 Task: Look for space in Reichenbach/Vogtland, Germany from 6th September, 2023 to 10th September, 2023 for 1 adult in price range Rs.9000 to Rs.17000. Place can be private room with 1  bedroom having 1 bed and 1 bathroom. Property type can be house, flat, guest house, hotel. Booking option can be shelf check-in. Required host language is English.
Action: Mouse moved to (522, 104)
Screenshot: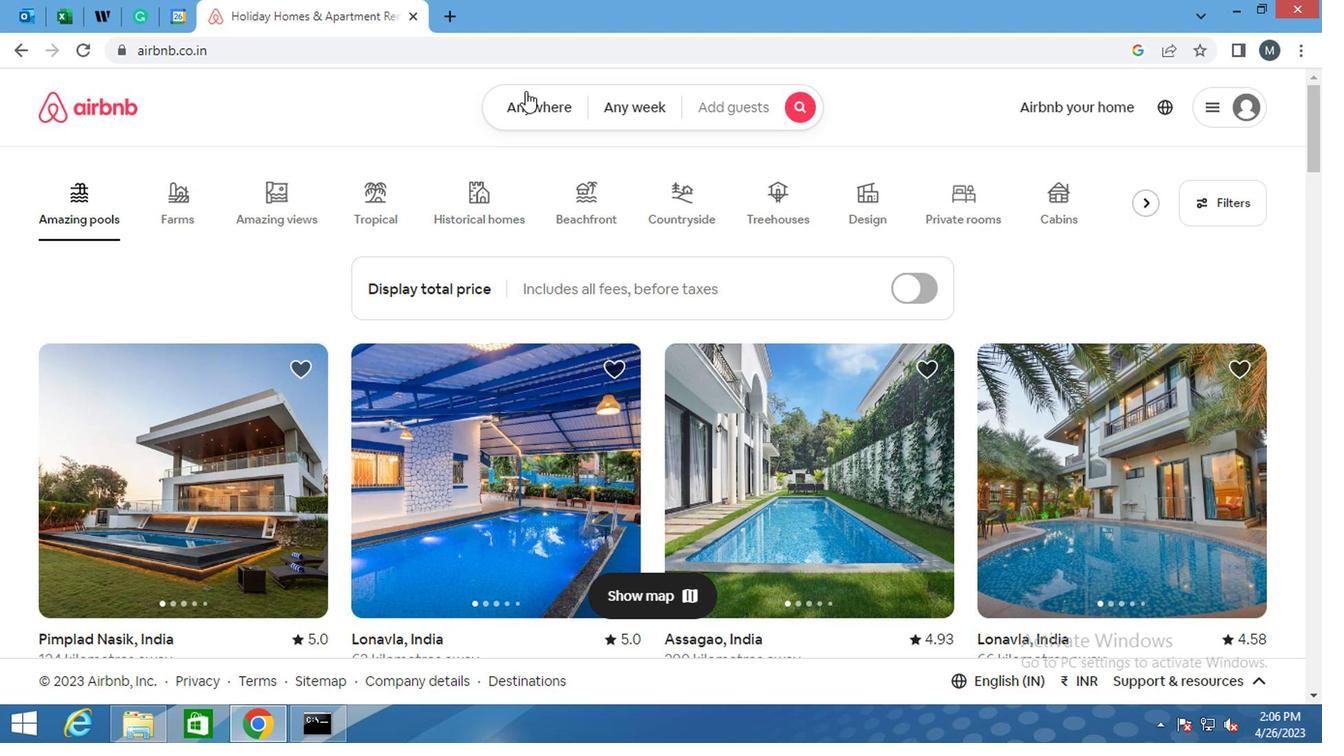 
Action: Mouse pressed left at (522, 104)
Screenshot: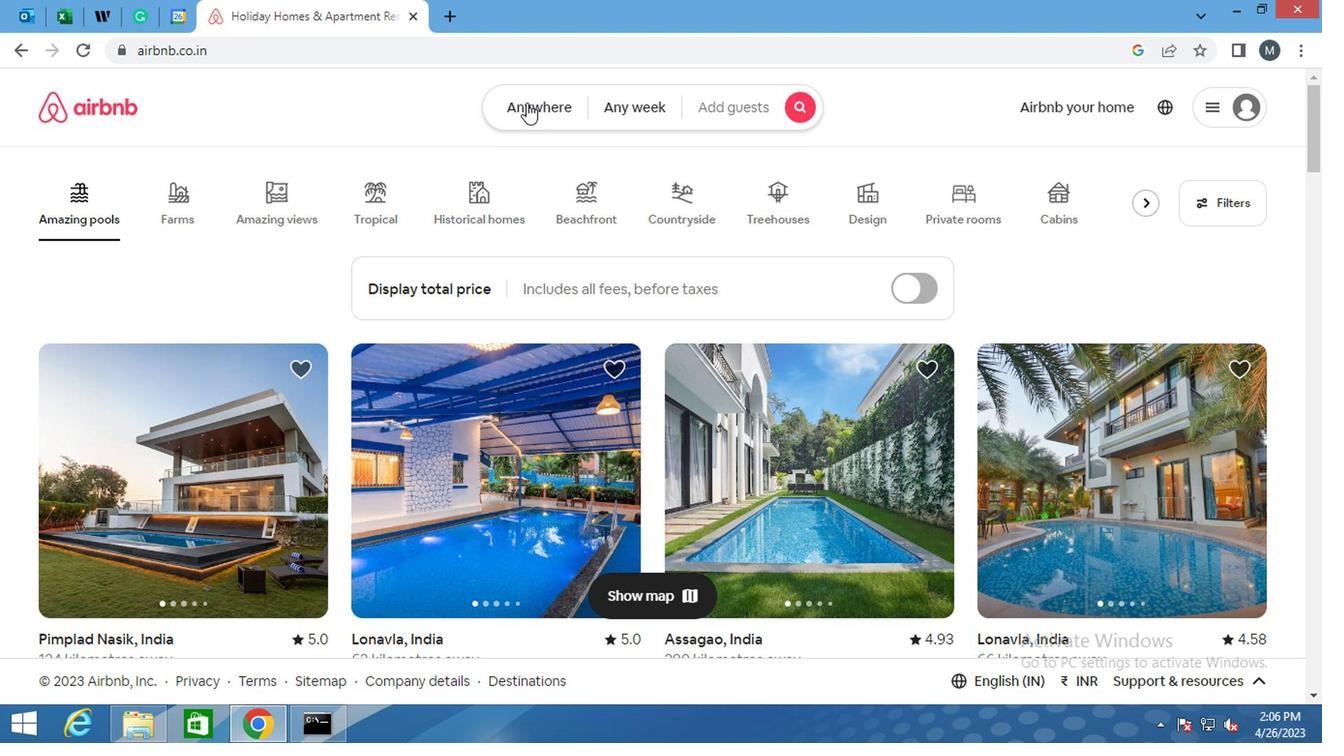 
Action: Mouse moved to (440, 159)
Screenshot: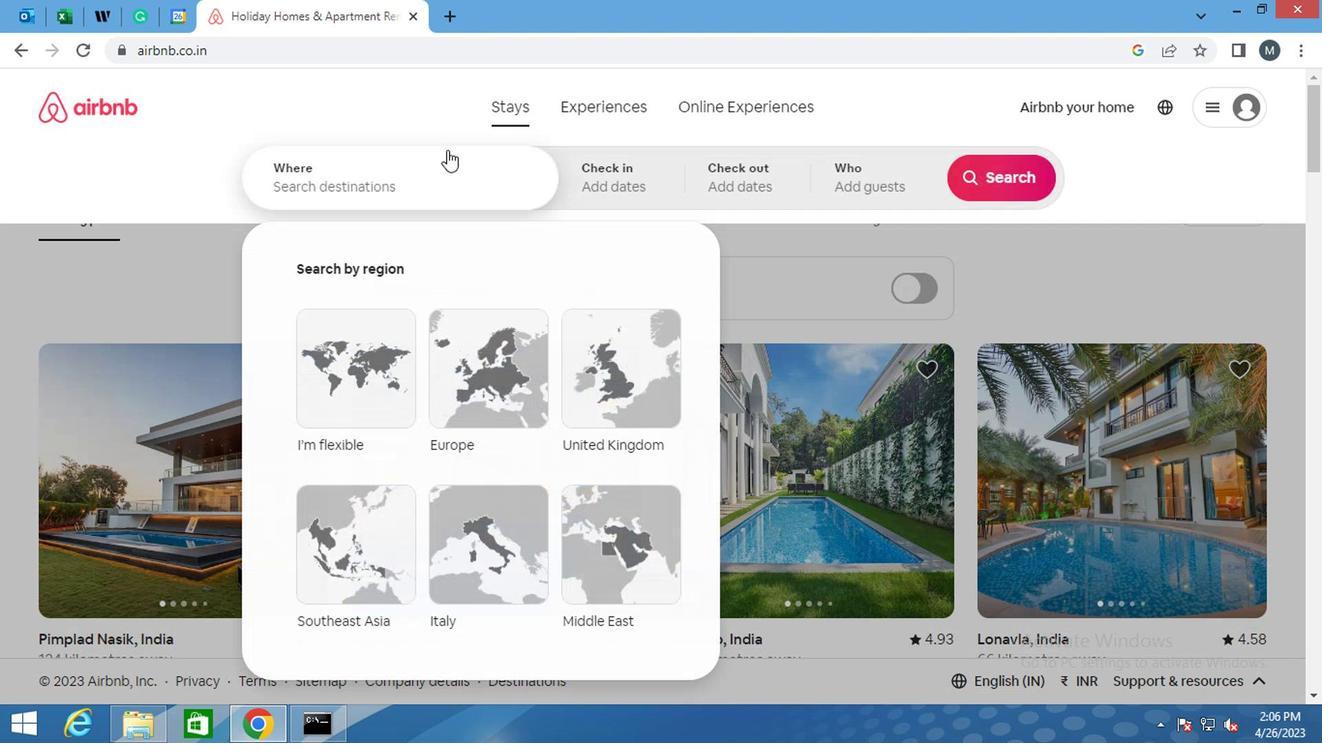 
Action: Mouse pressed left at (440, 159)
Screenshot: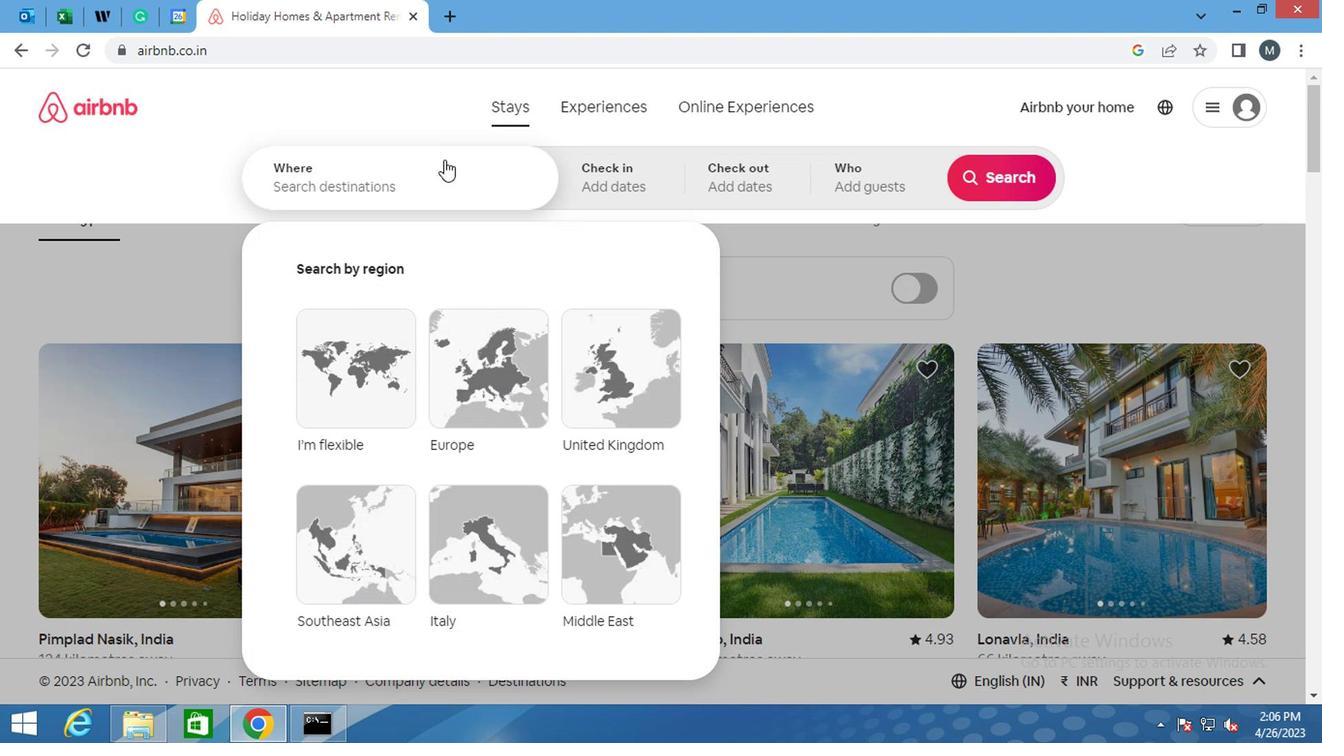 
Action: Mouse moved to (440, 165)
Screenshot: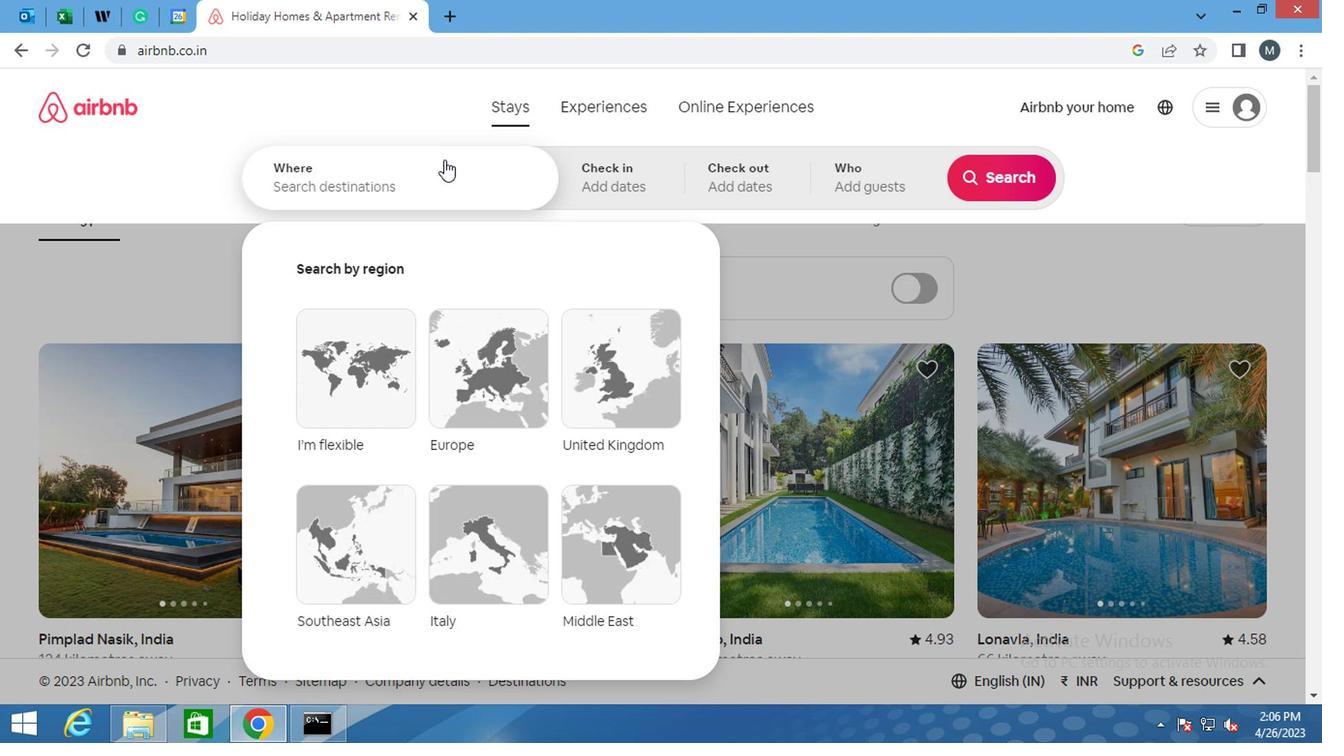 
Action: Key pressed <Key.shift>REICHENBACH/VOGTLAND,<Key.space><Key.shift>GERMANY
Screenshot: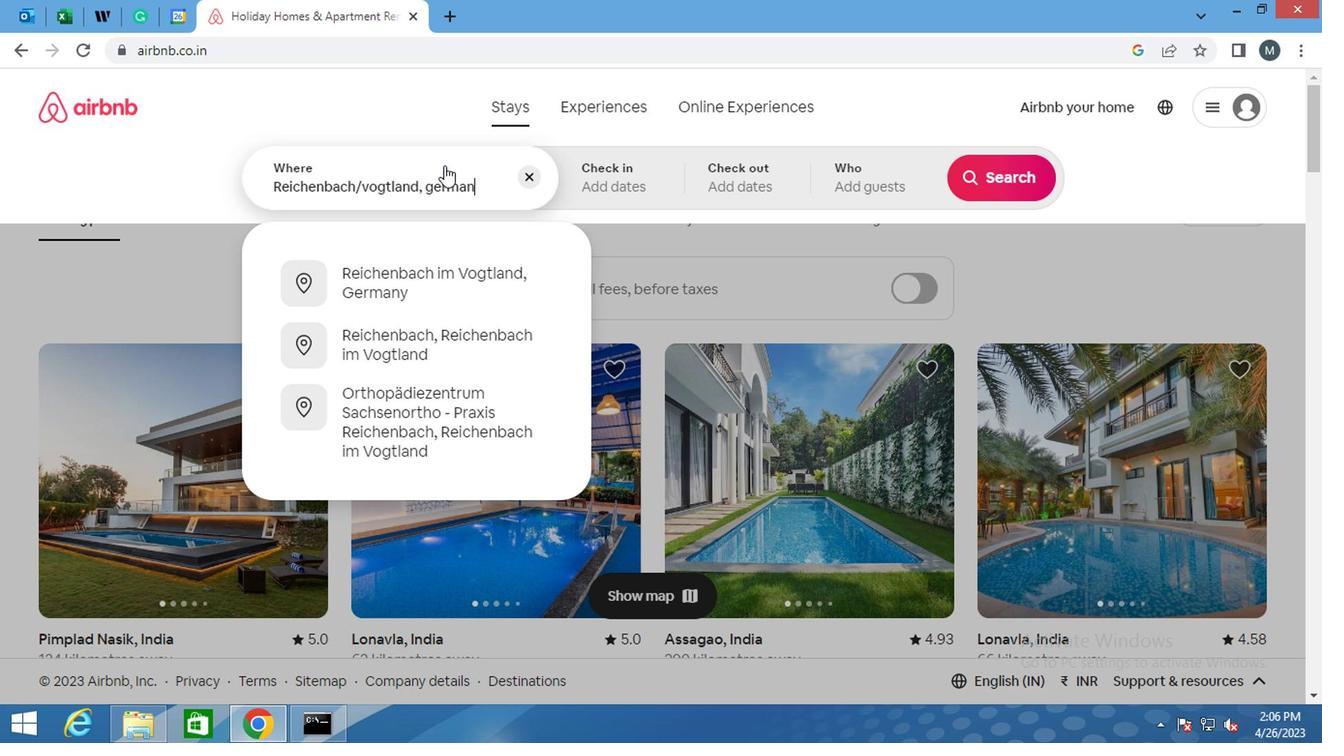 
Action: Mouse moved to (442, 287)
Screenshot: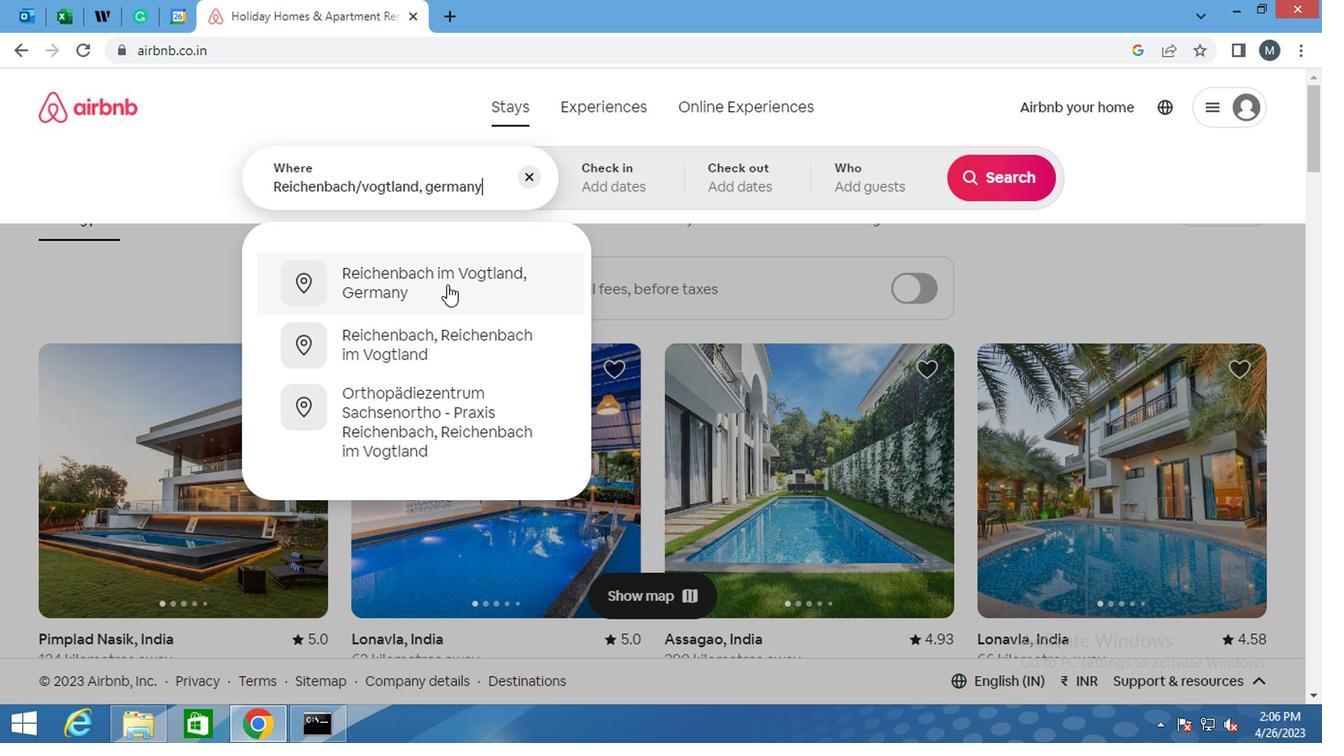 
Action: Mouse pressed left at (442, 287)
Screenshot: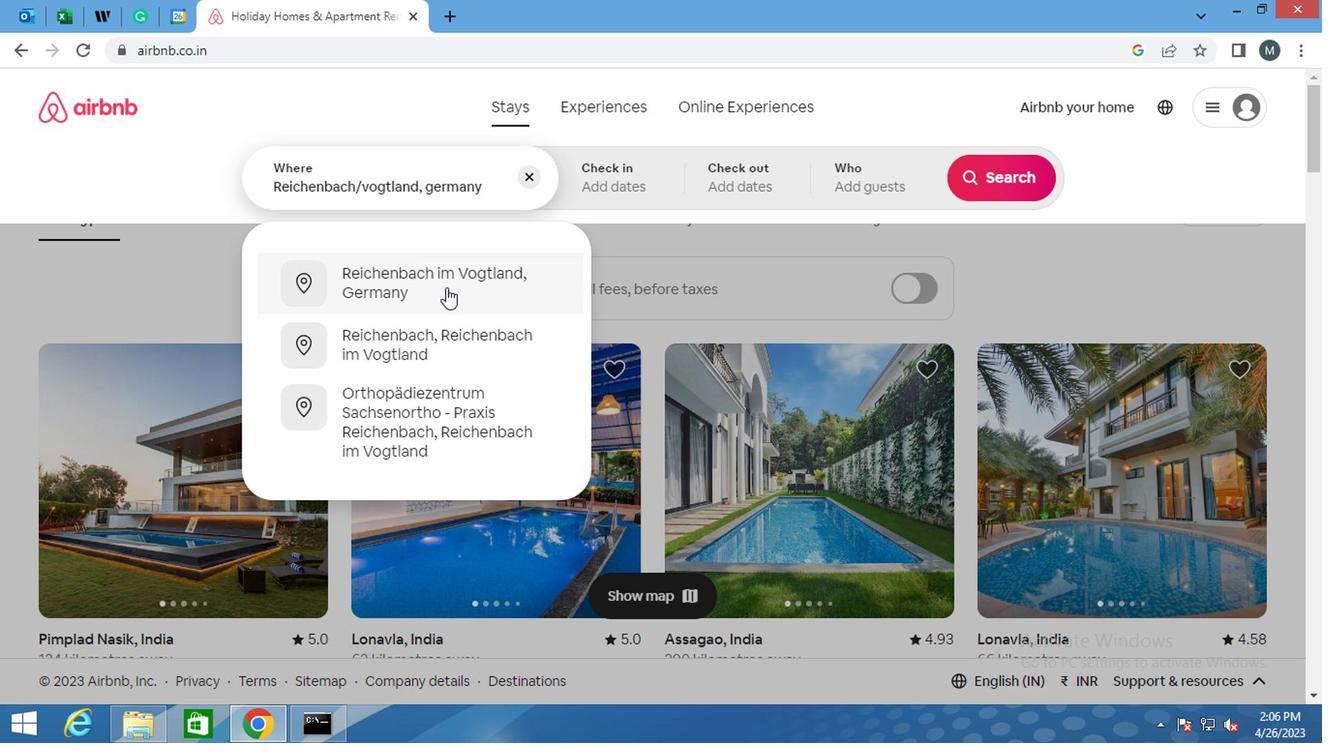 
Action: Mouse moved to (986, 334)
Screenshot: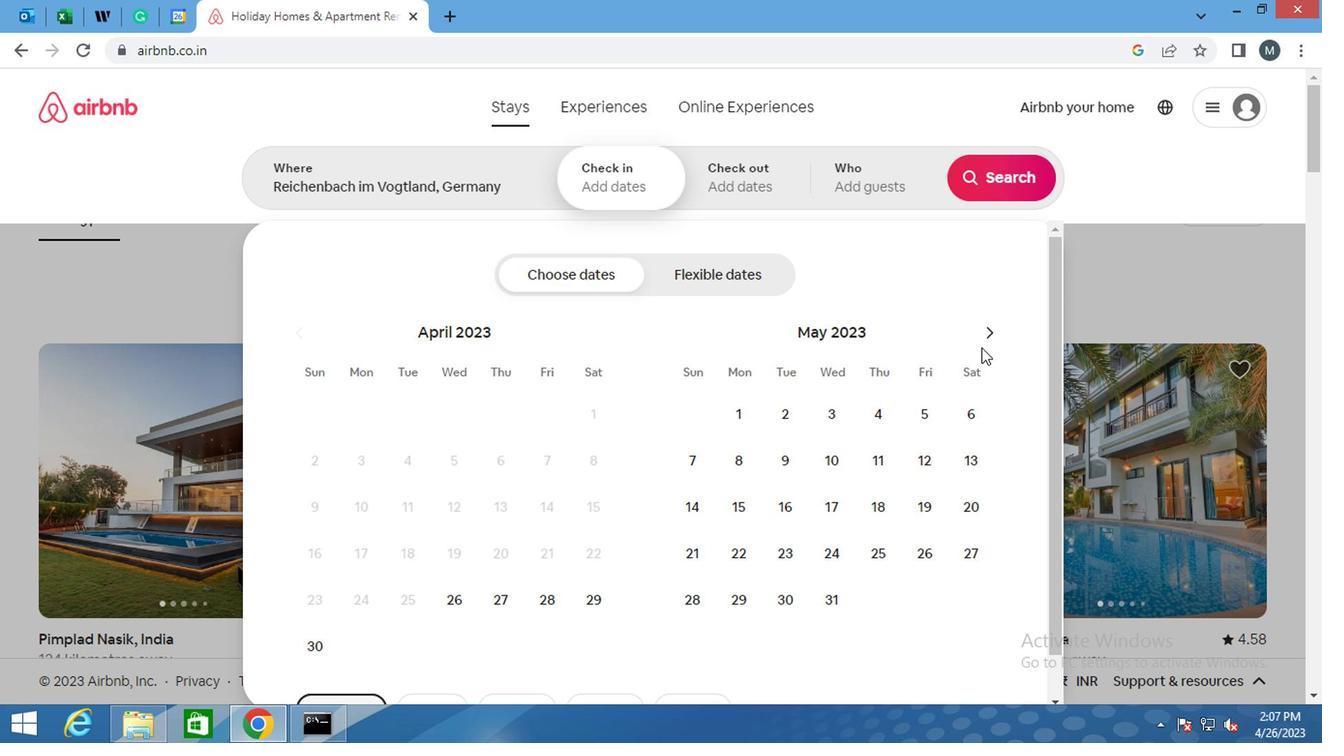 
Action: Mouse pressed left at (986, 334)
Screenshot: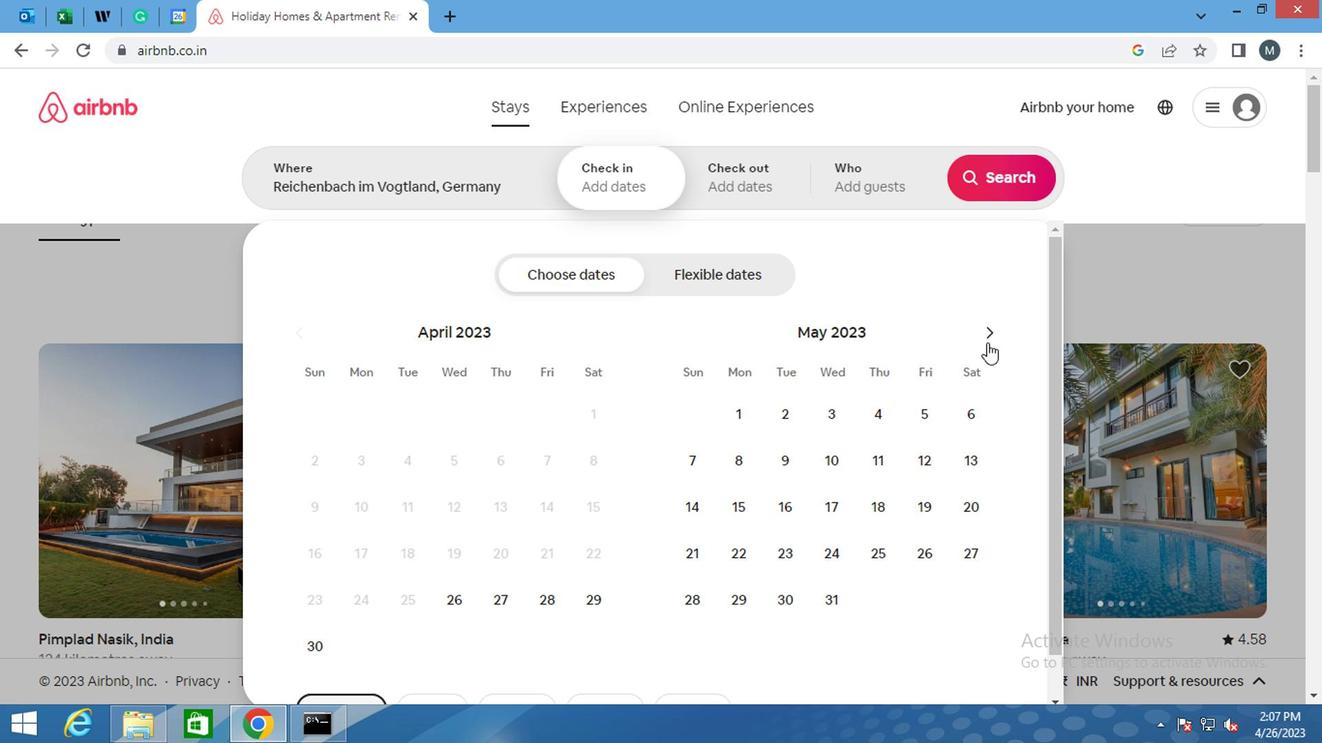 
Action: Mouse pressed left at (986, 334)
Screenshot: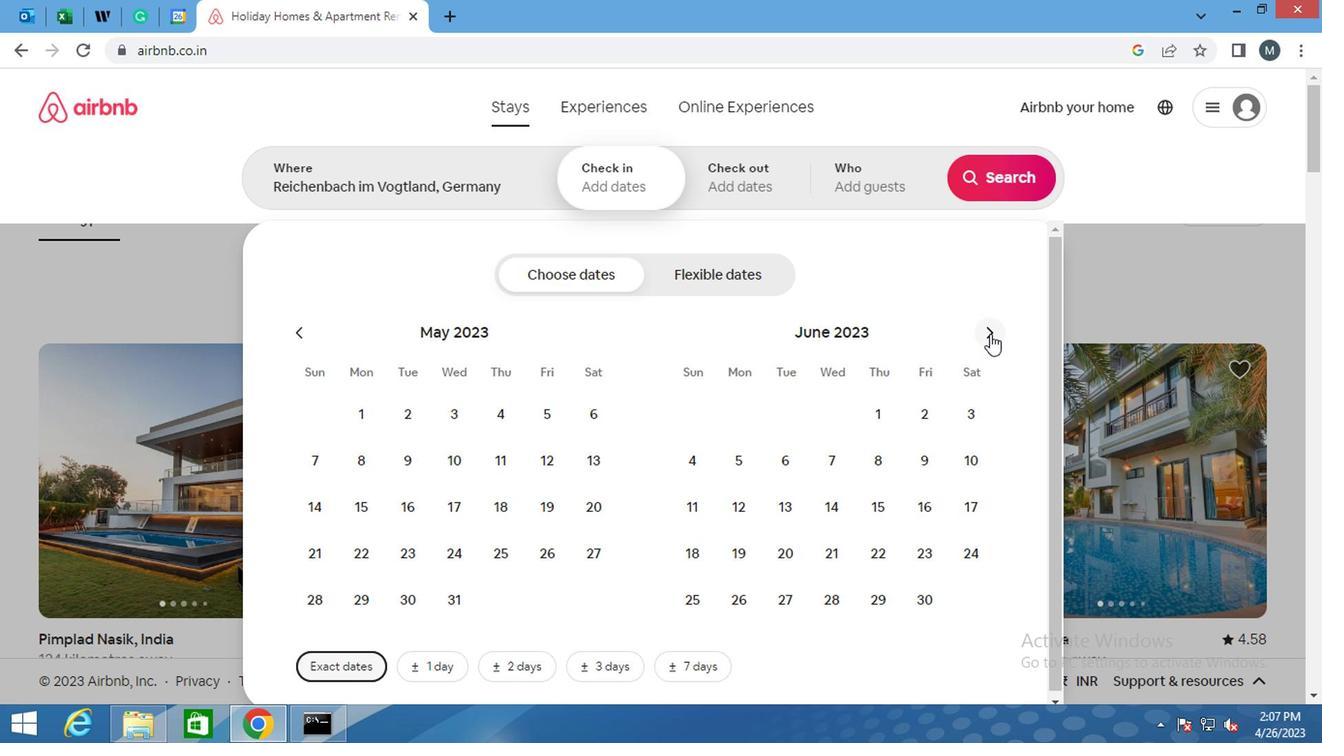 
Action: Mouse pressed left at (986, 334)
Screenshot: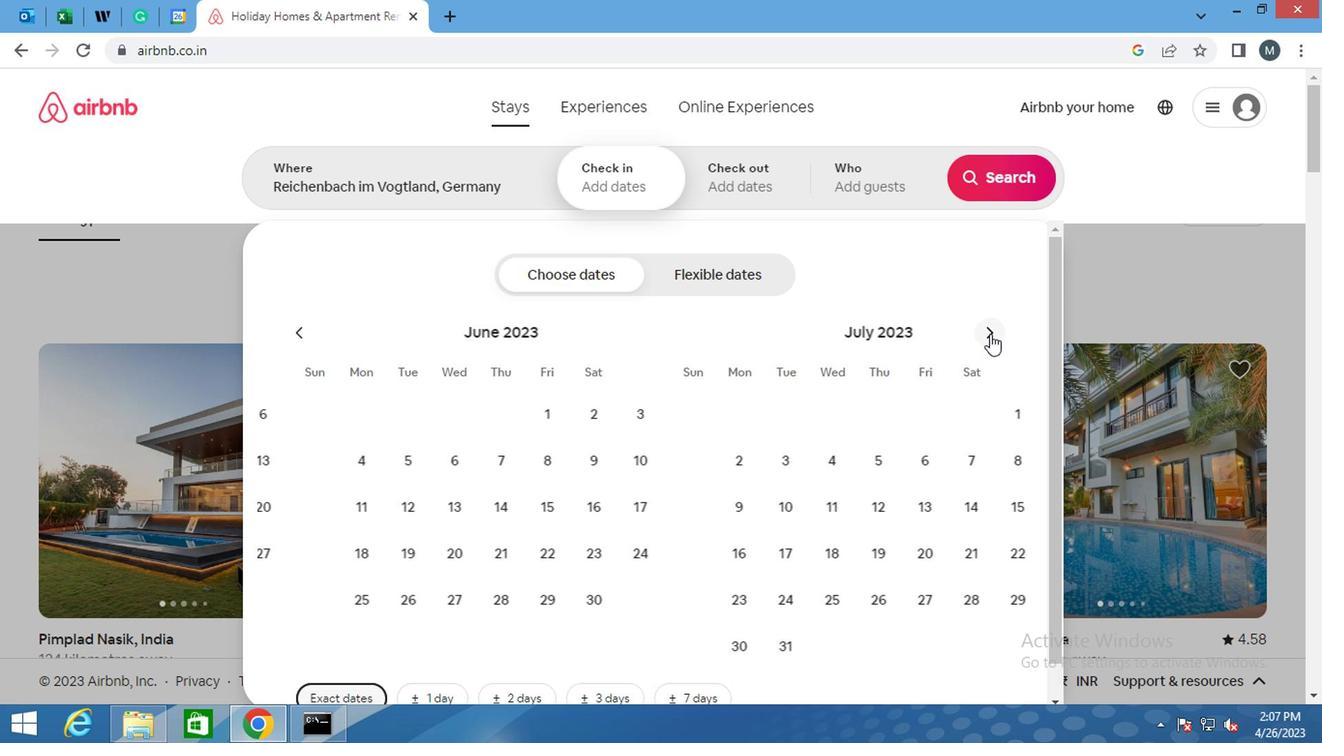 
Action: Mouse pressed left at (986, 334)
Screenshot: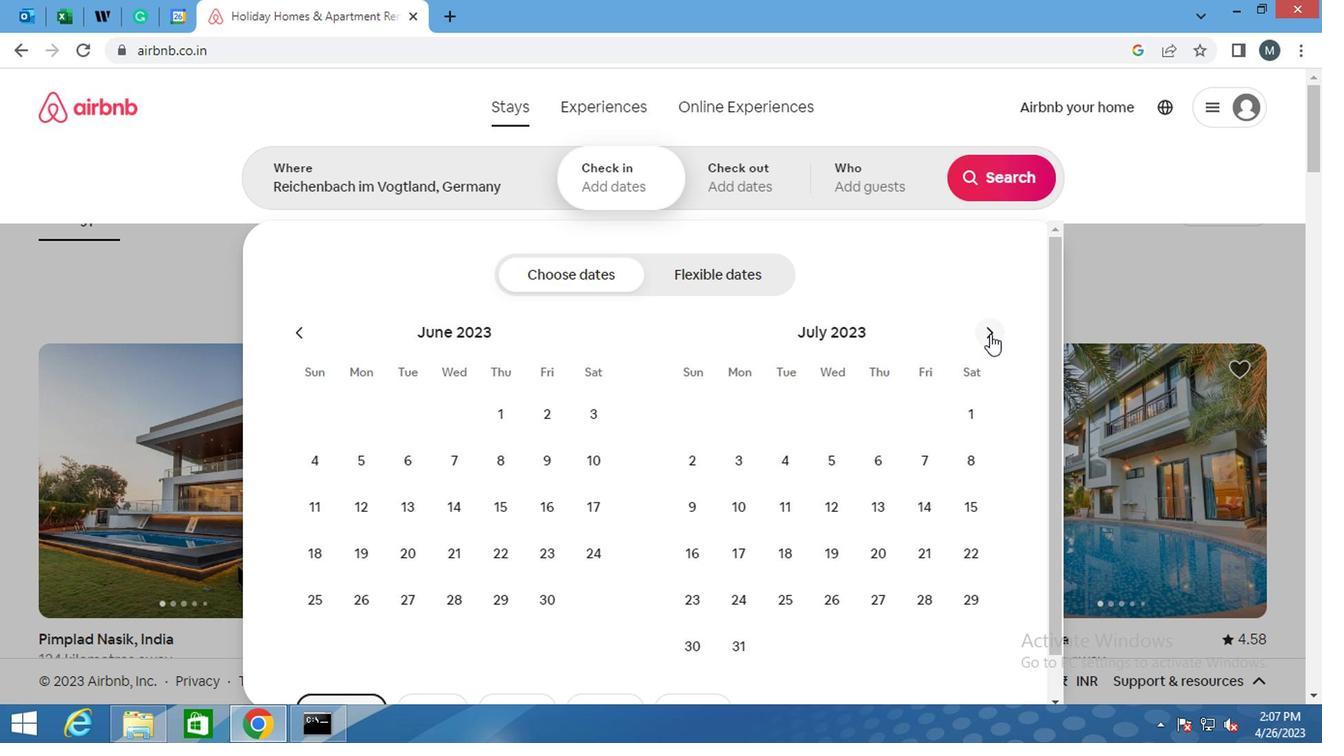 
Action: Mouse moved to (835, 462)
Screenshot: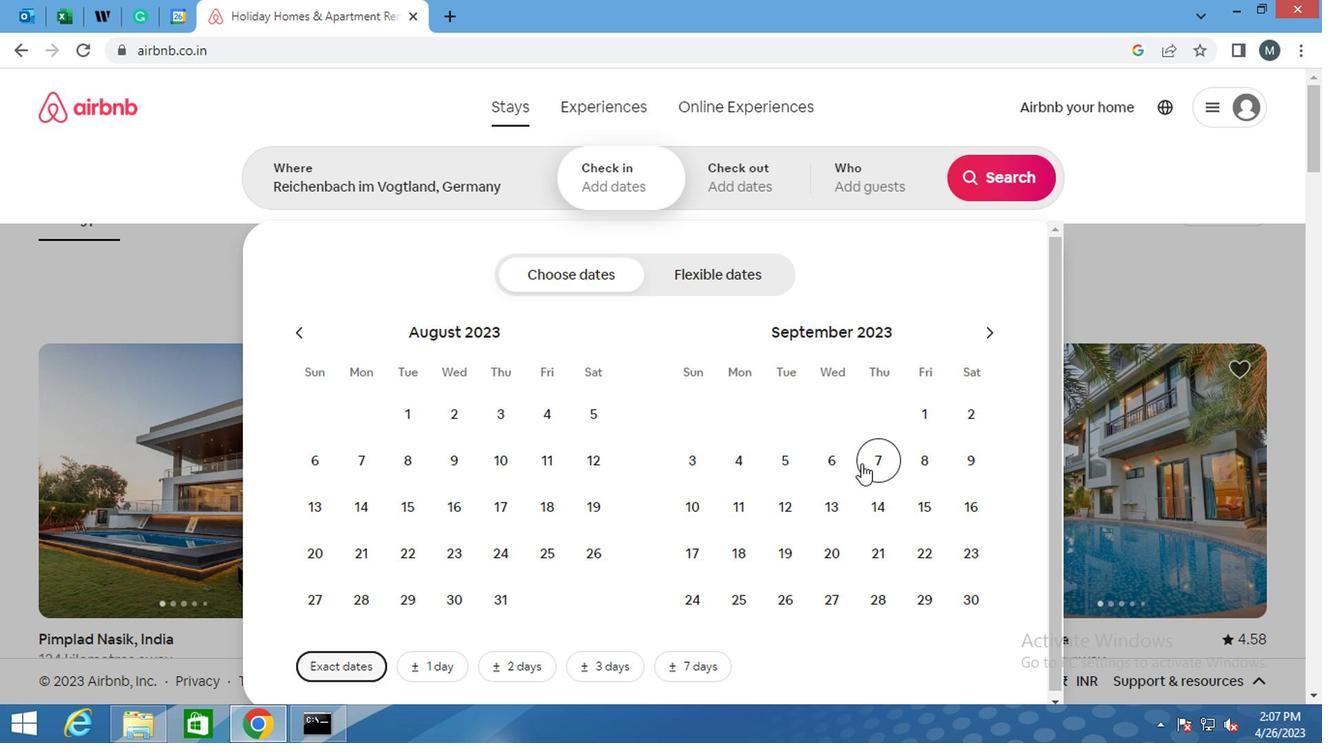 
Action: Mouse pressed left at (835, 462)
Screenshot: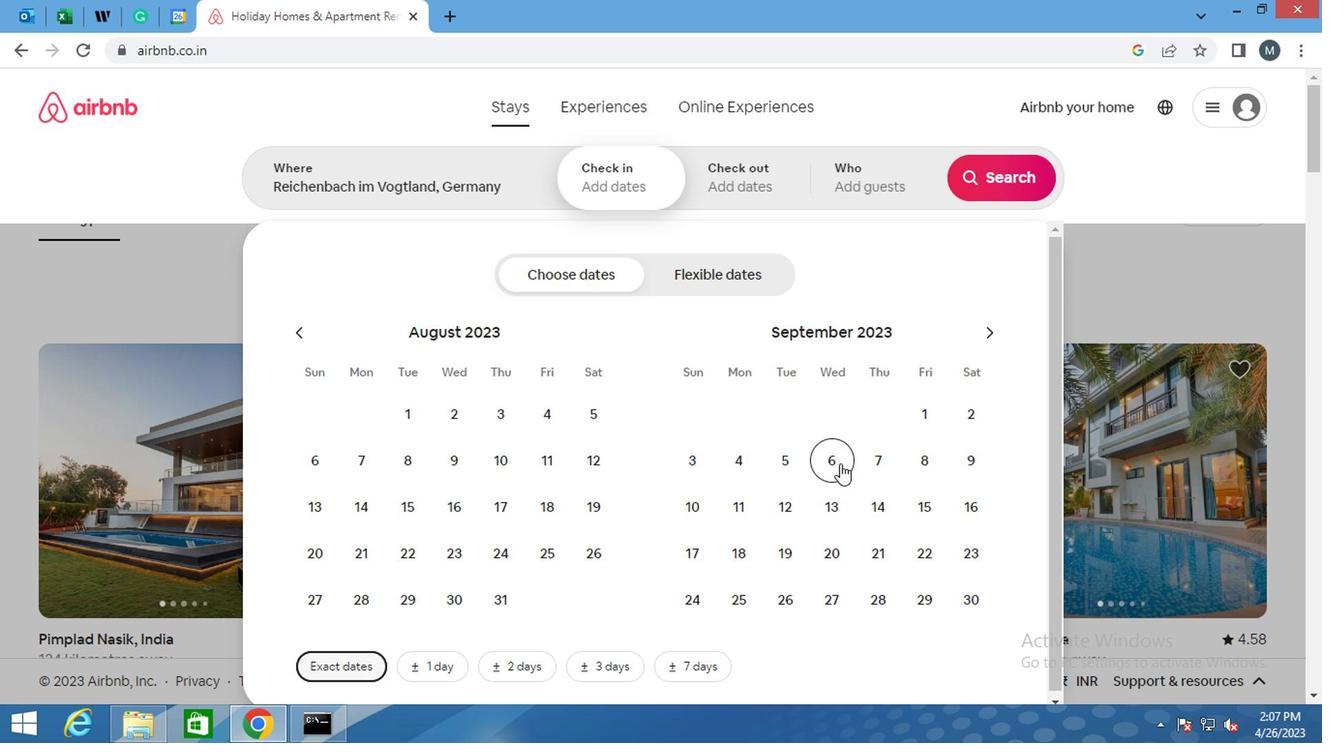 
Action: Mouse moved to (685, 525)
Screenshot: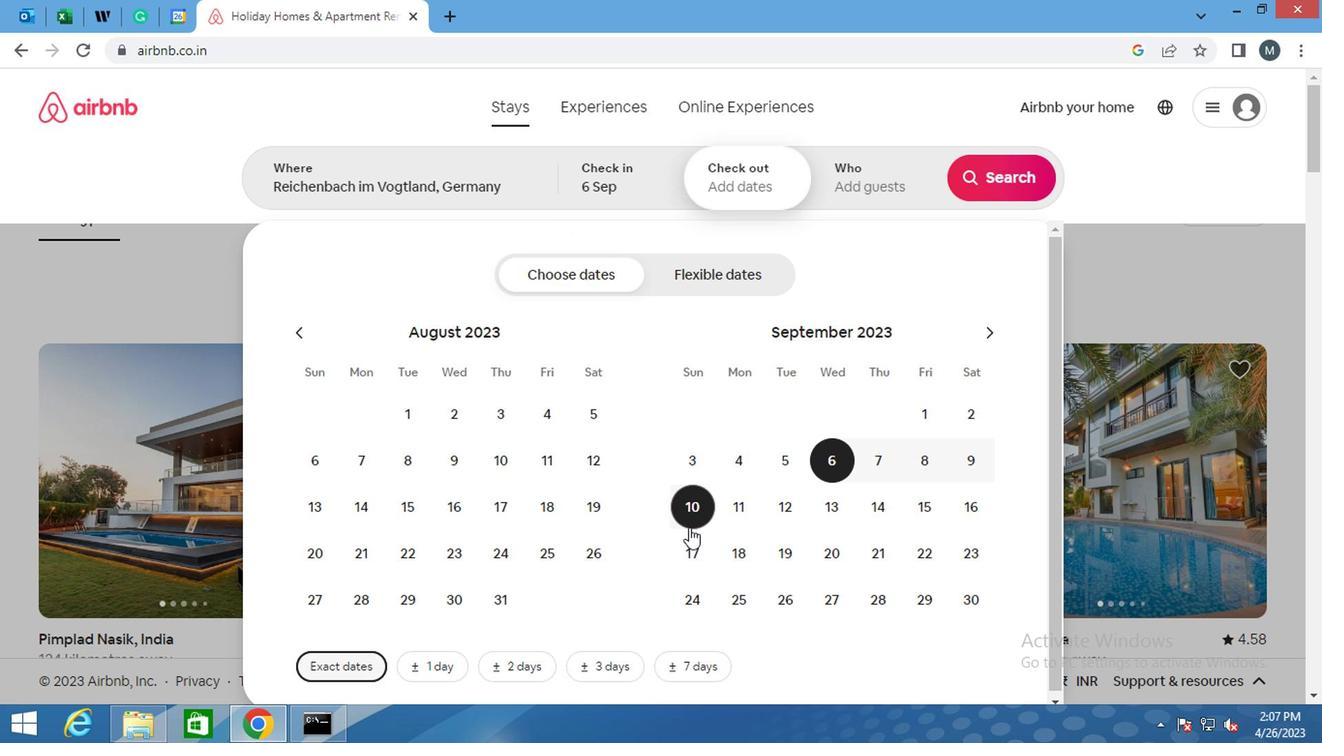
Action: Mouse pressed left at (685, 525)
Screenshot: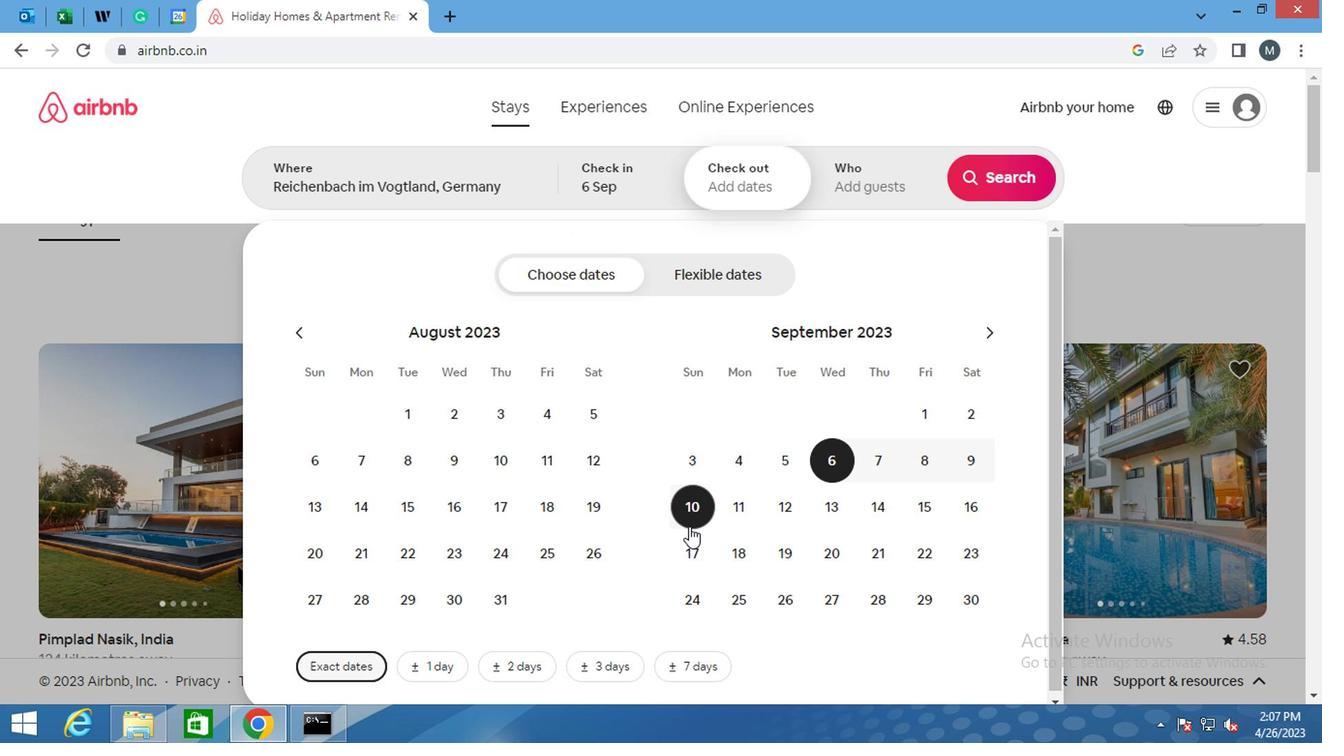 
Action: Mouse moved to (887, 180)
Screenshot: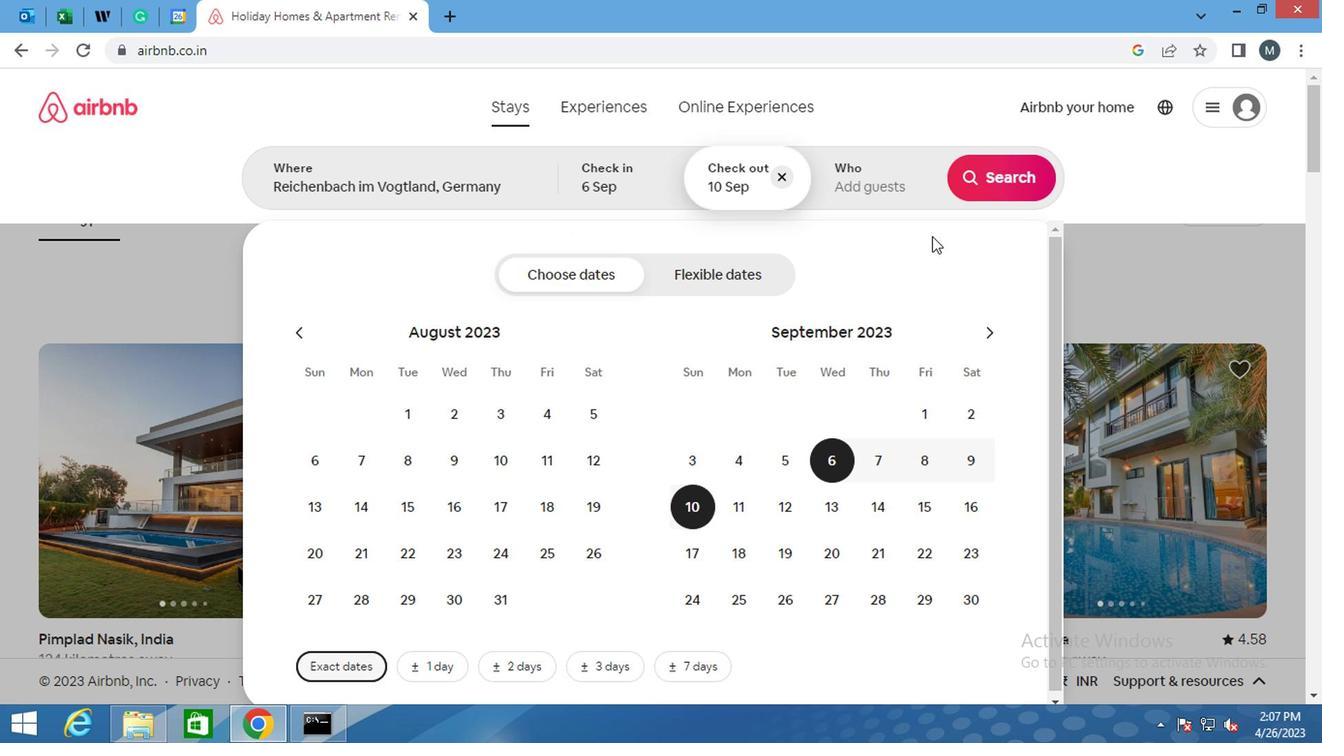 
Action: Mouse pressed left at (887, 180)
Screenshot: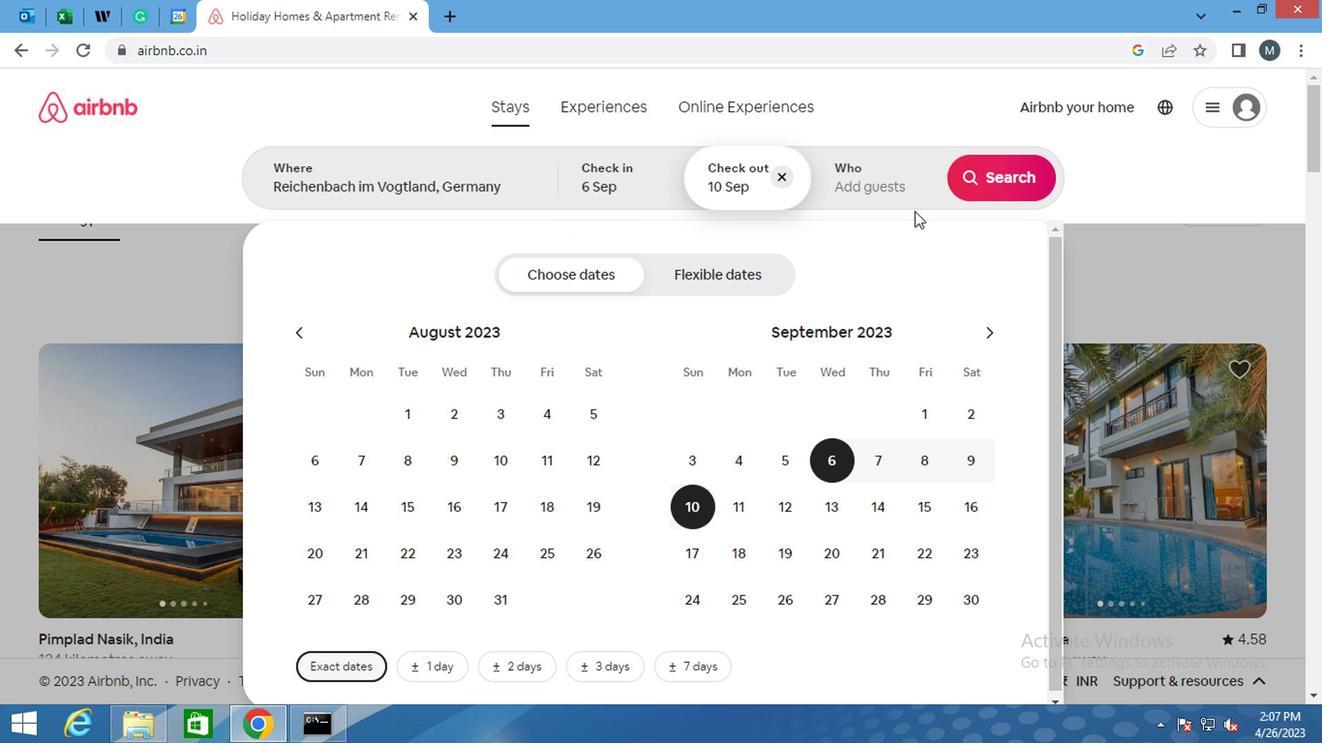 
Action: Mouse moved to (995, 278)
Screenshot: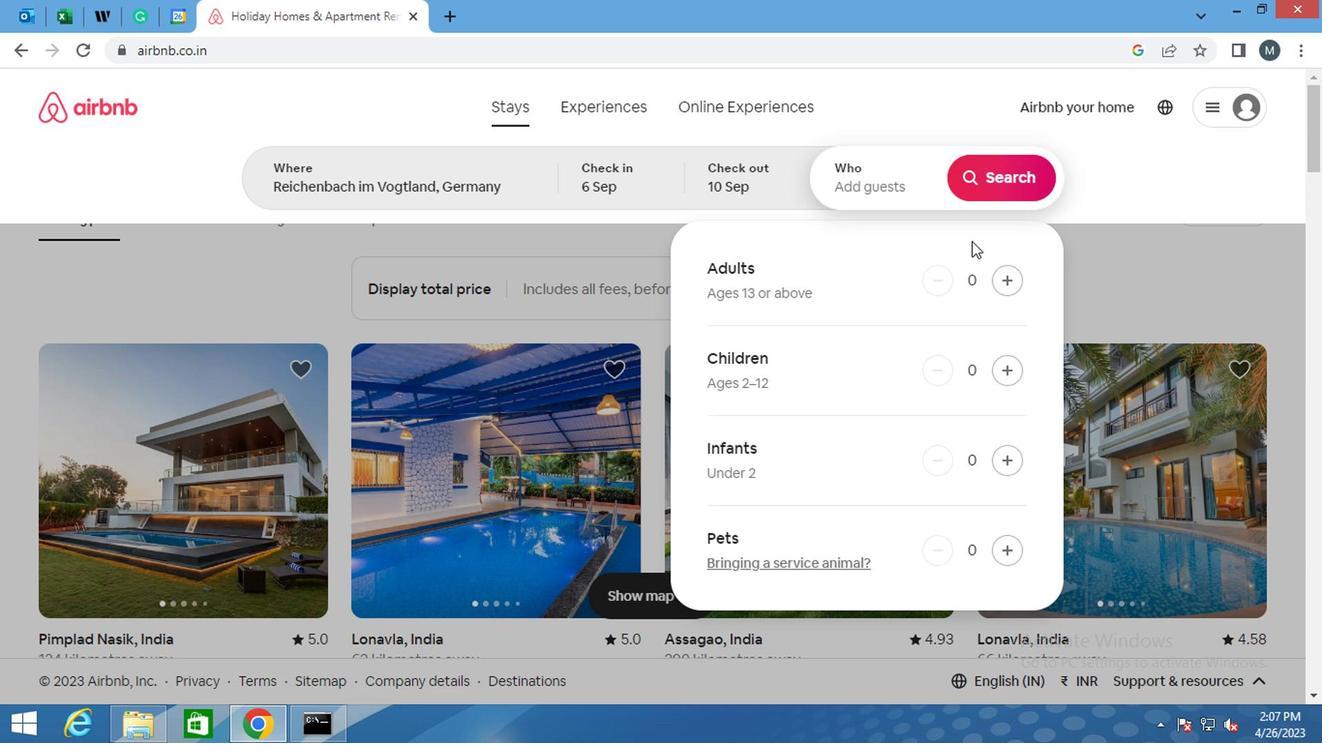 
Action: Mouse pressed left at (995, 278)
Screenshot: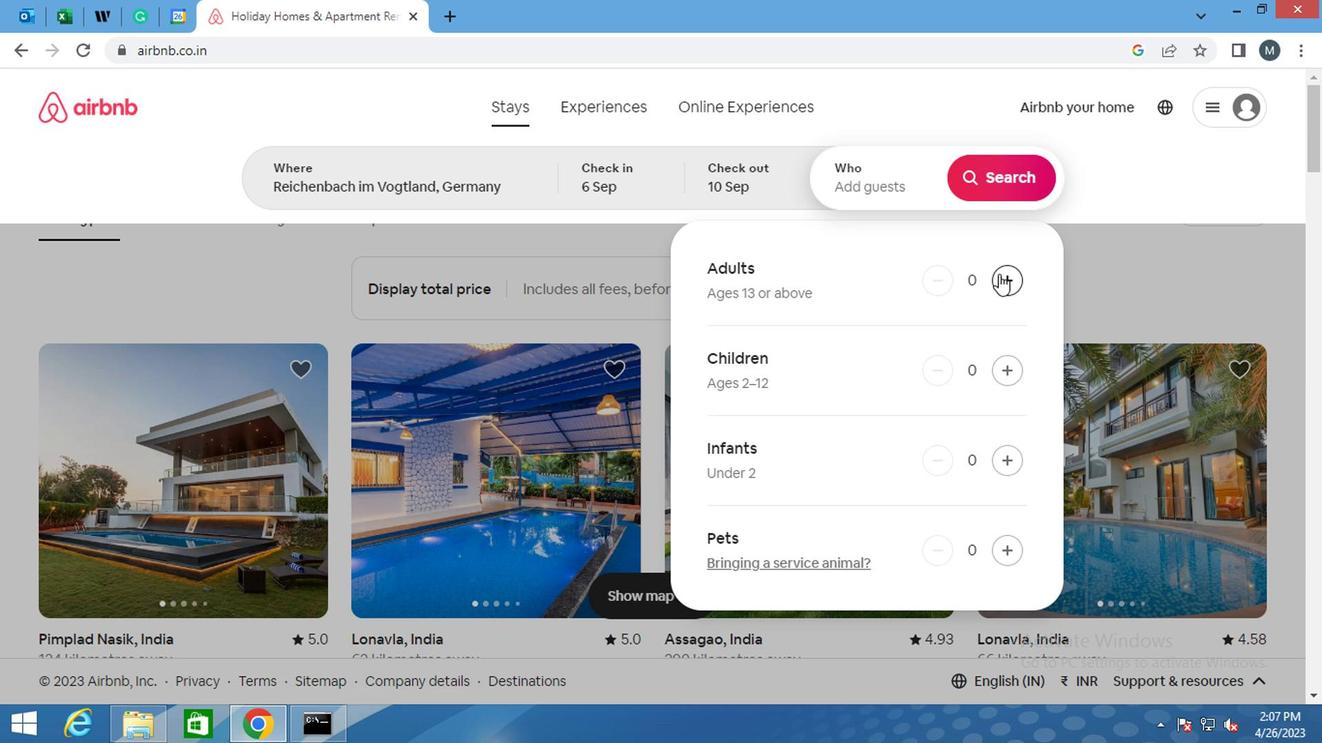 
Action: Mouse moved to (997, 185)
Screenshot: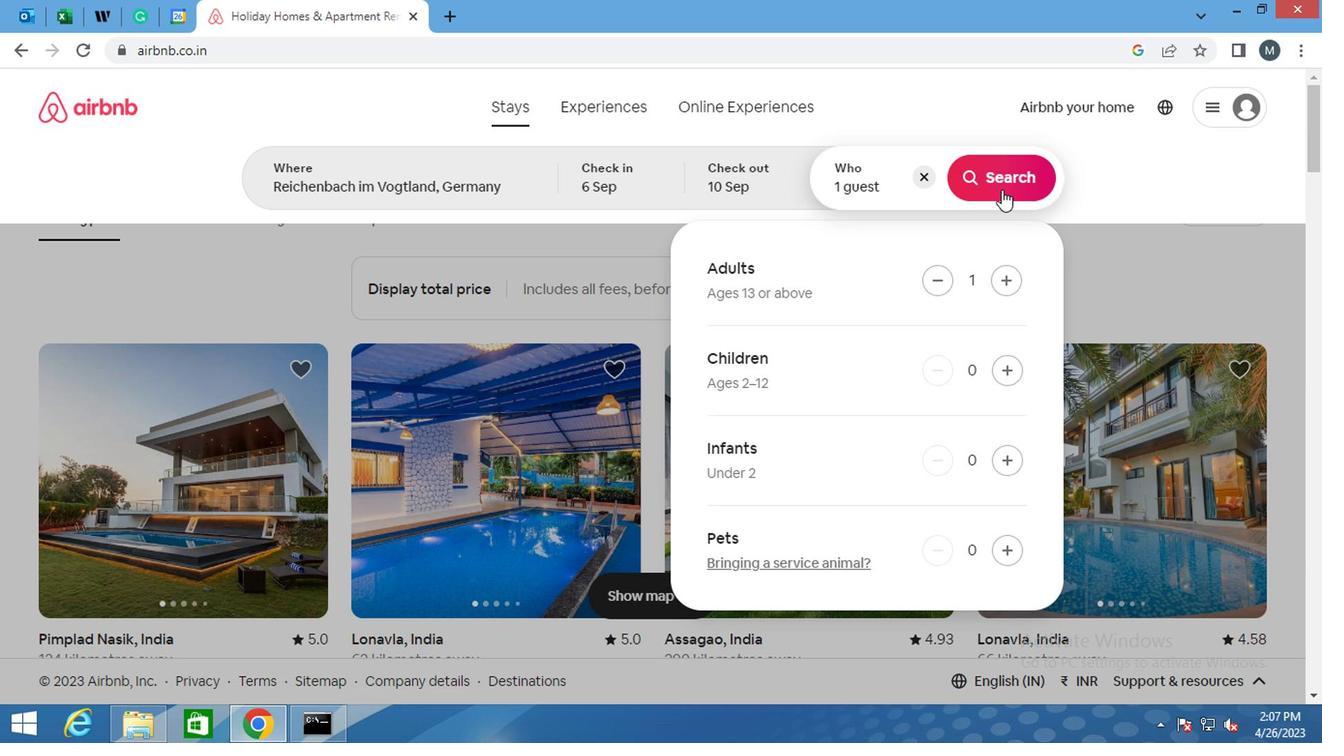 
Action: Mouse pressed left at (997, 185)
Screenshot: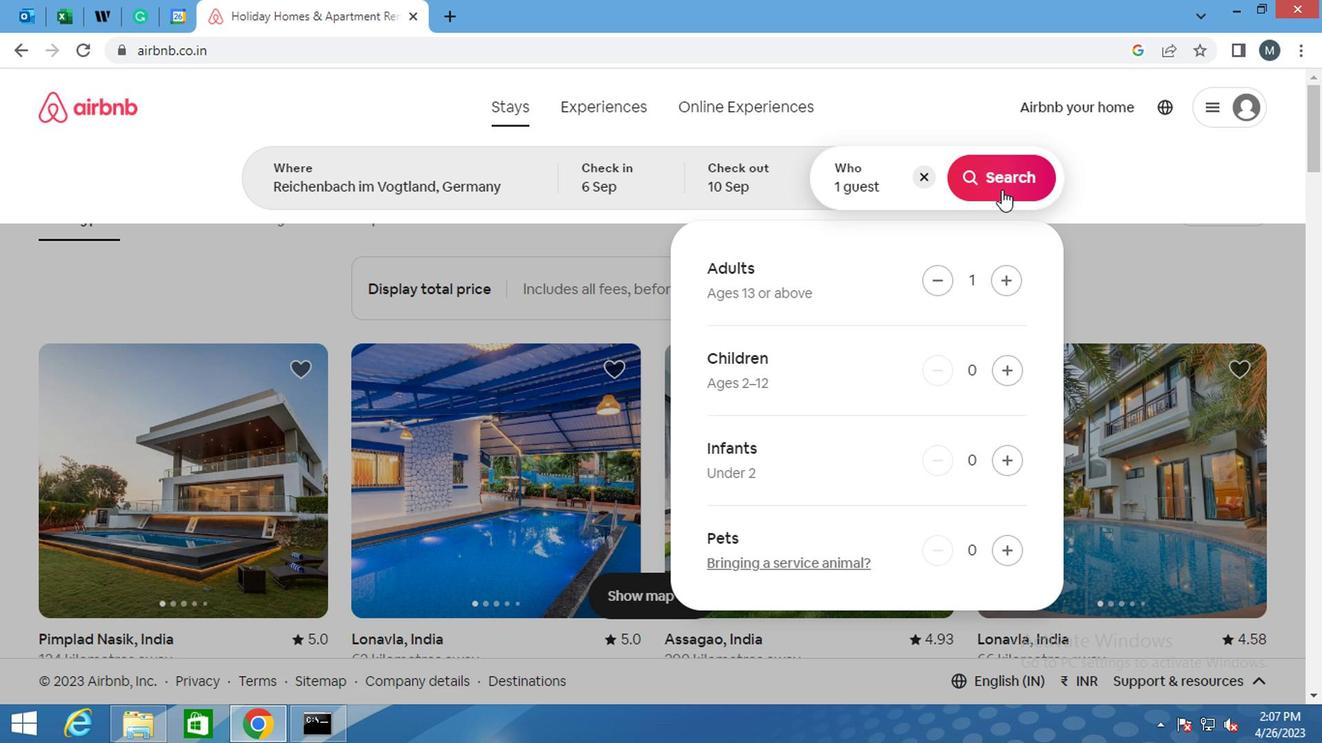 
Action: Mouse moved to (1197, 197)
Screenshot: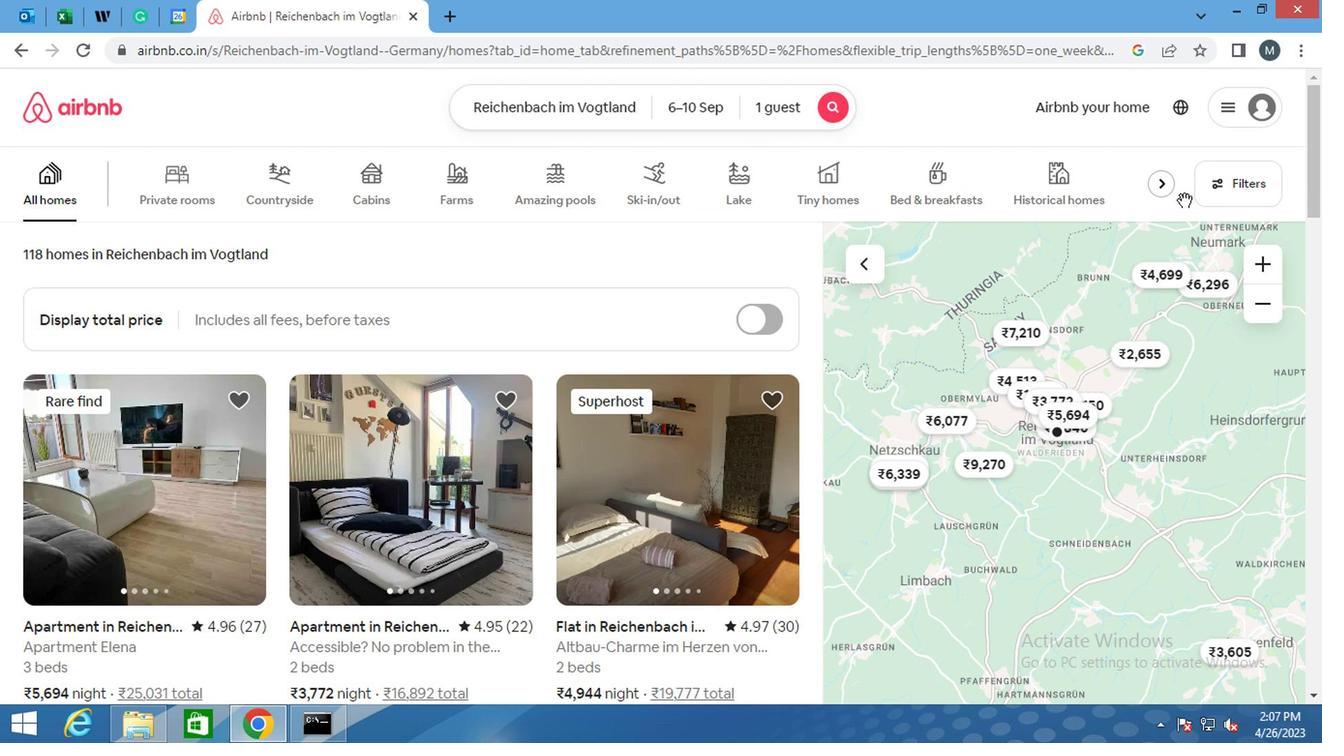 
Action: Mouse pressed left at (1197, 197)
Screenshot: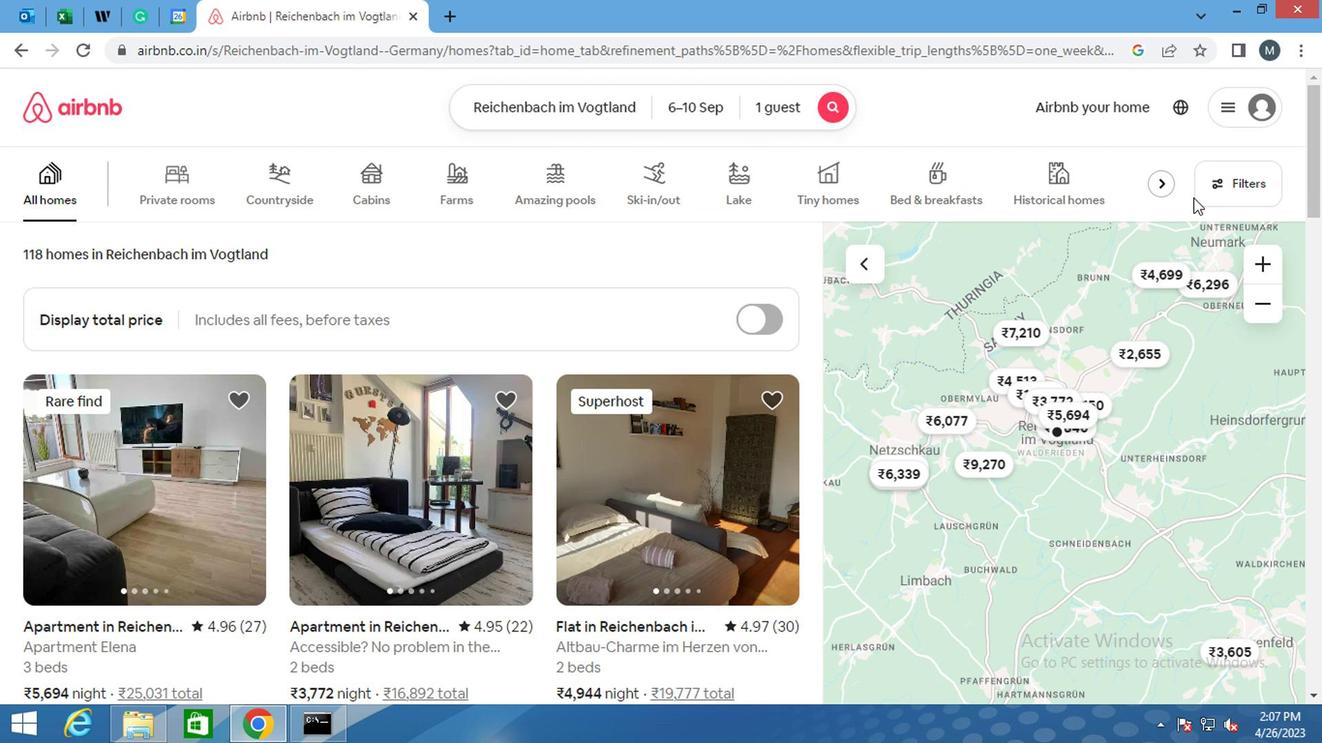 
Action: Mouse moved to (504, 422)
Screenshot: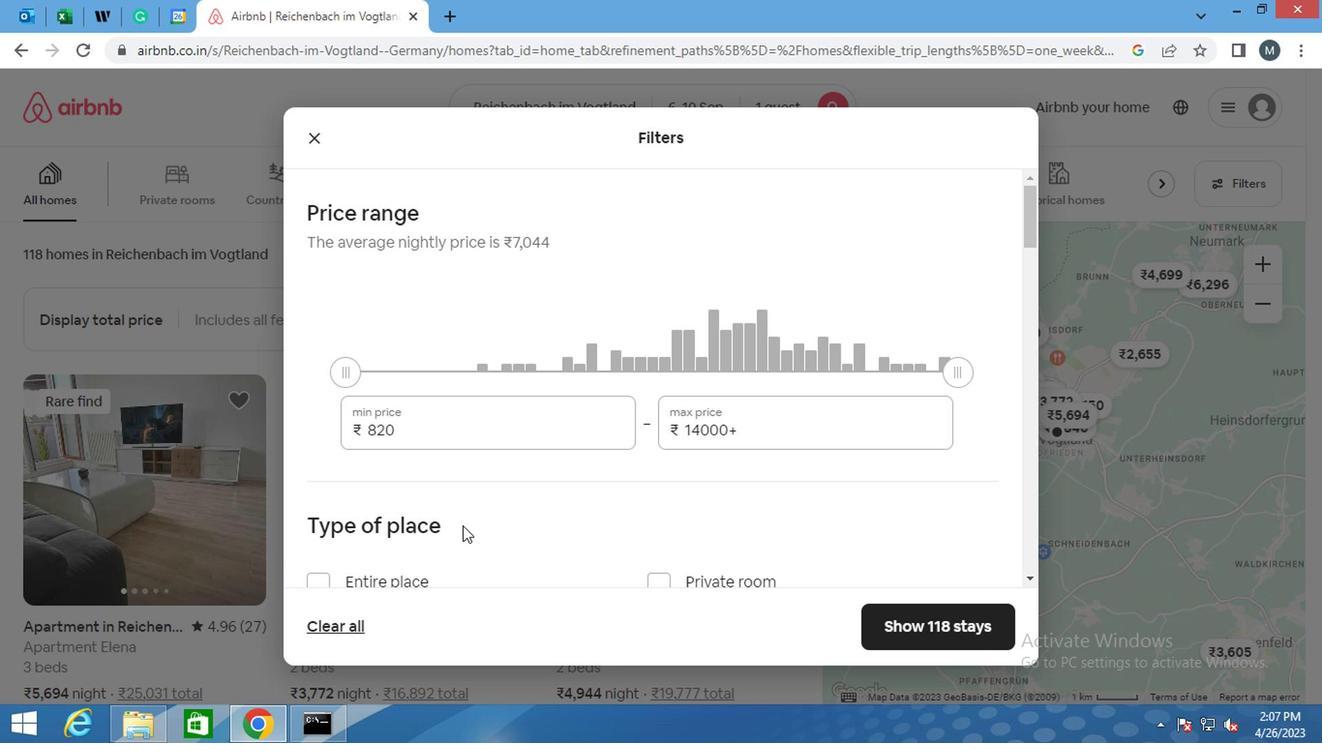 
Action: Mouse pressed left at (504, 422)
Screenshot: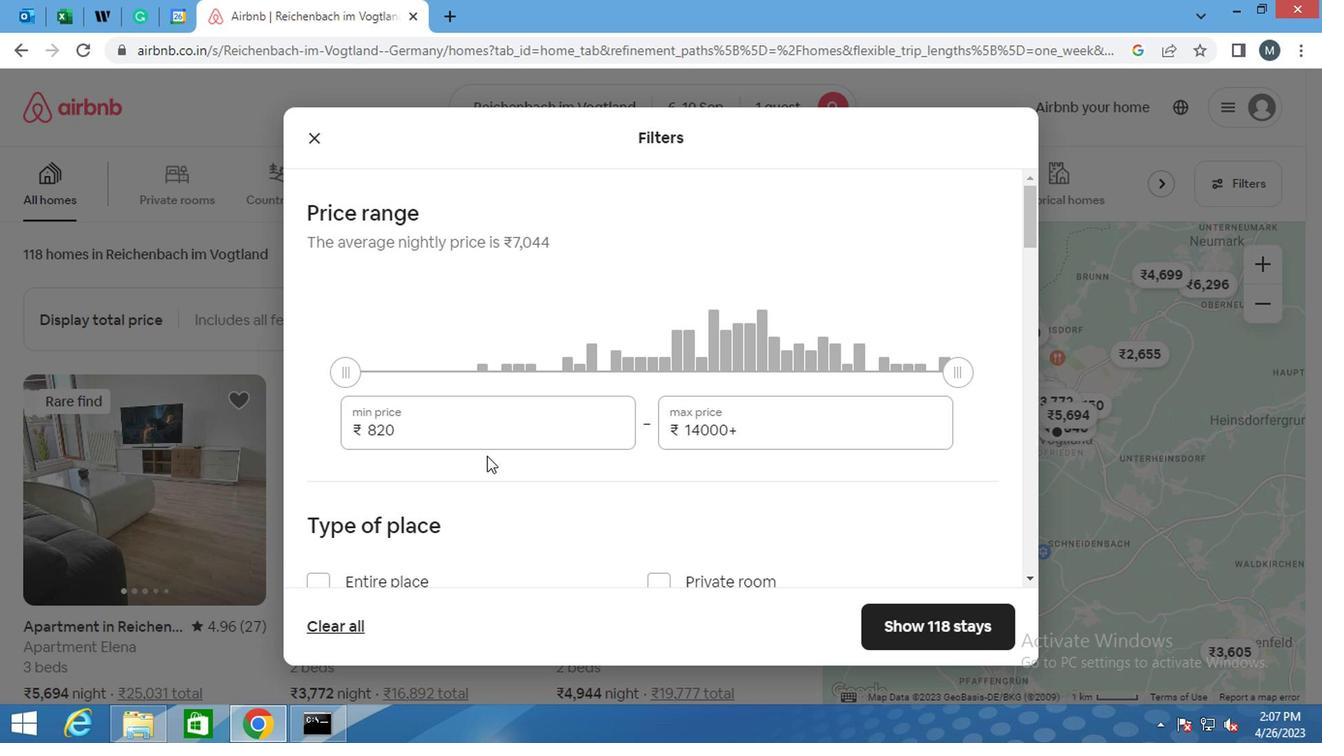 
Action: Mouse moved to (506, 421)
Screenshot: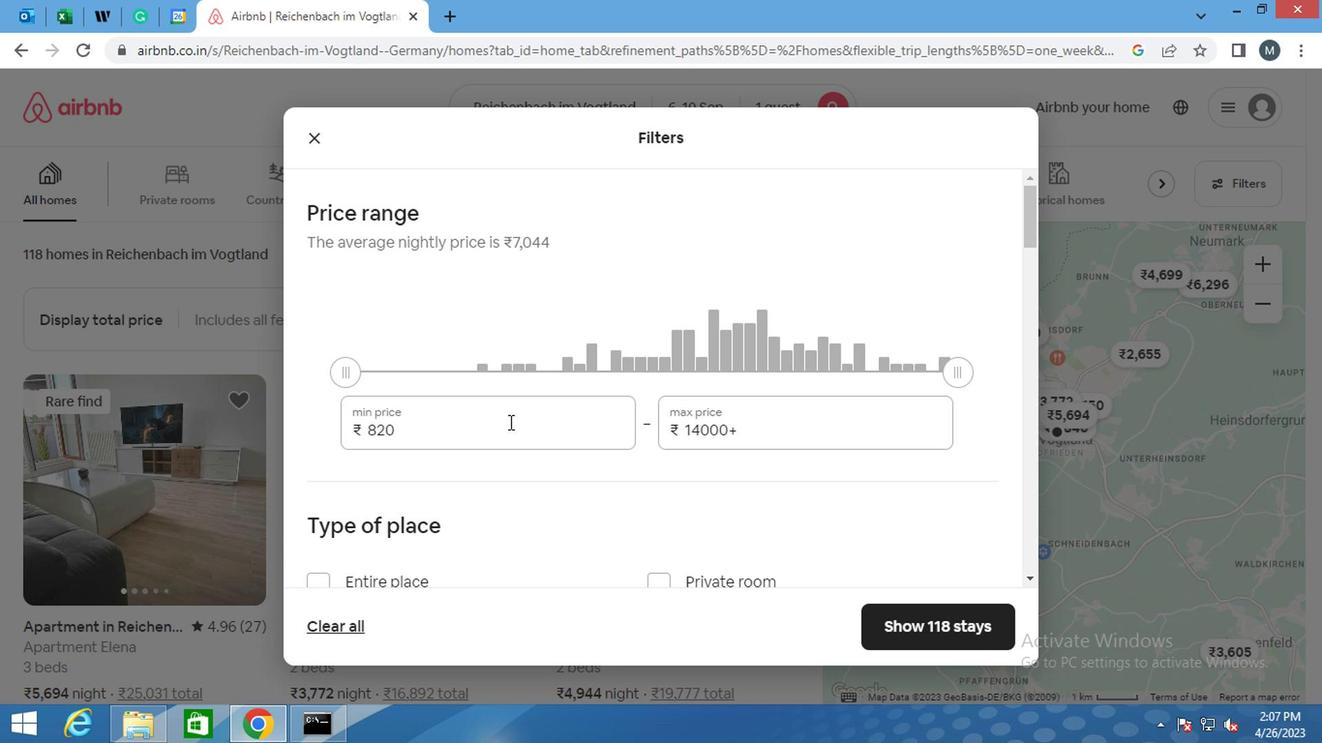 
Action: Key pressed <Key.backspace><Key.backspace><Key.backspace>9000
Screenshot: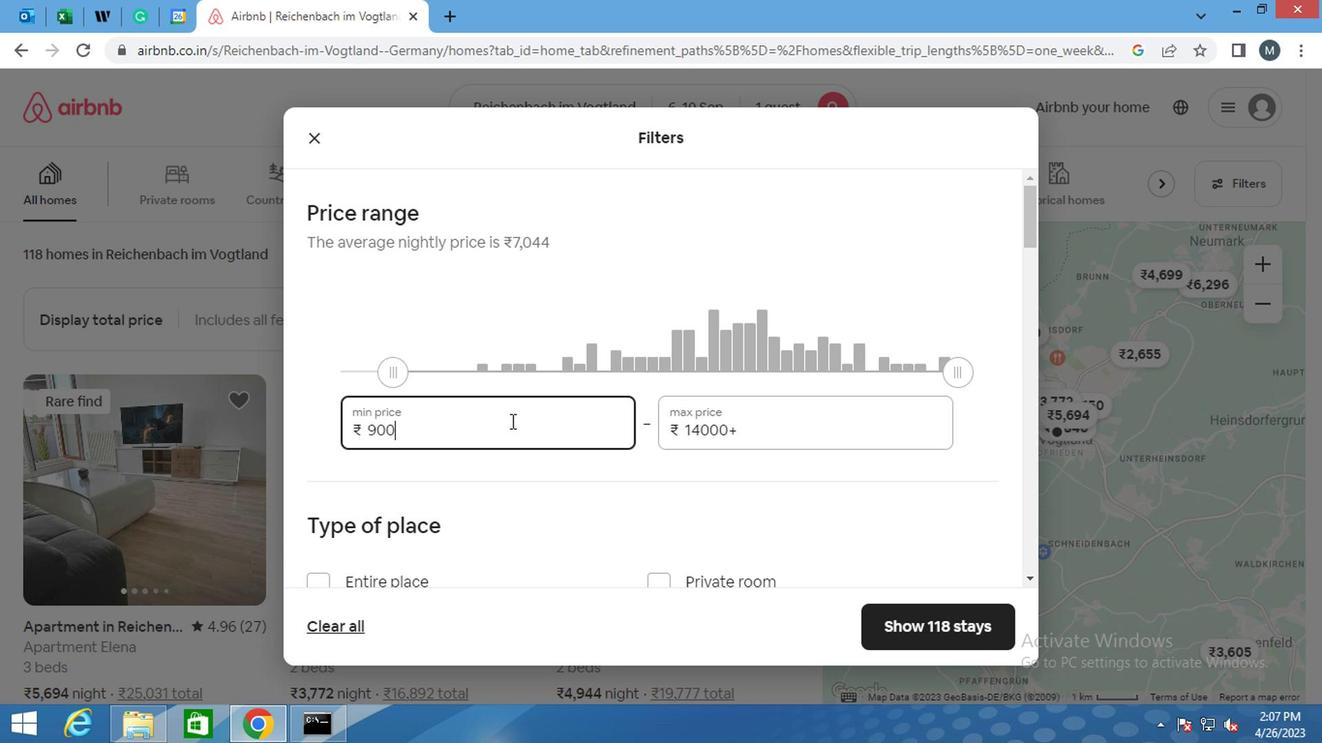 
Action: Mouse moved to (775, 426)
Screenshot: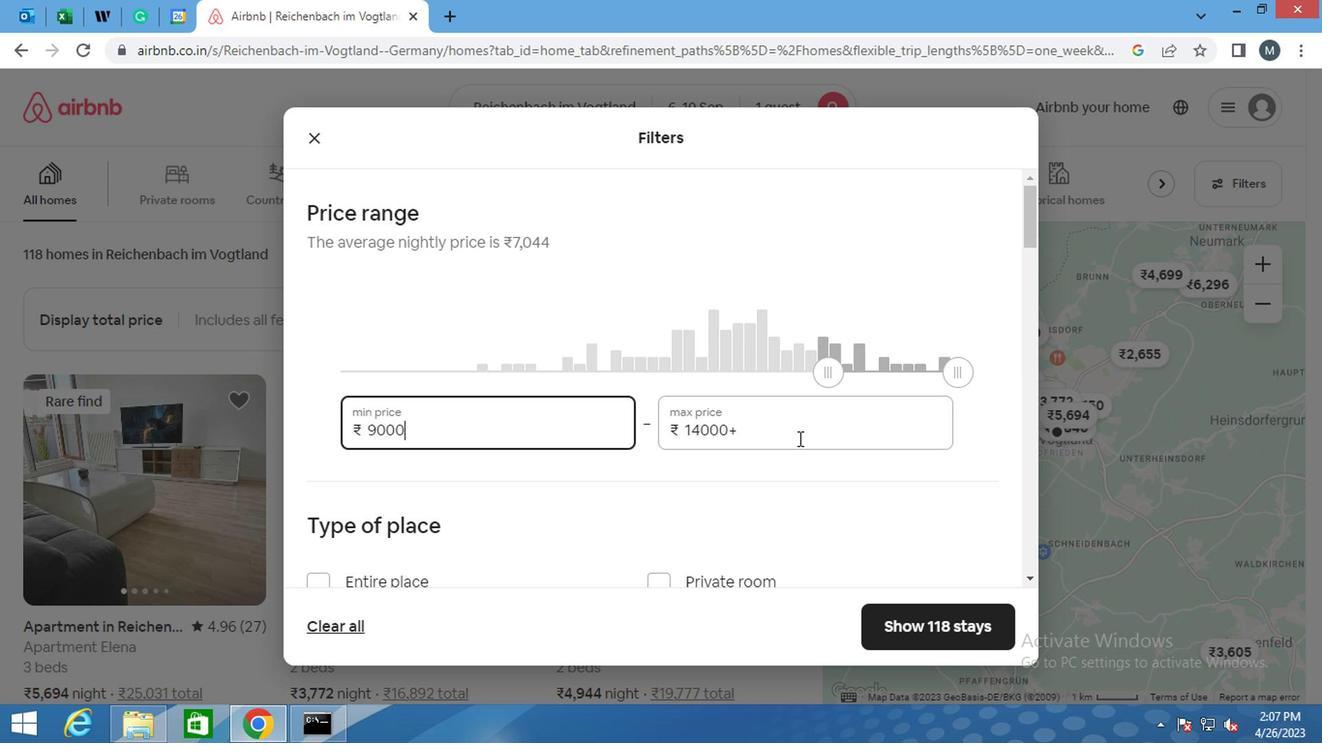 
Action: Mouse pressed left at (775, 426)
Screenshot: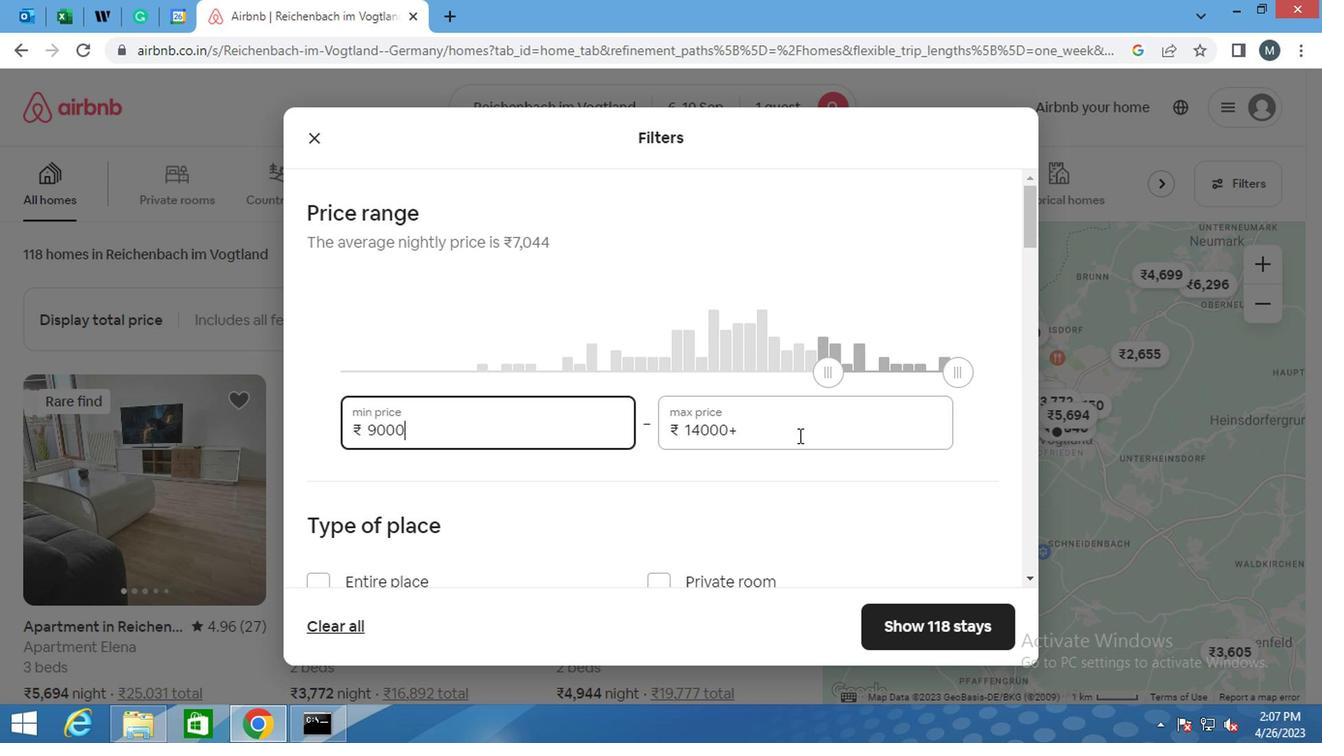 
Action: Mouse moved to (774, 426)
Screenshot: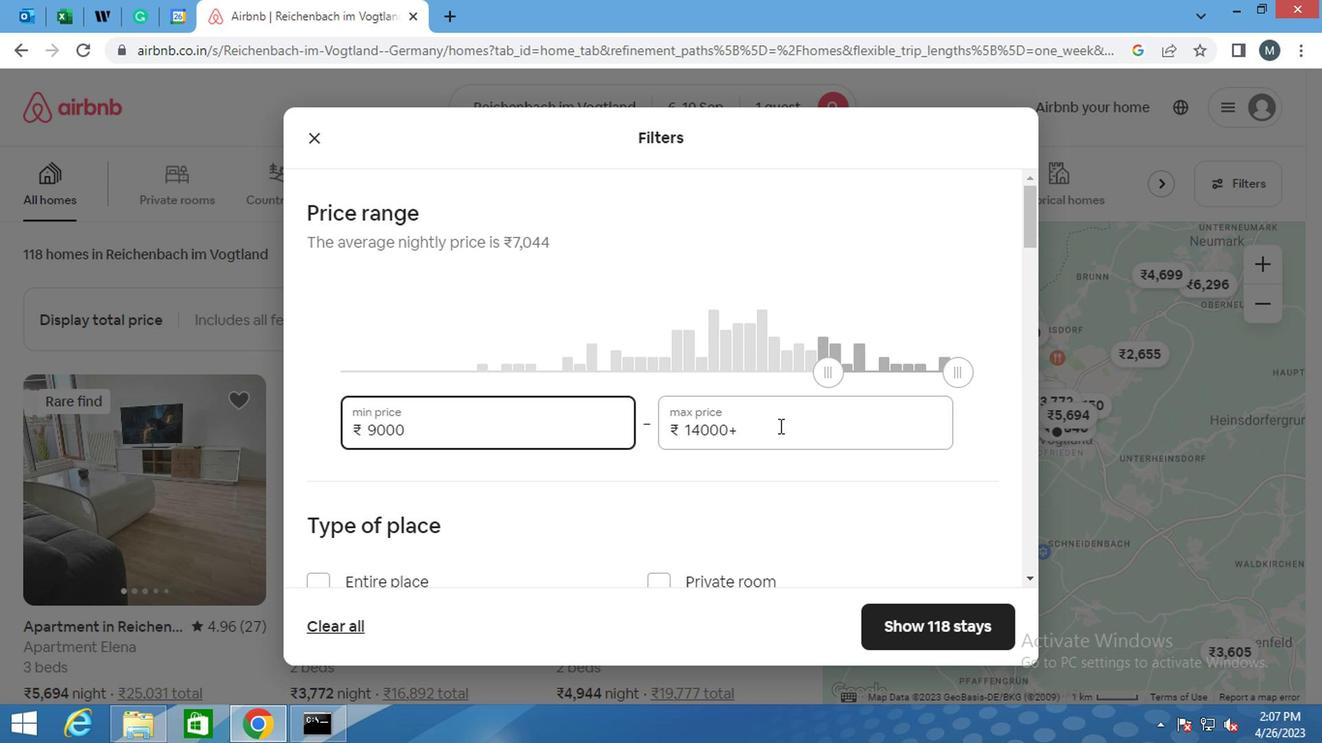 
Action: Key pressed <Key.backspace><Key.backspace><Key.backspace><Key.backspace><Key.backspace><Key.backspace><Key.backspace><Key.backspace><Key.backspace><Key.backspace>
Screenshot: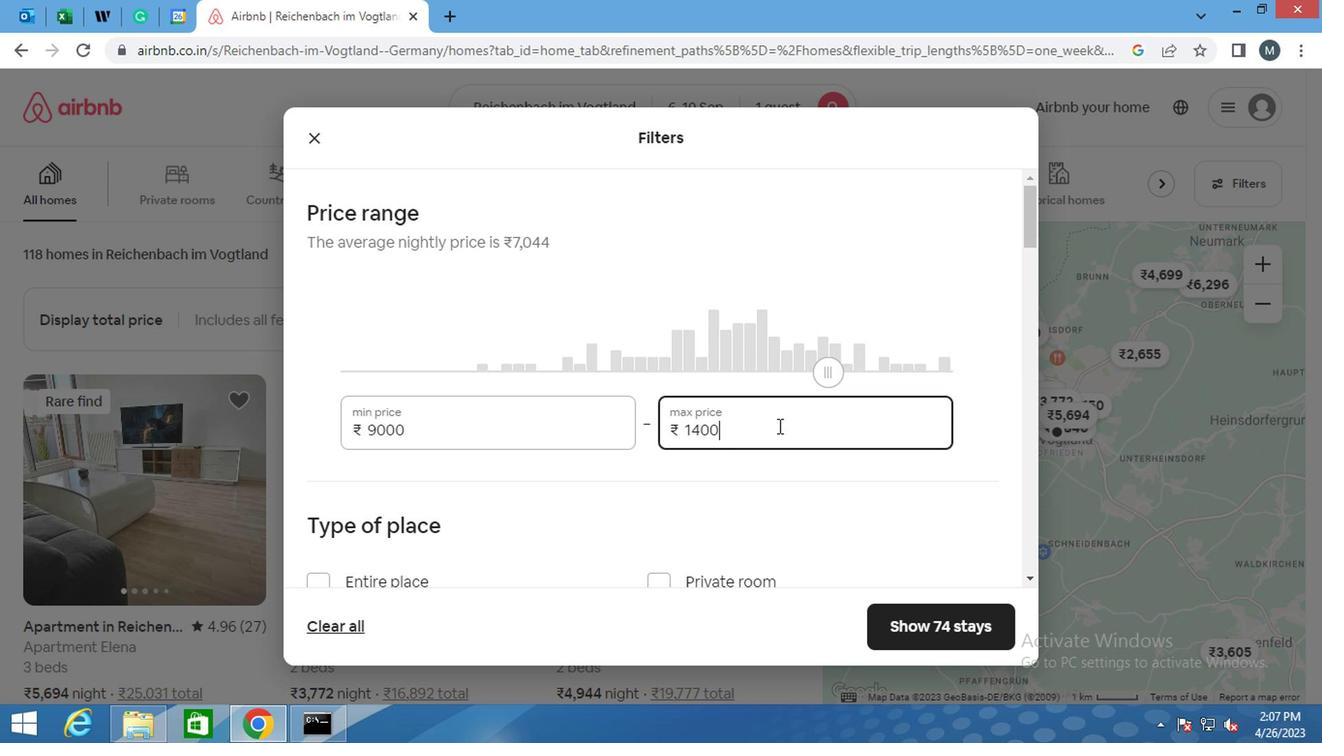 
Action: Mouse moved to (770, 427)
Screenshot: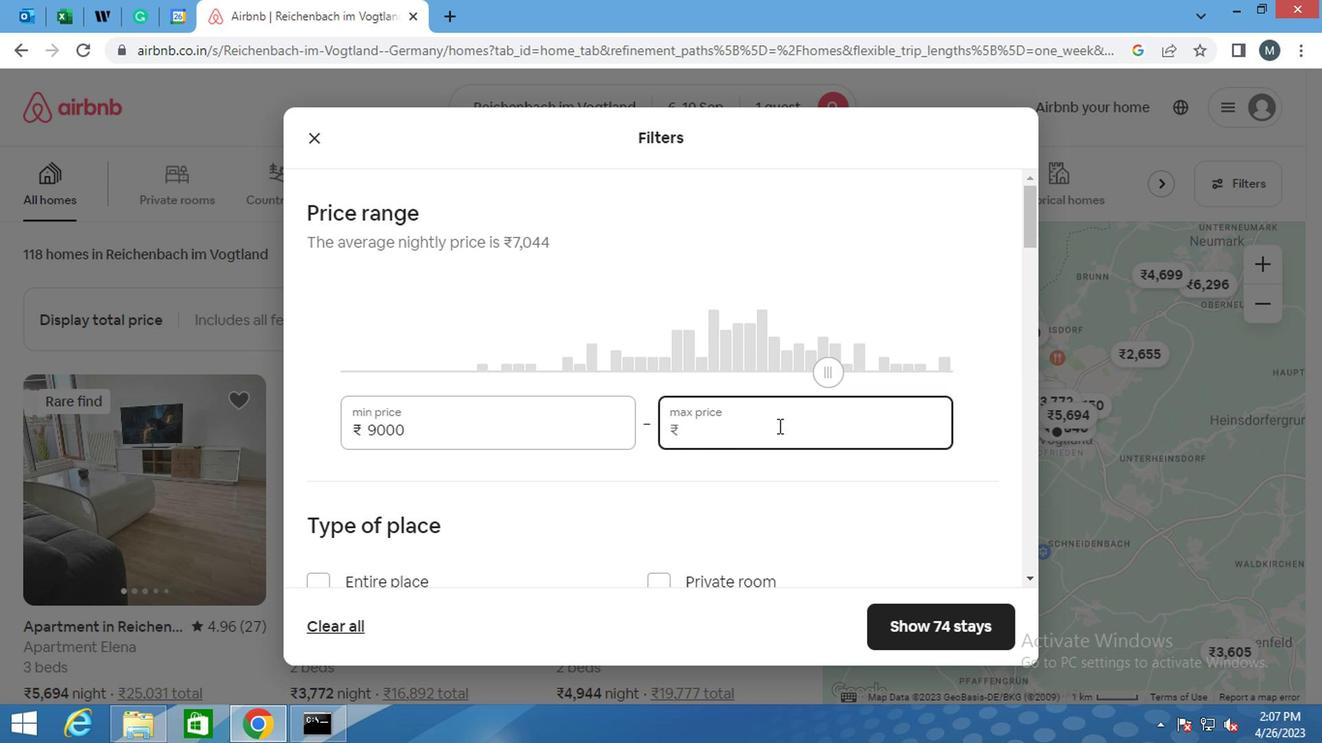 
Action: Key pressed 1
Screenshot: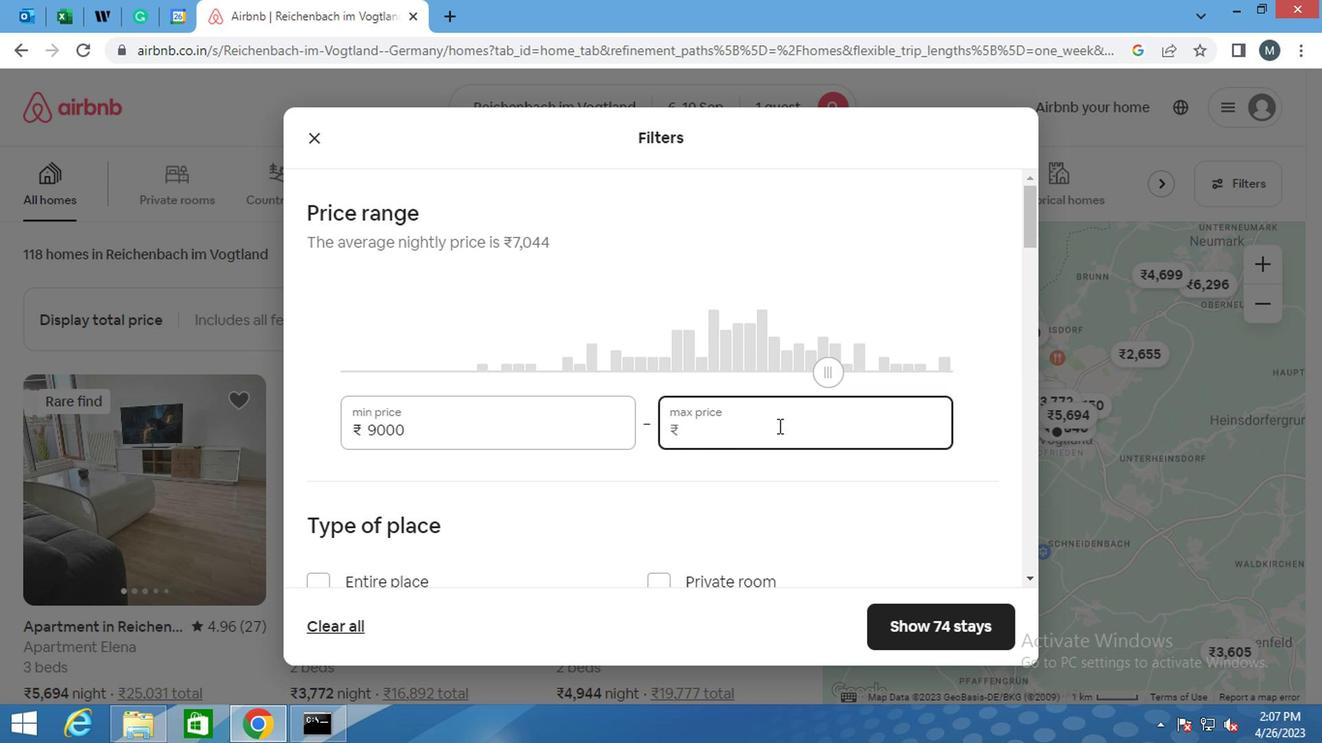 
Action: Mouse moved to (765, 429)
Screenshot: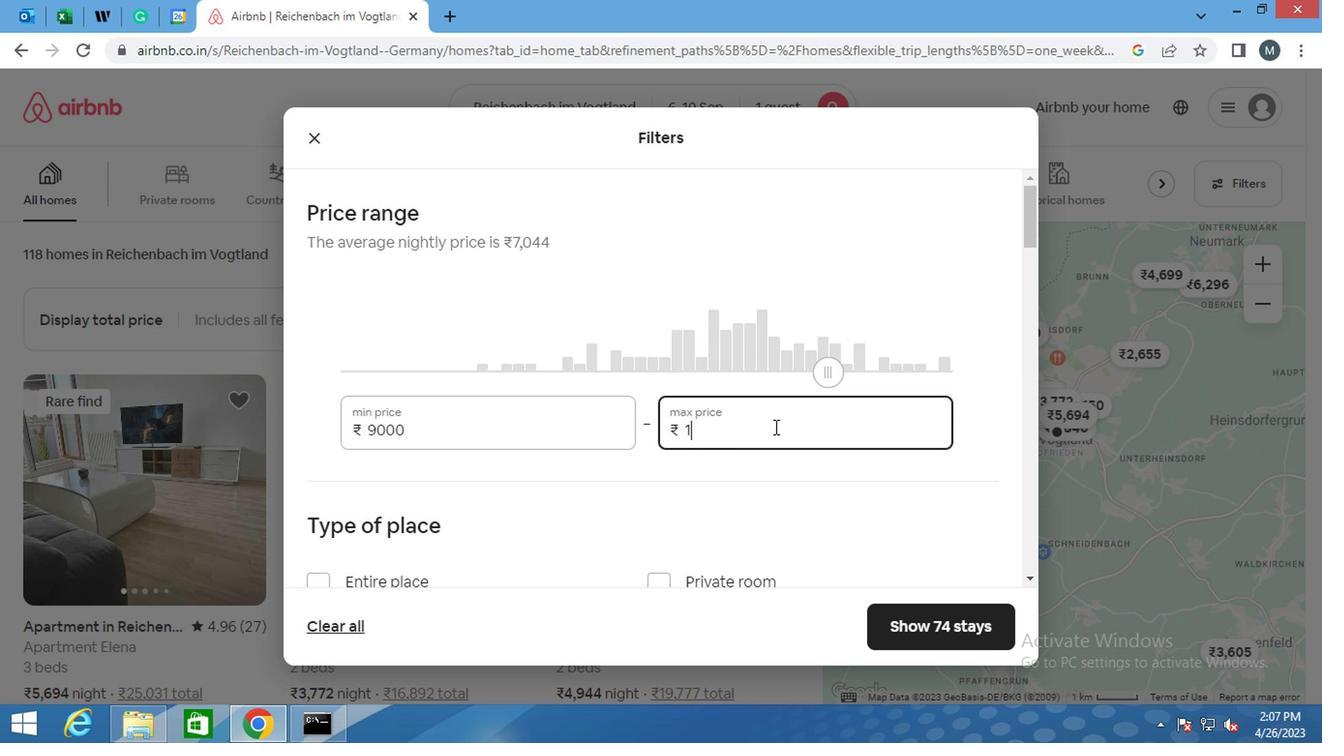 
Action: Key pressed 7000
Screenshot: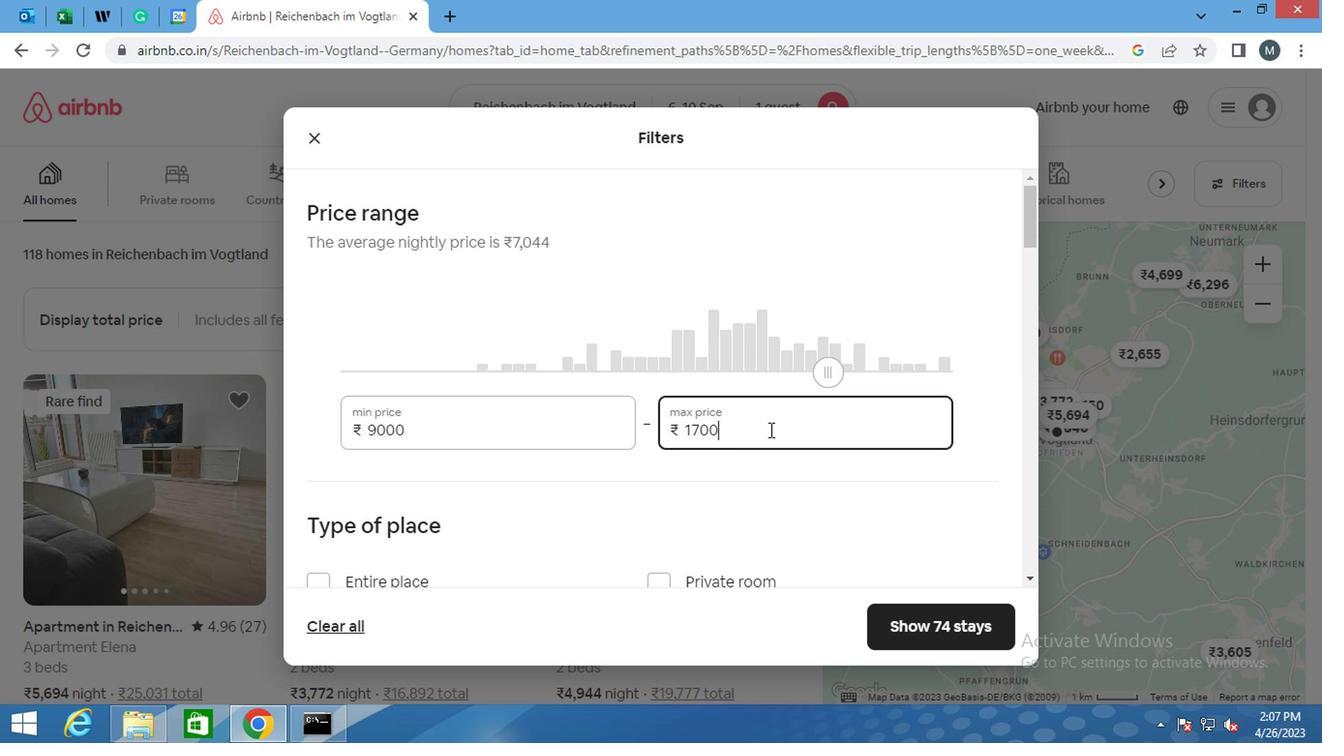 
Action: Mouse moved to (467, 386)
Screenshot: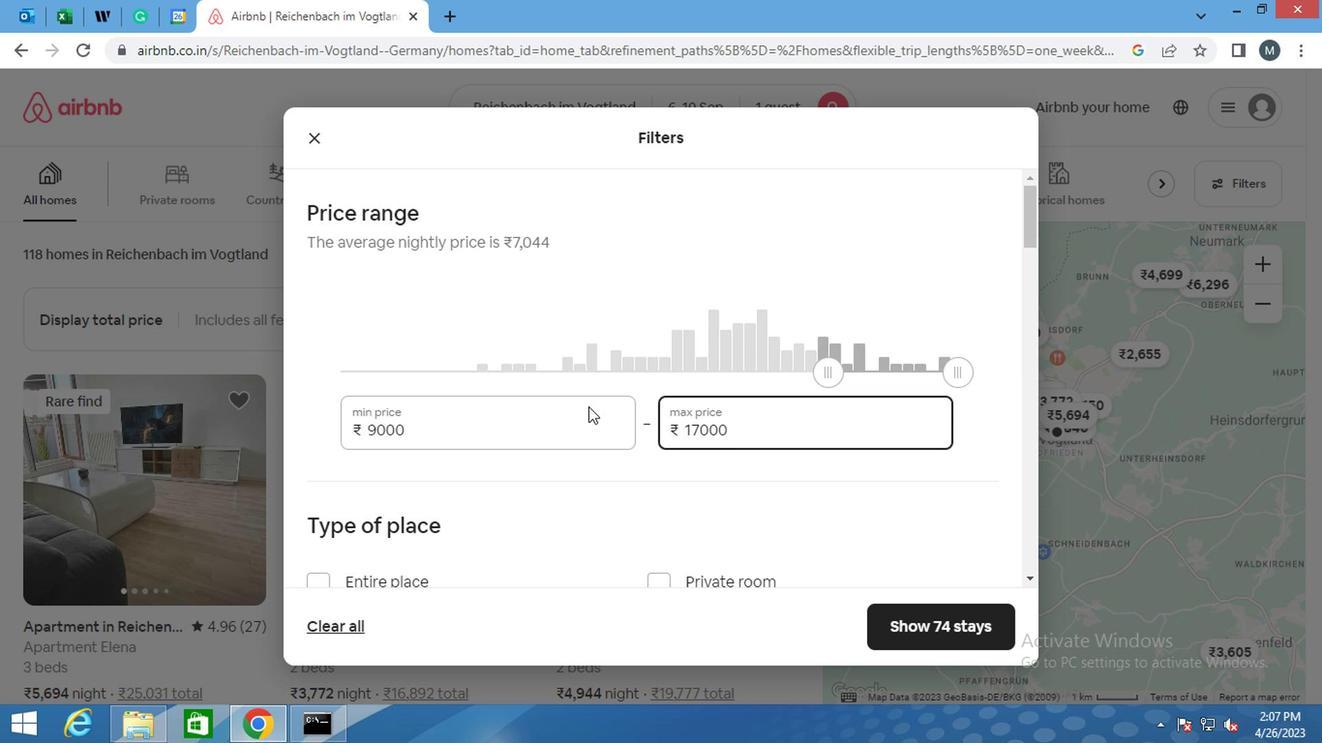 
Action: Mouse scrolled (467, 385) with delta (0, 0)
Screenshot: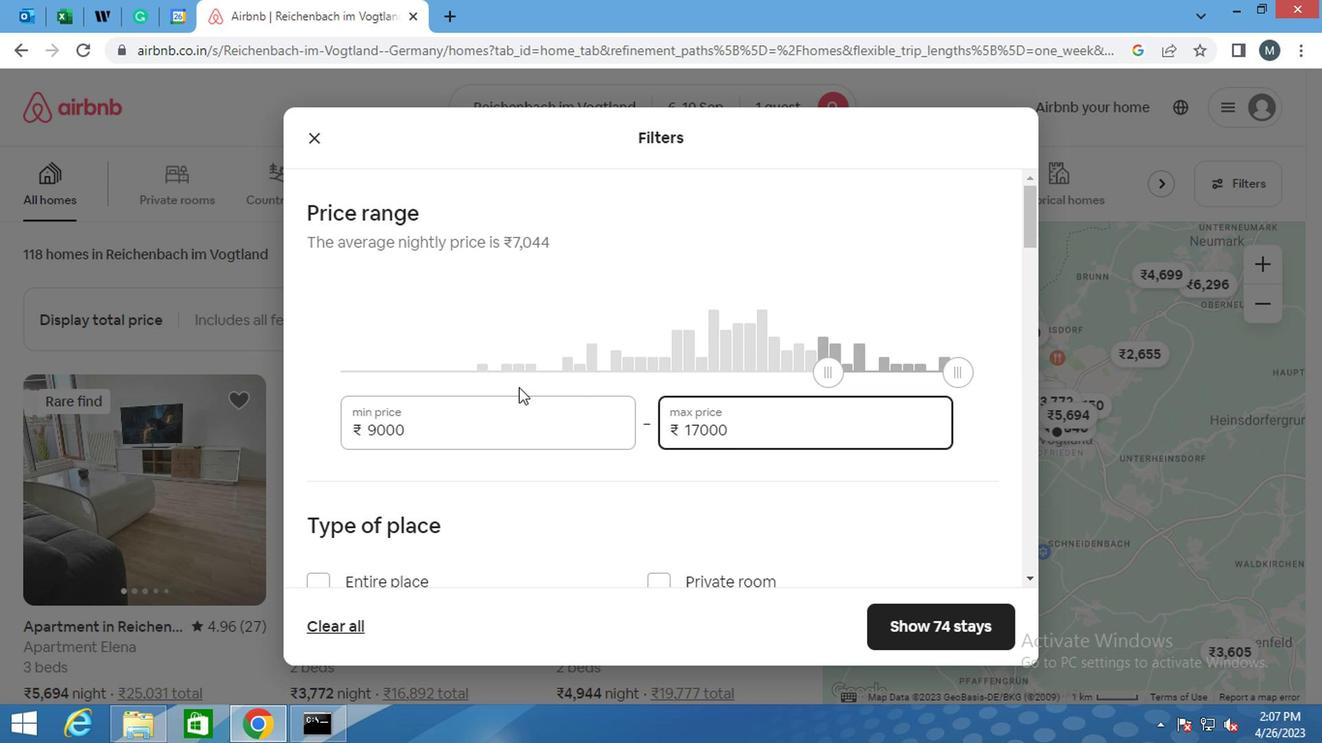 
Action: Mouse scrolled (467, 385) with delta (0, 0)
Screenshot: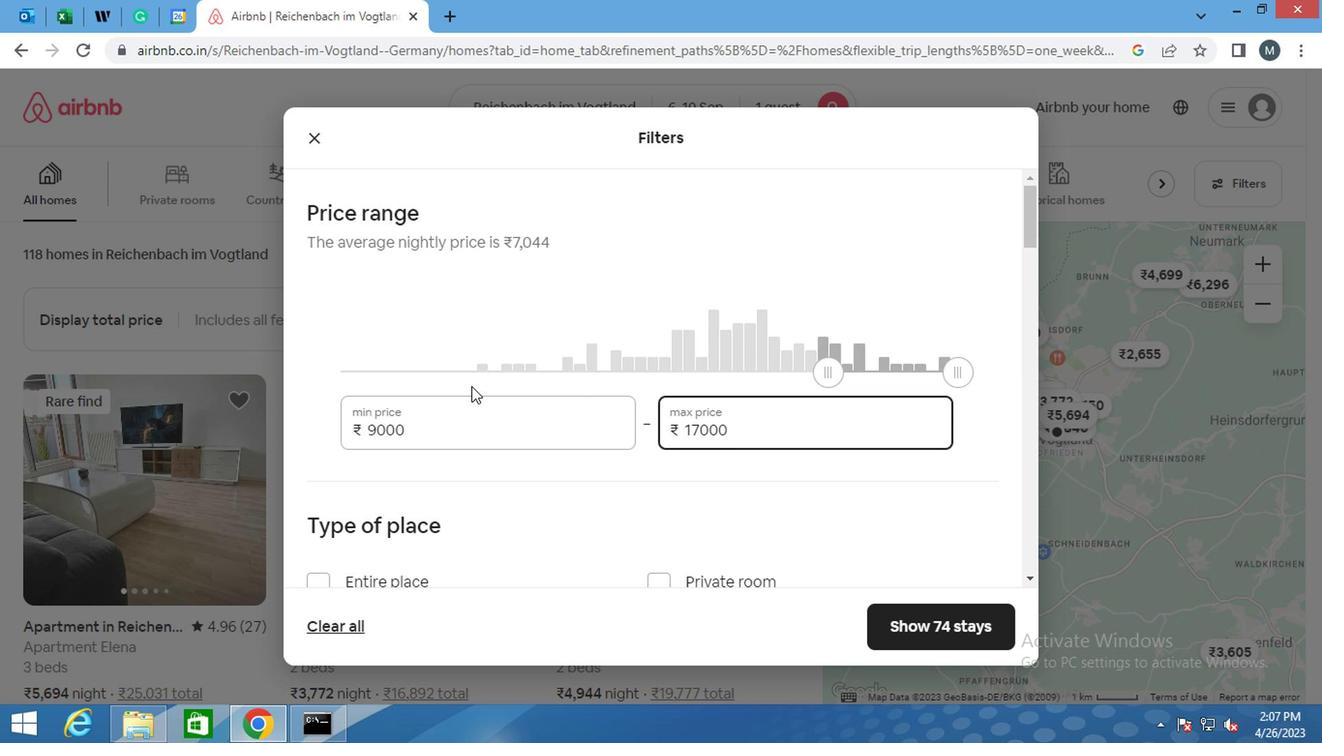 
Action: Mouse moved to (581, 393)
Screenshot: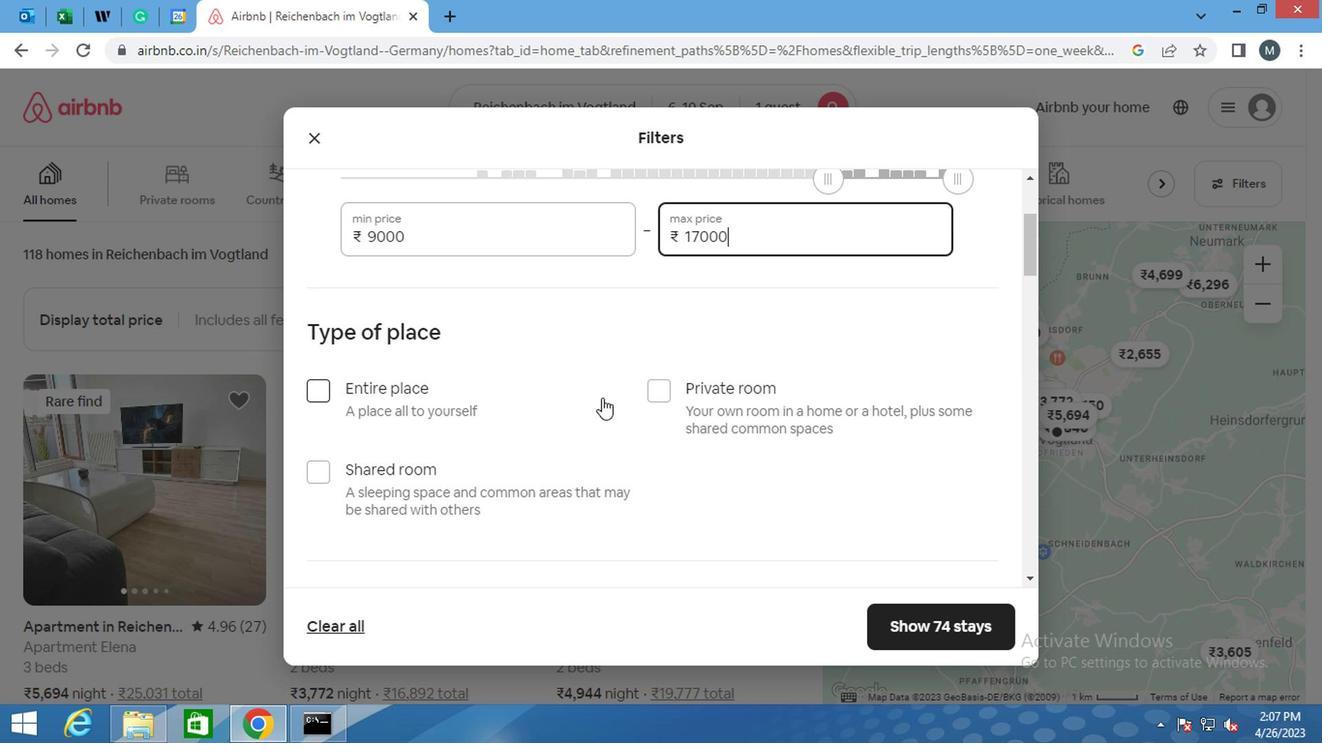 
Action: Mouse scrolled (581, 393) with delta (0, 0)
Screenshot: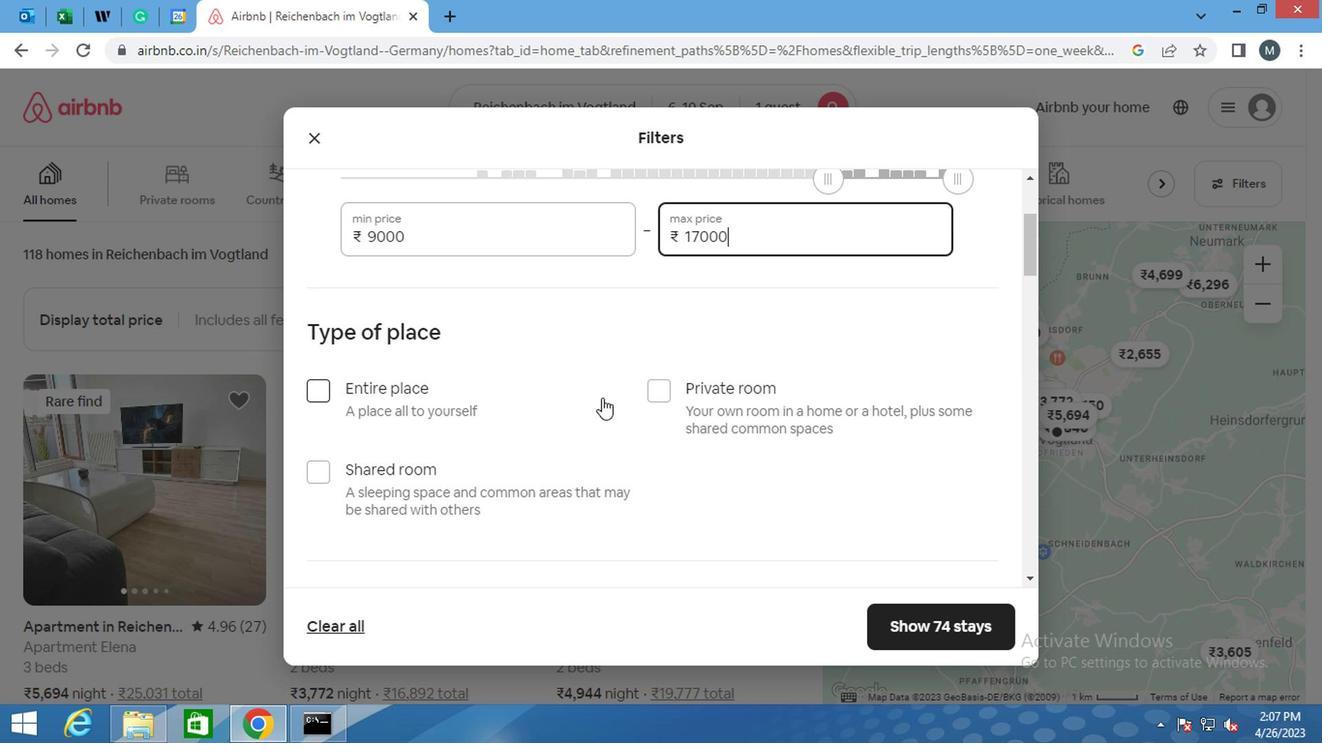 
Action: Mouse moved to (654, 288)
Screenshot: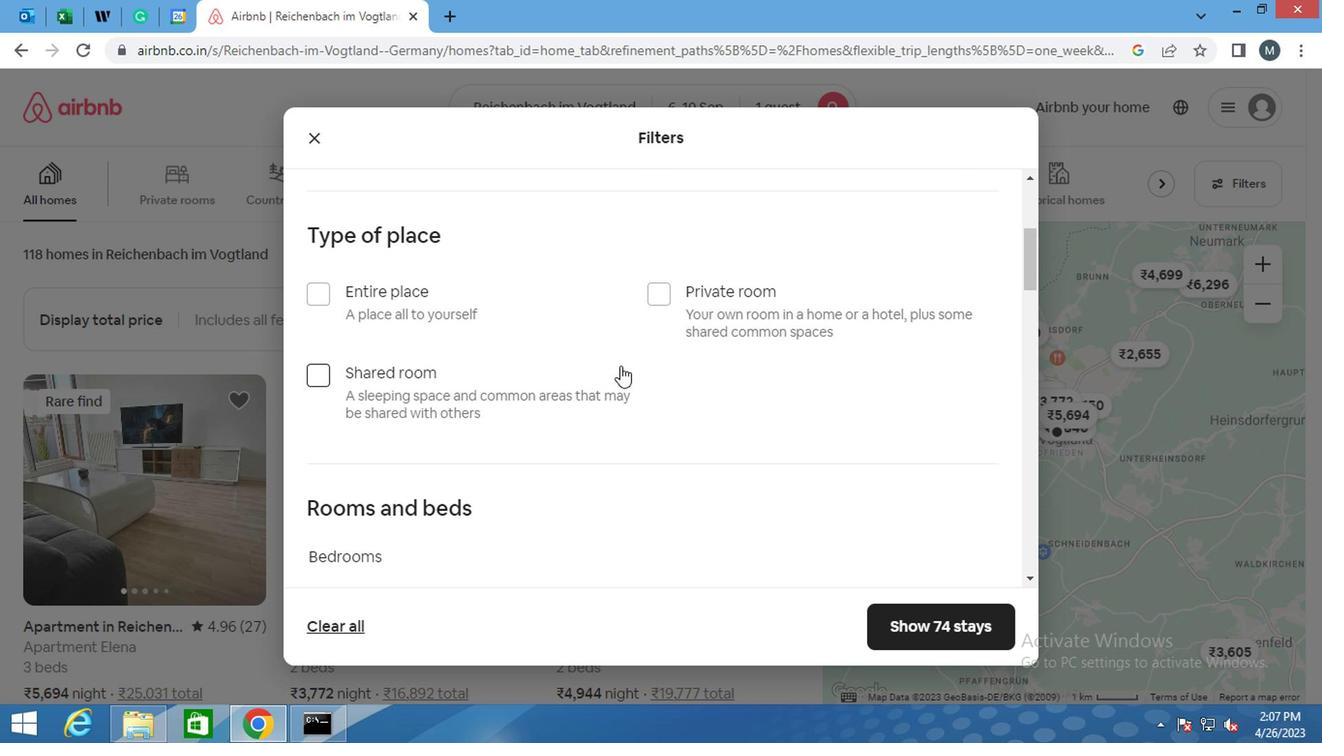 
Action: Mouse pressed left at (654, 288)
Screenshot: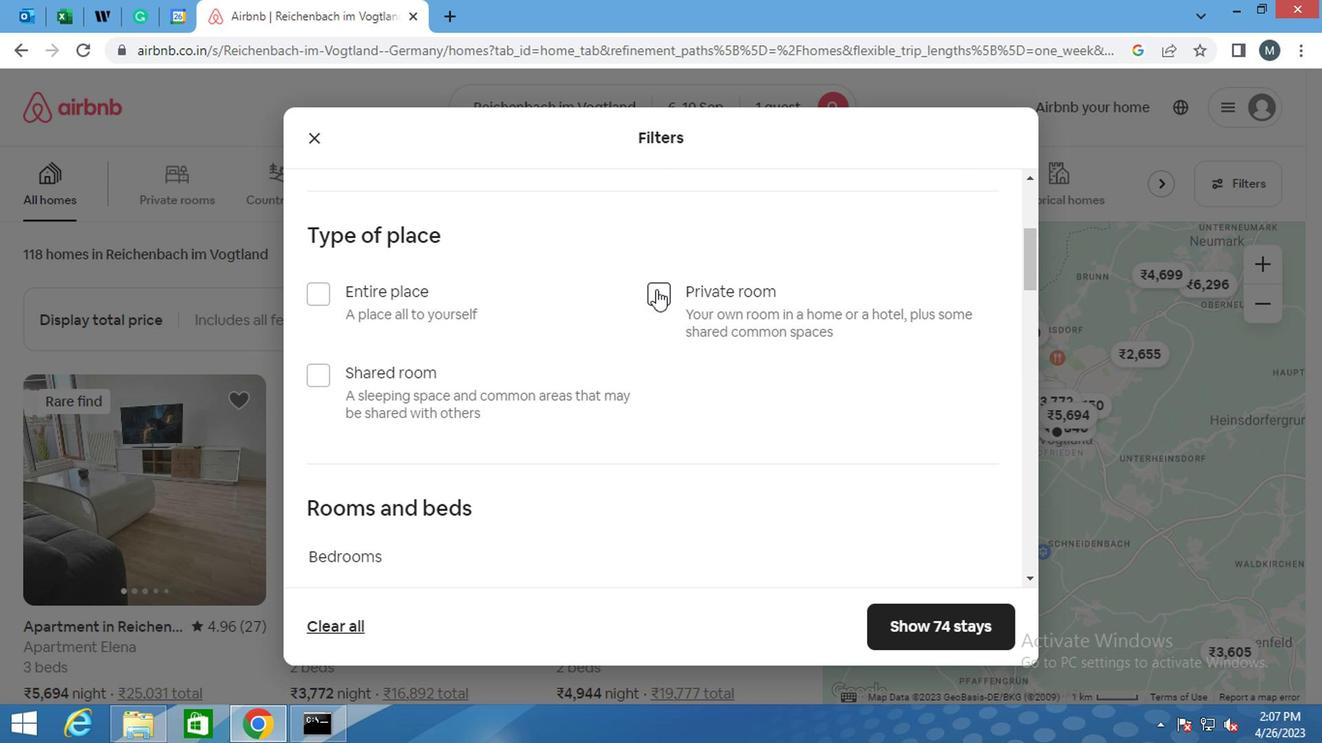 
Action: Mouse moved to (455, 362)
Screenshot: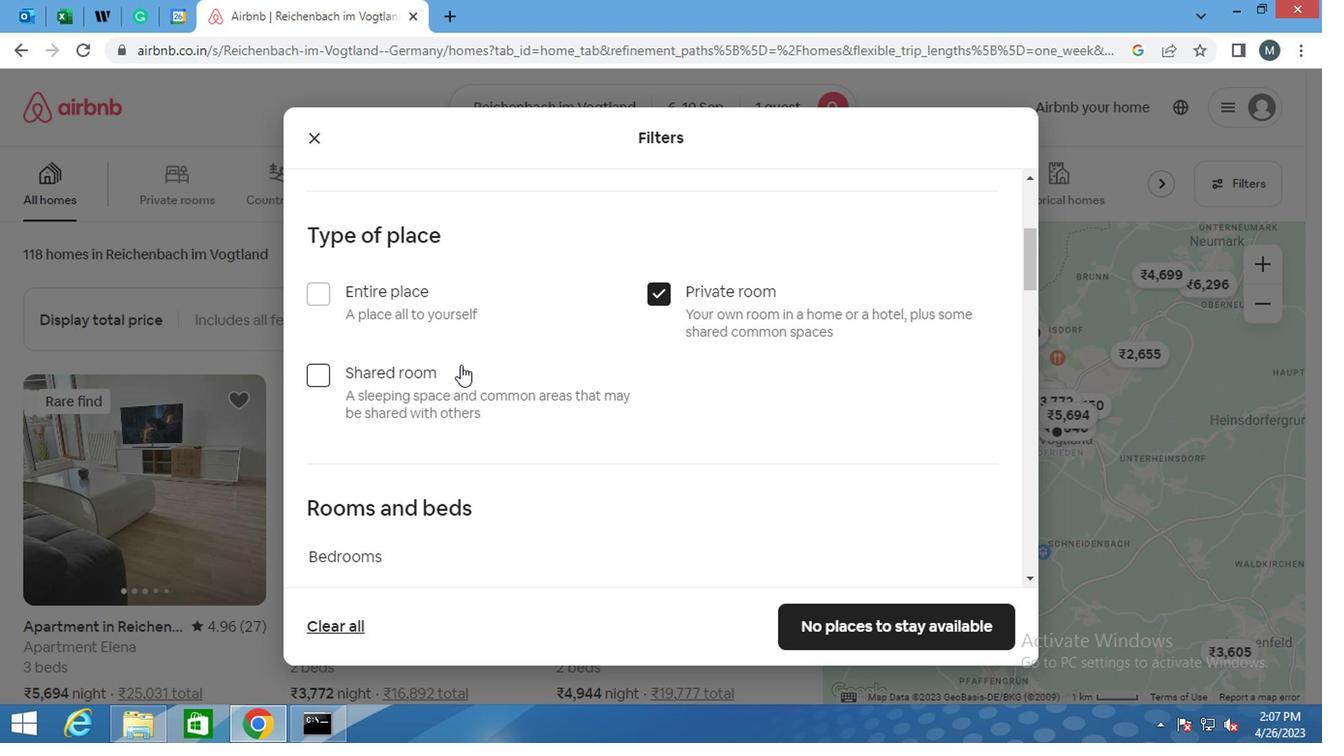 
Action: Mouse scrolled (455, 361) with delta (0, 0)
Screenshot: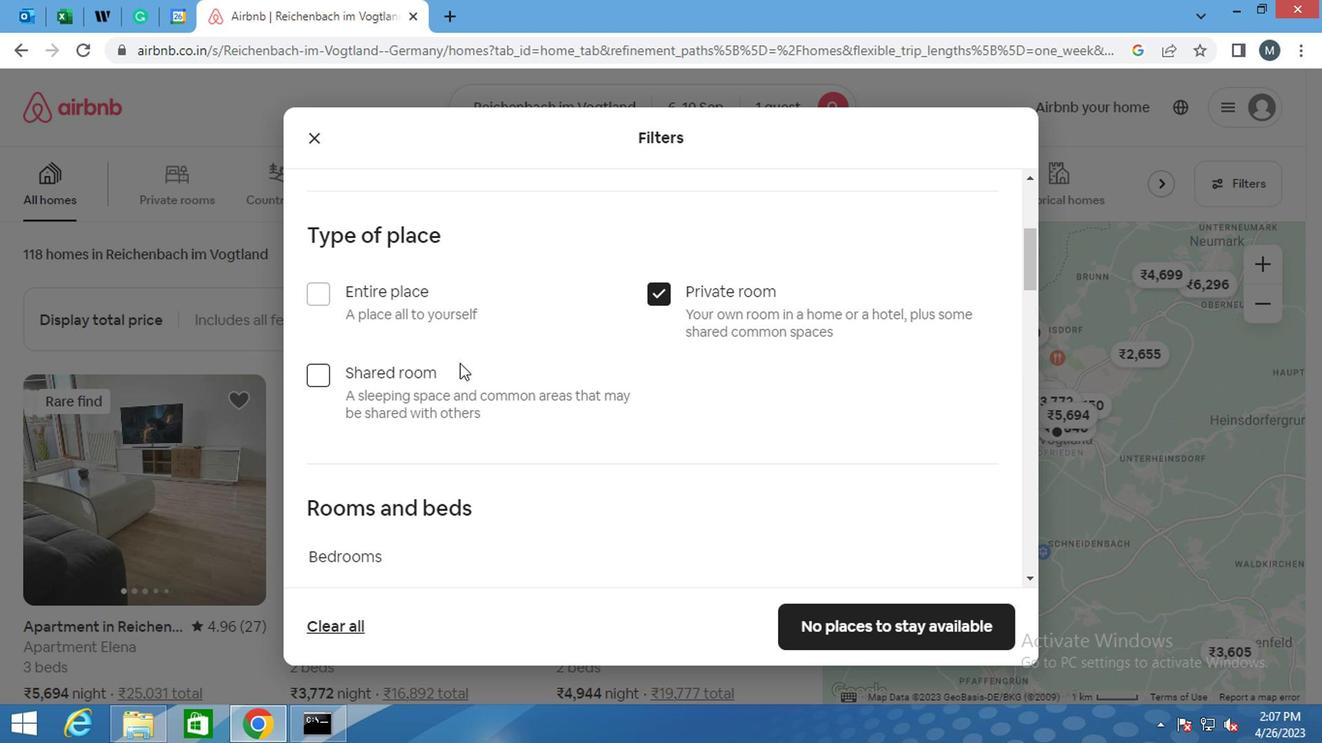 
Action: Mouse scrolled (455, 361) with delta (0, 0)
Screenshot: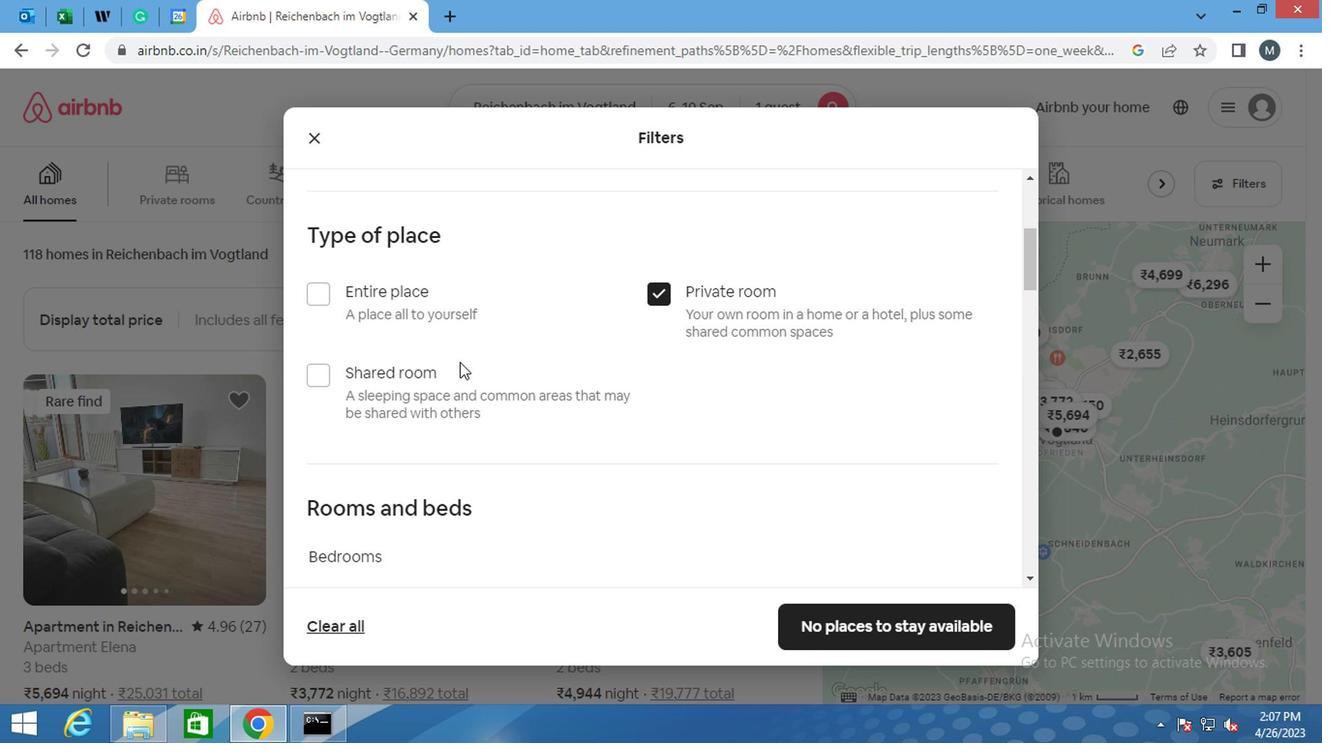 
Action: Mouse scrolled (455, 361) with delta (0, 0)
Screenshot: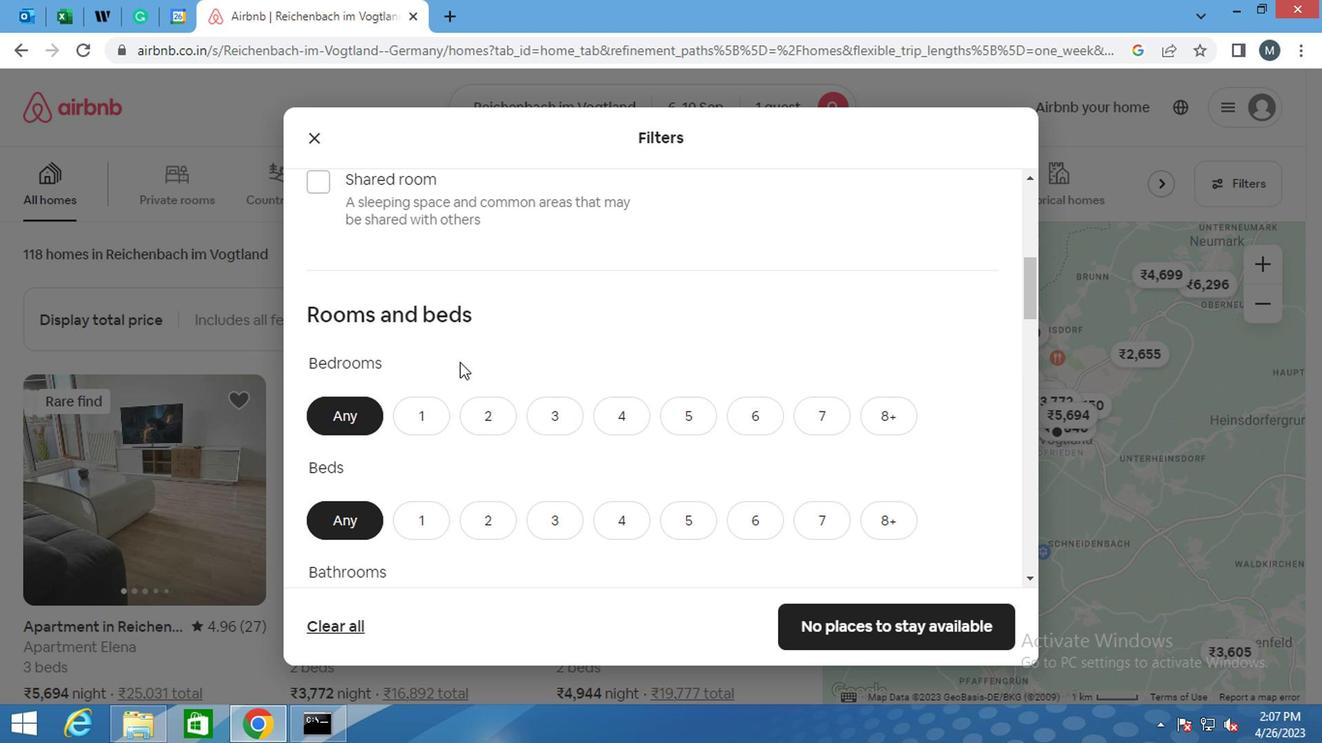 
Action: Mouse moved to (433, 322)
Screenshot: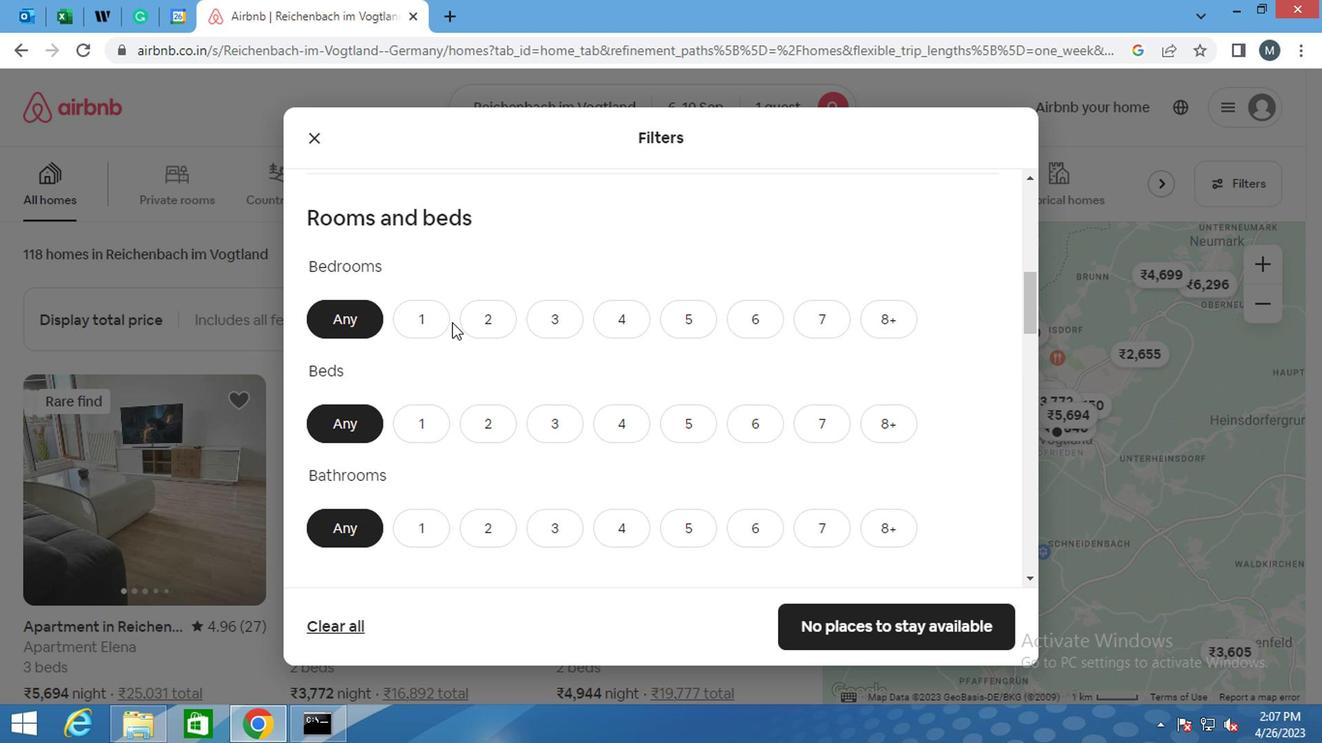 
Action: Mouse pressed left at (433, 322)
Screenshot: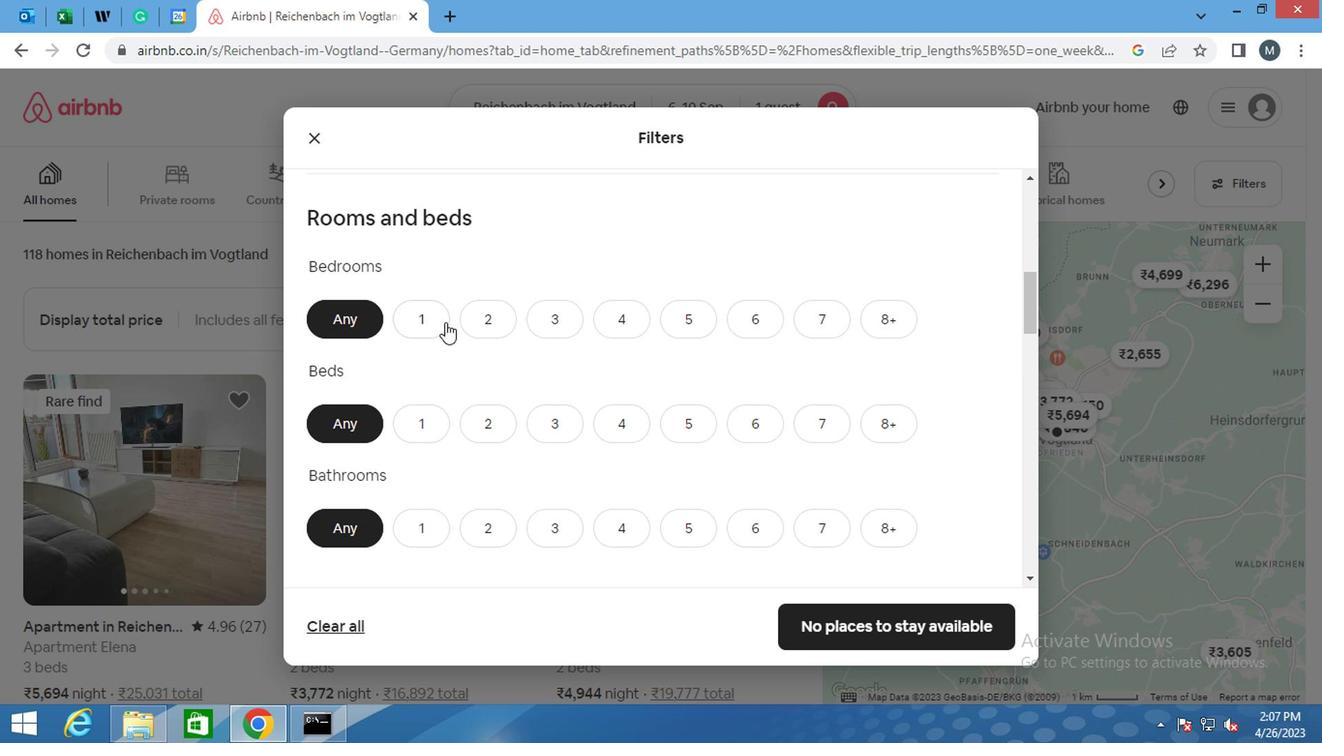 
Action: Mouse moved to (411, 424)
Screenshot: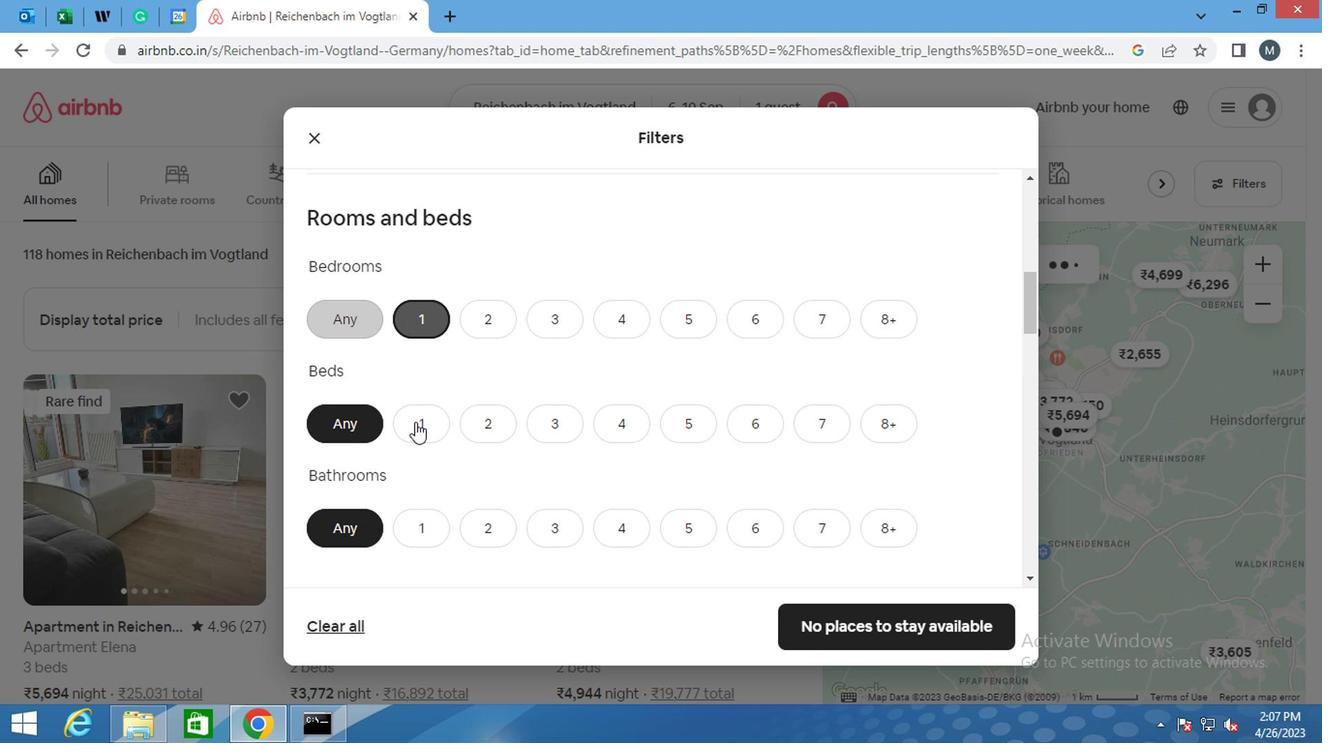 
Action: Mouse pressed left at (411, 424)
Screenshot: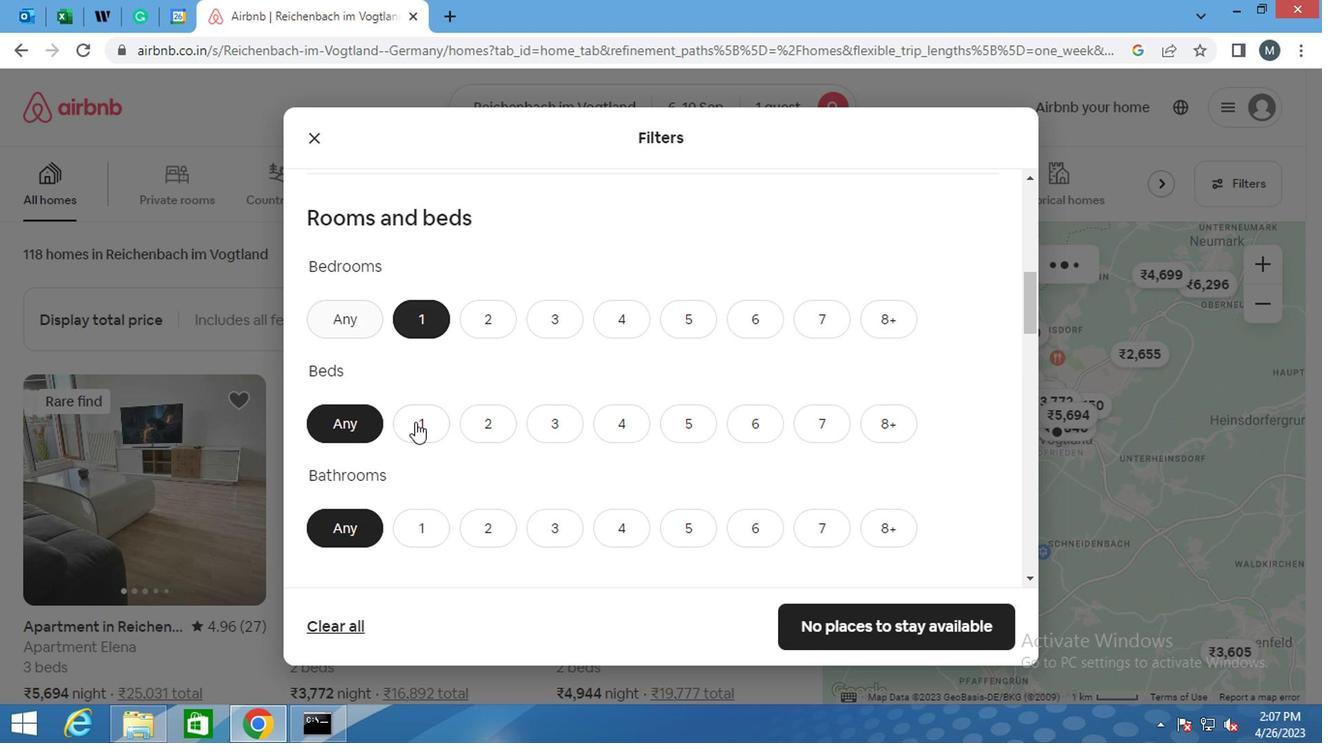 
Action: Mouse moved to (431, 524)
Screenshot: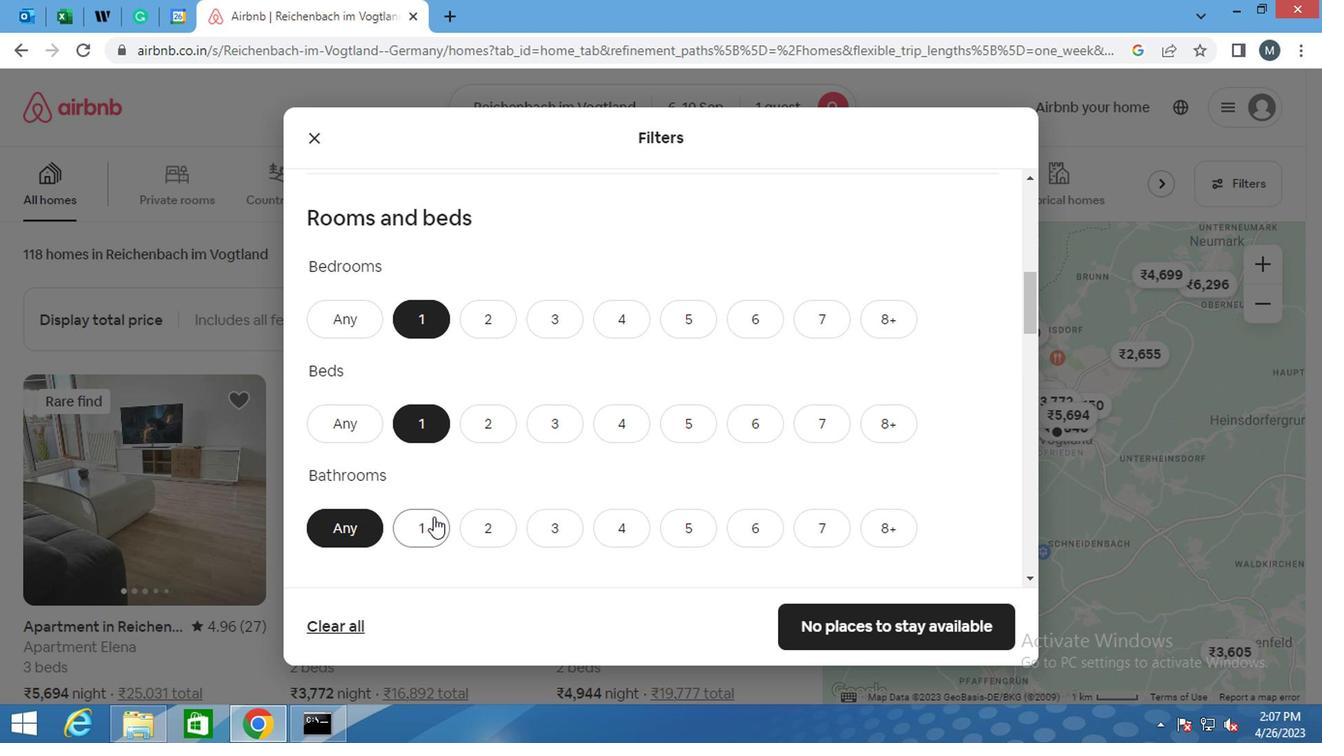 
Action: Mouse pressed left at (431, 524)
Screenshot: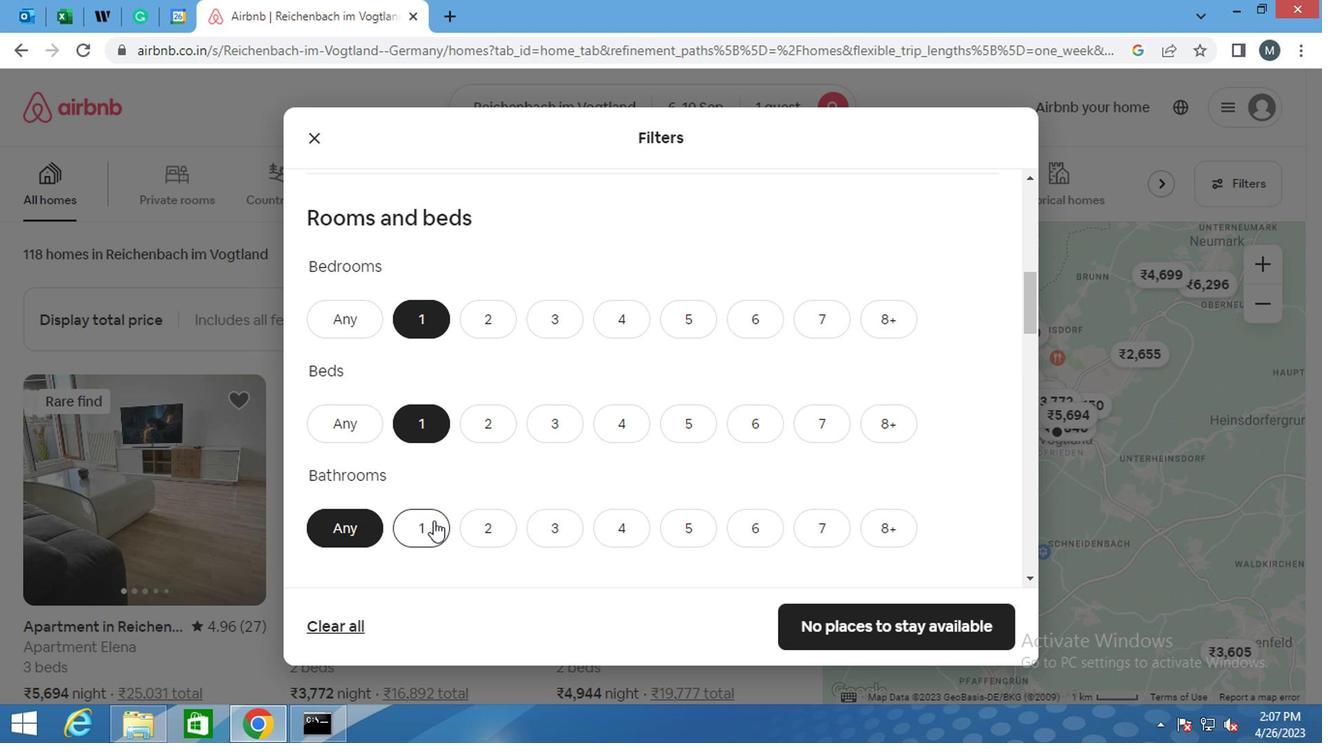 
Action: Mouse moved to (468, 390)
Screenshot: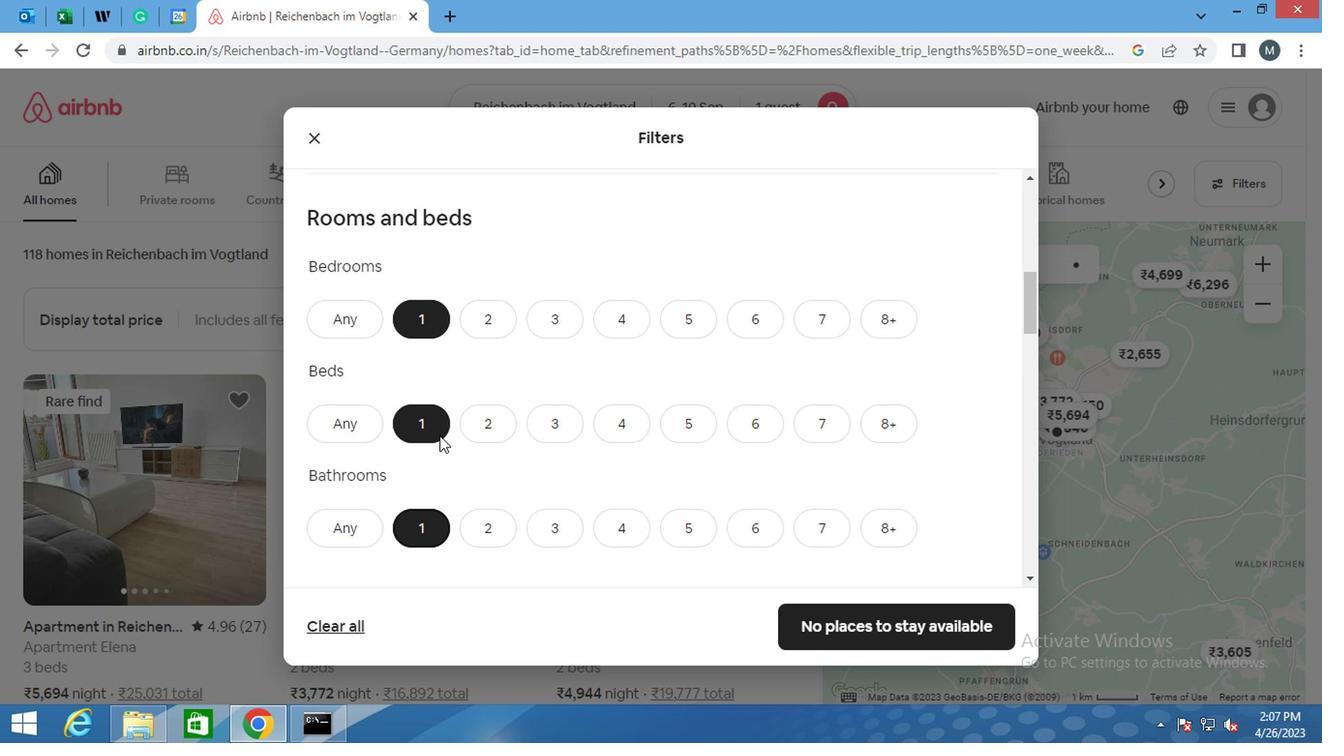 
Action: Mouse scrolled (468, 389) with delta (0, -1)
Screenshot: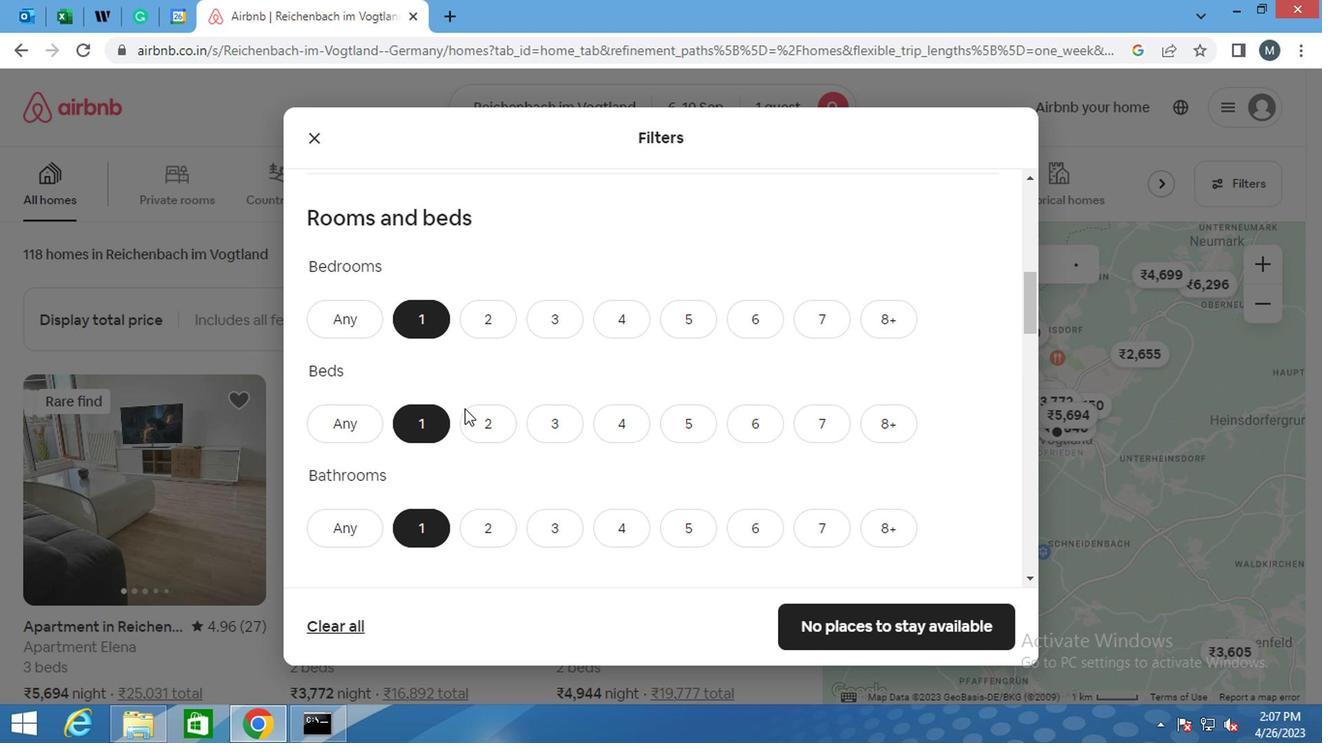 
Action: Mouse scrolled (468, 389) with delta (0, -1)
Screenshot: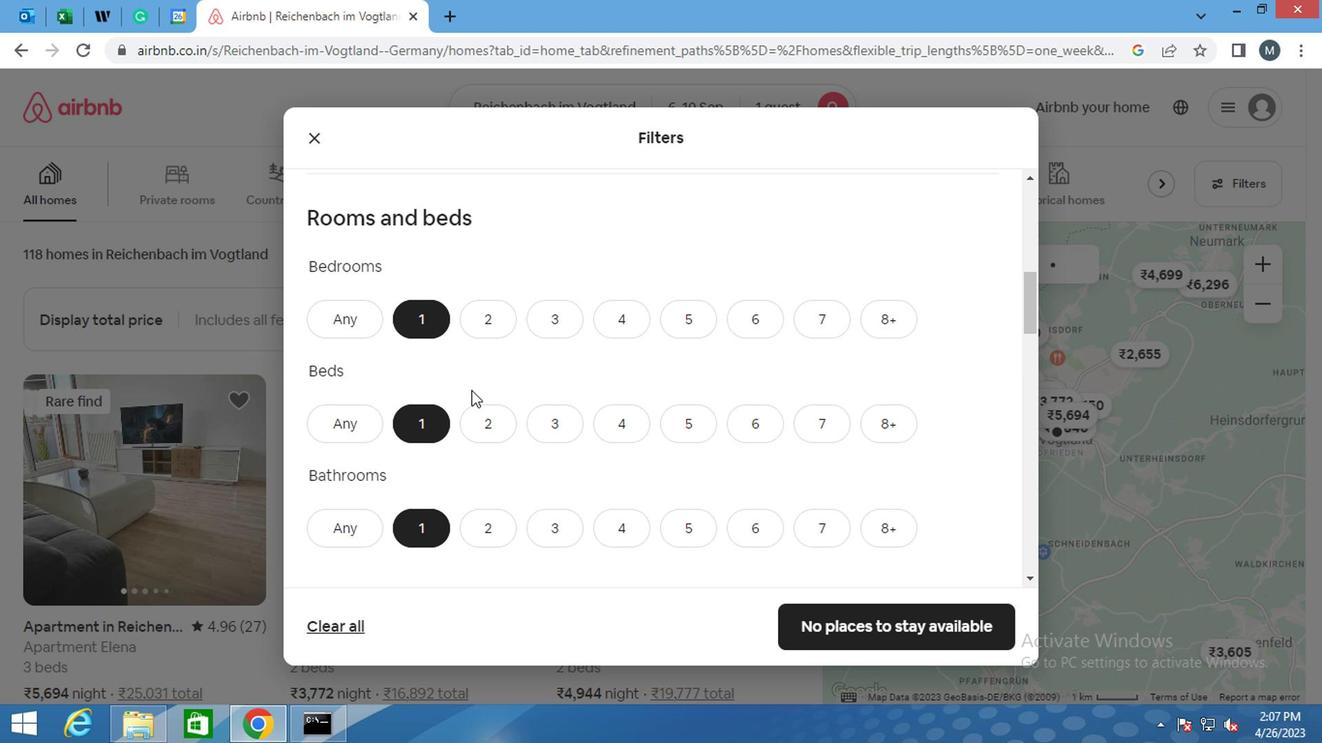 
Action: Mouse moved to (473, 388)
Screenshot: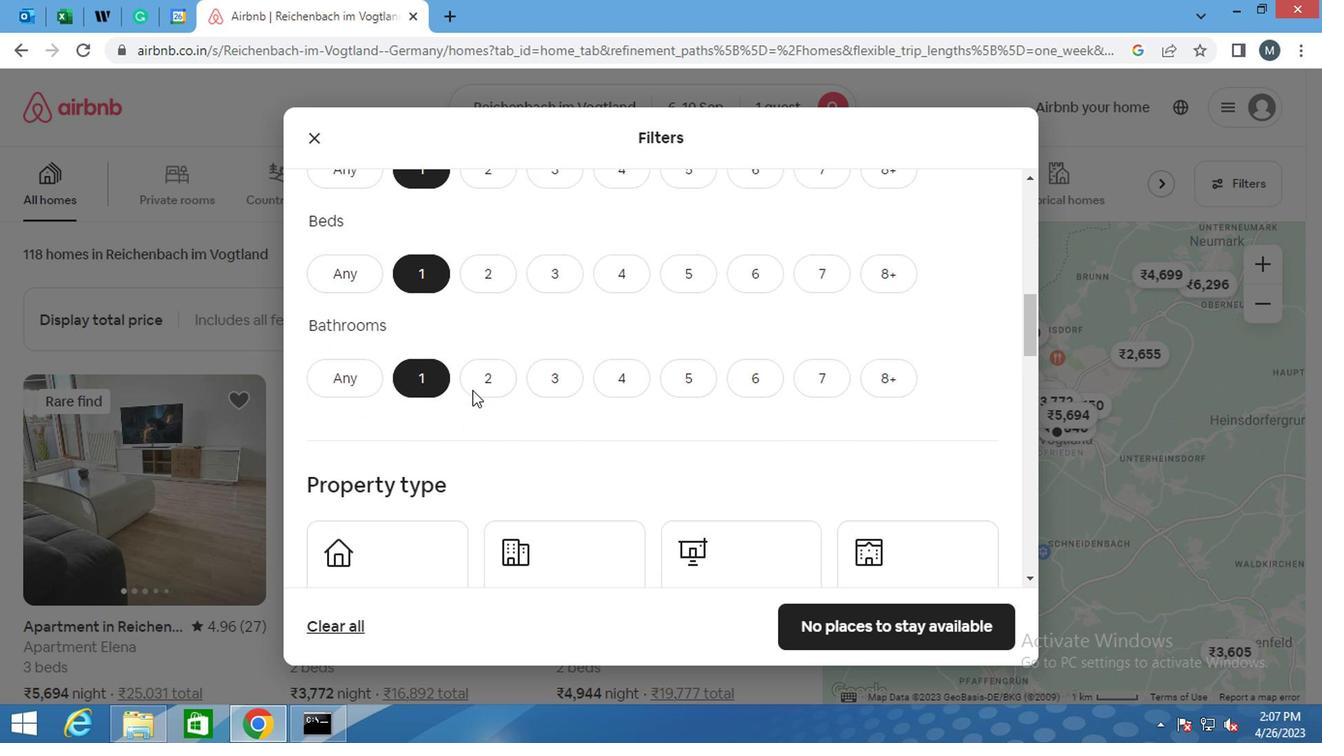 
Action: Mouse scrolled (473, 387) with delta (0, 0)
Screenshot: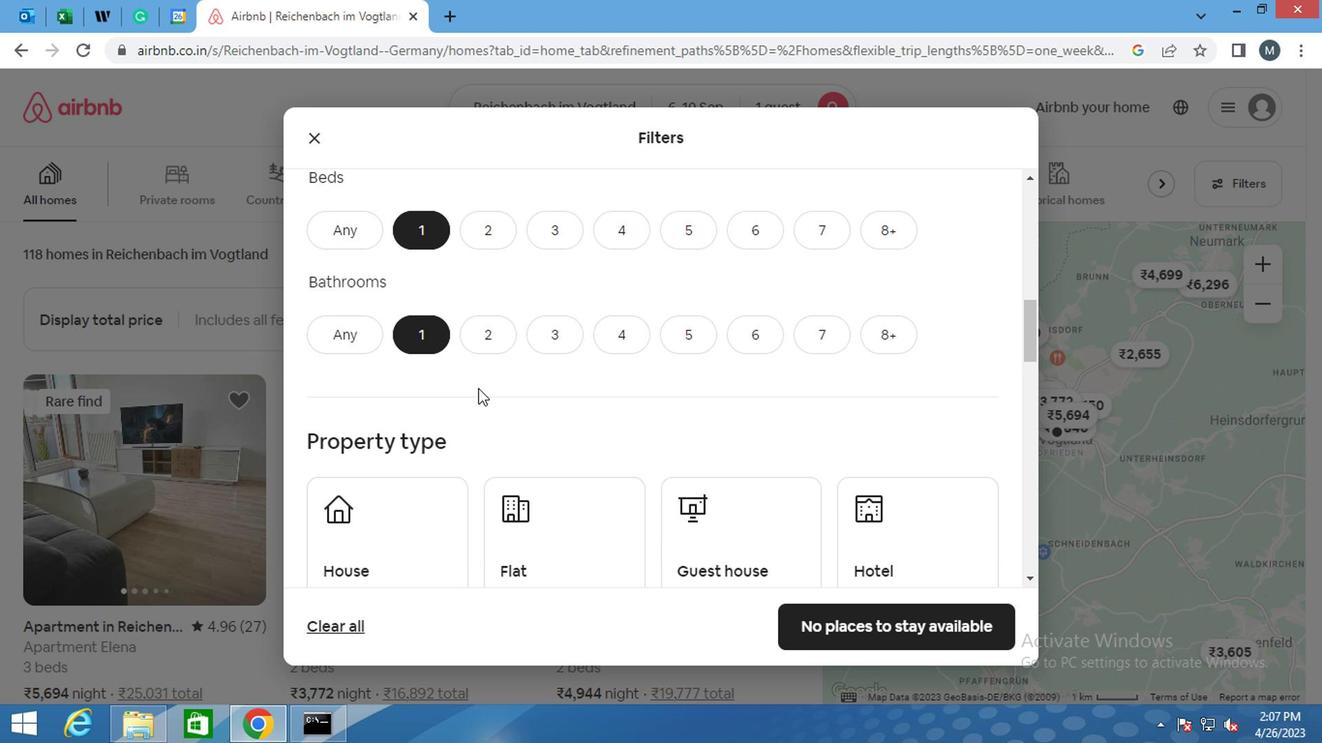 
Action: Mouse moved to (408, 443)
Screenshot: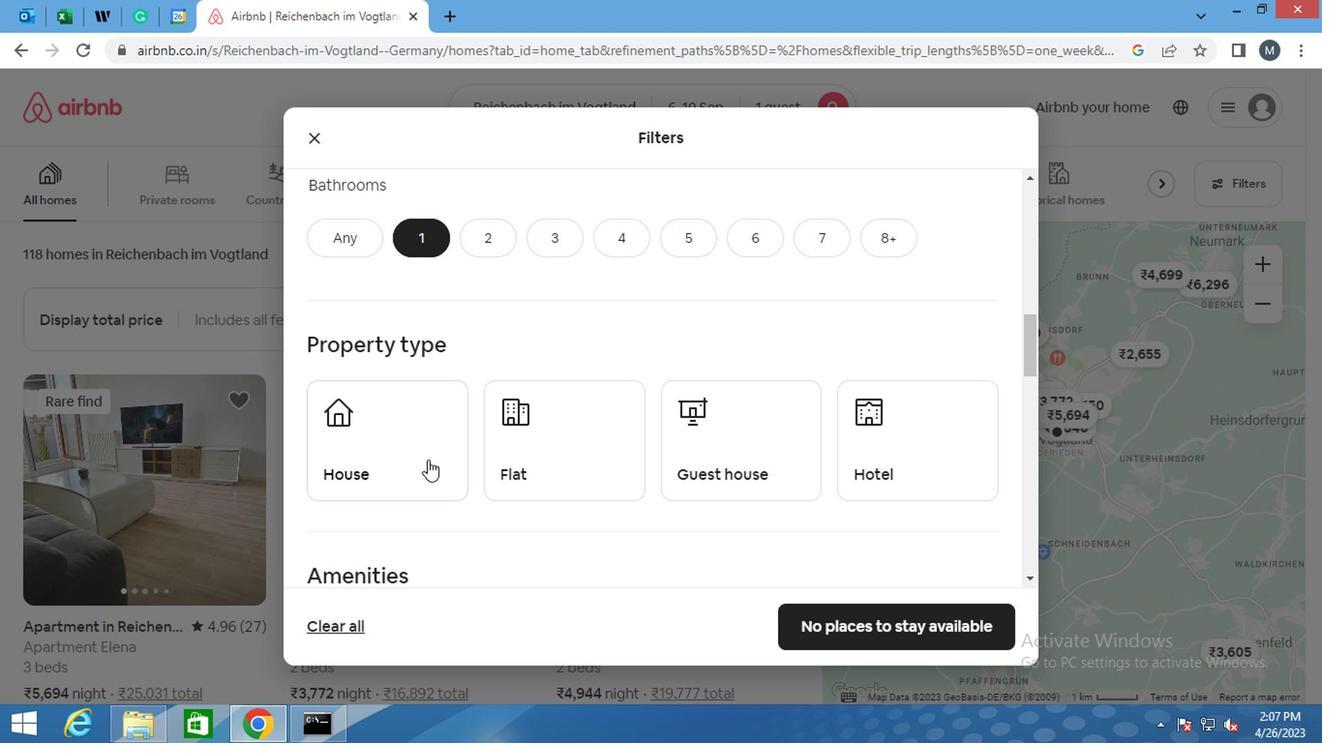 
Action: Mouse pressed left at (408, 443)
Screenshot: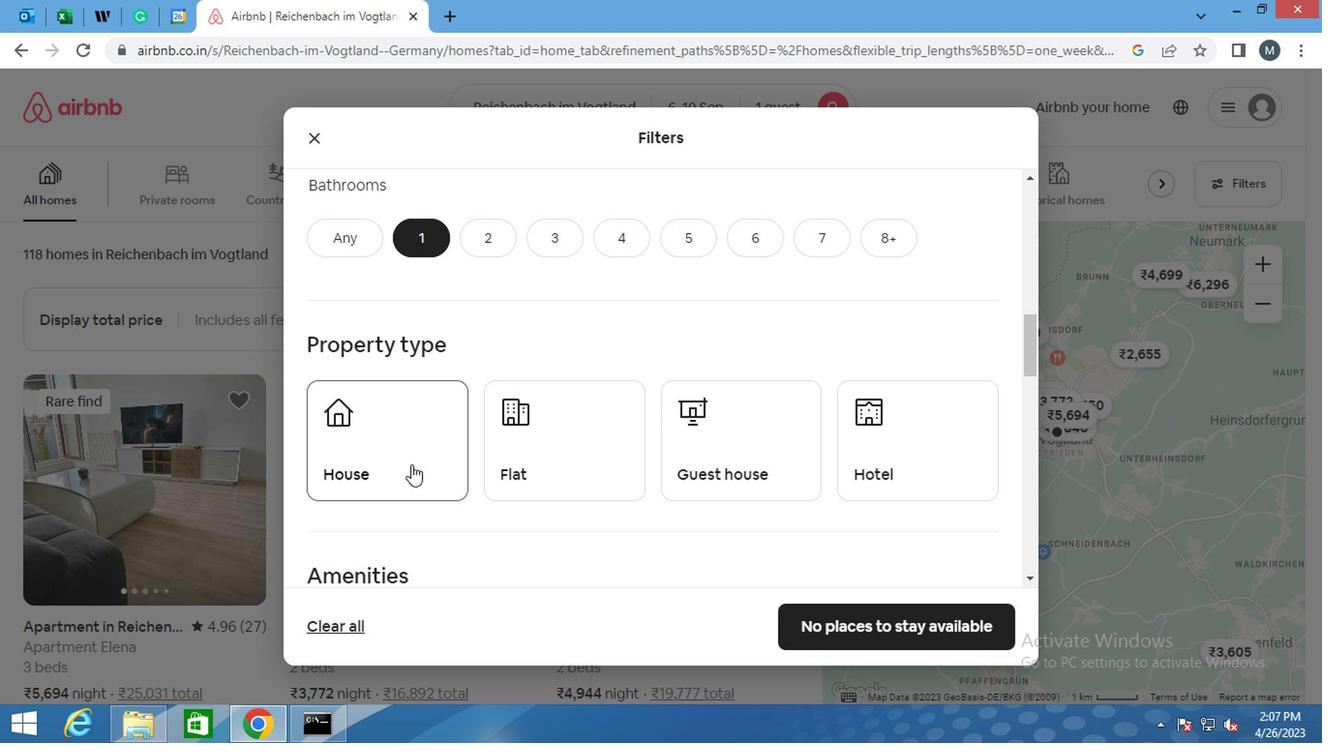 
Action: Mouse moved to (539, 442)
Screenshot: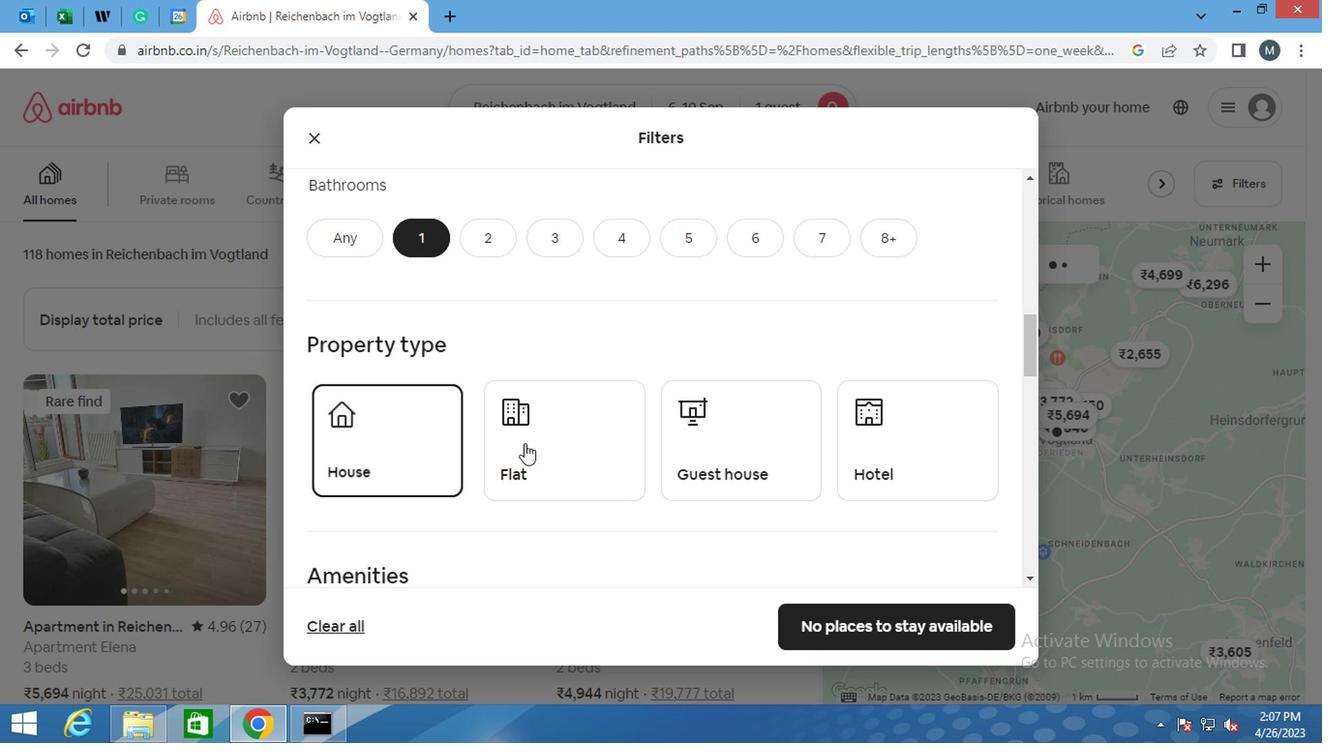 
Action: Mouse pressed left at (539, 442)
Screenshot: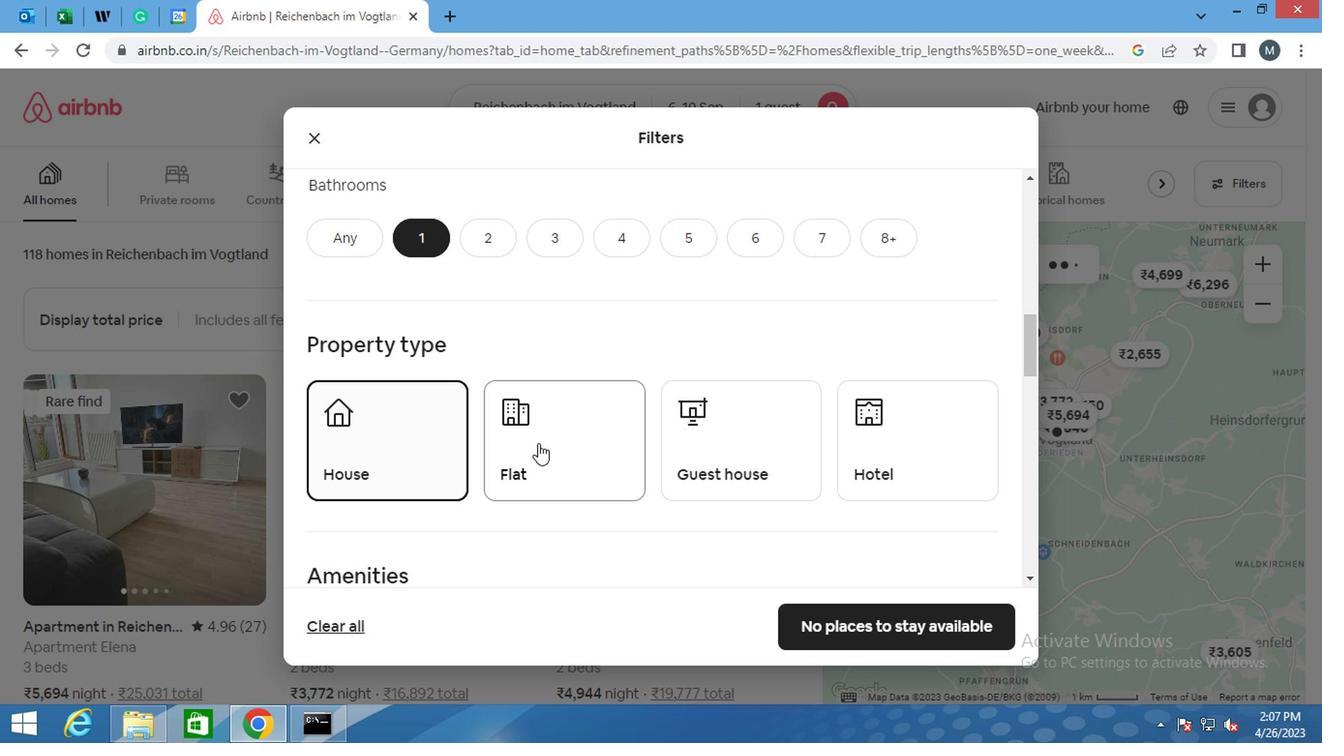 
Action: Mouse moved to (723, 451)
Screenshot: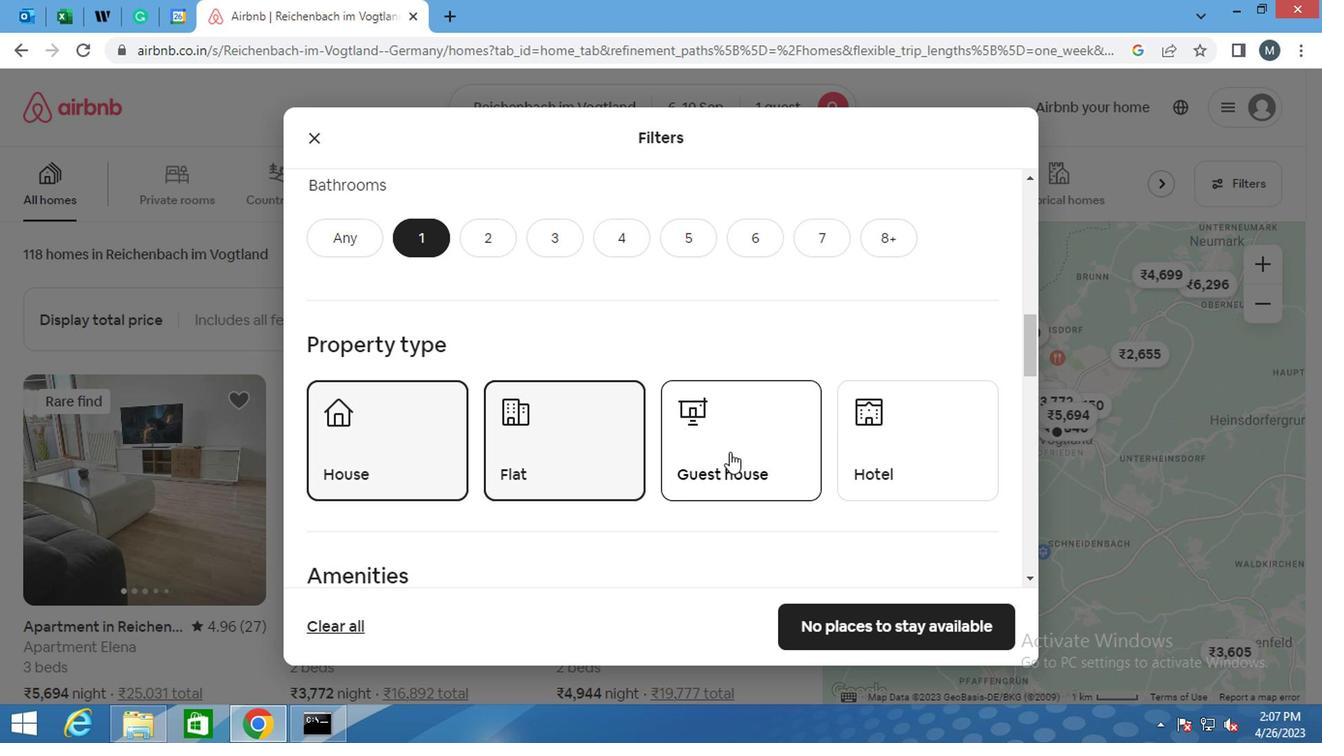 
Action: Mouse pressed left at (723, 451)
Screenshot: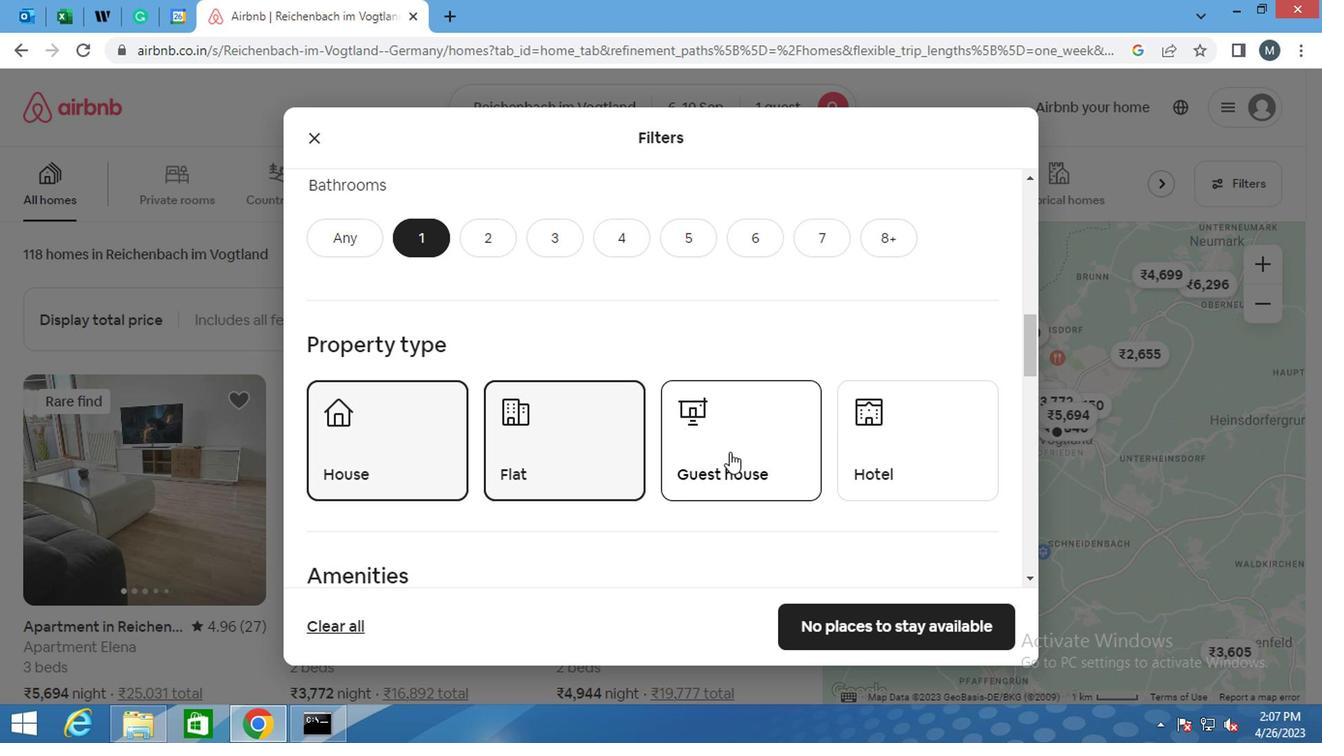 
Action: Mouse moved to (868, 443)
Screenshot: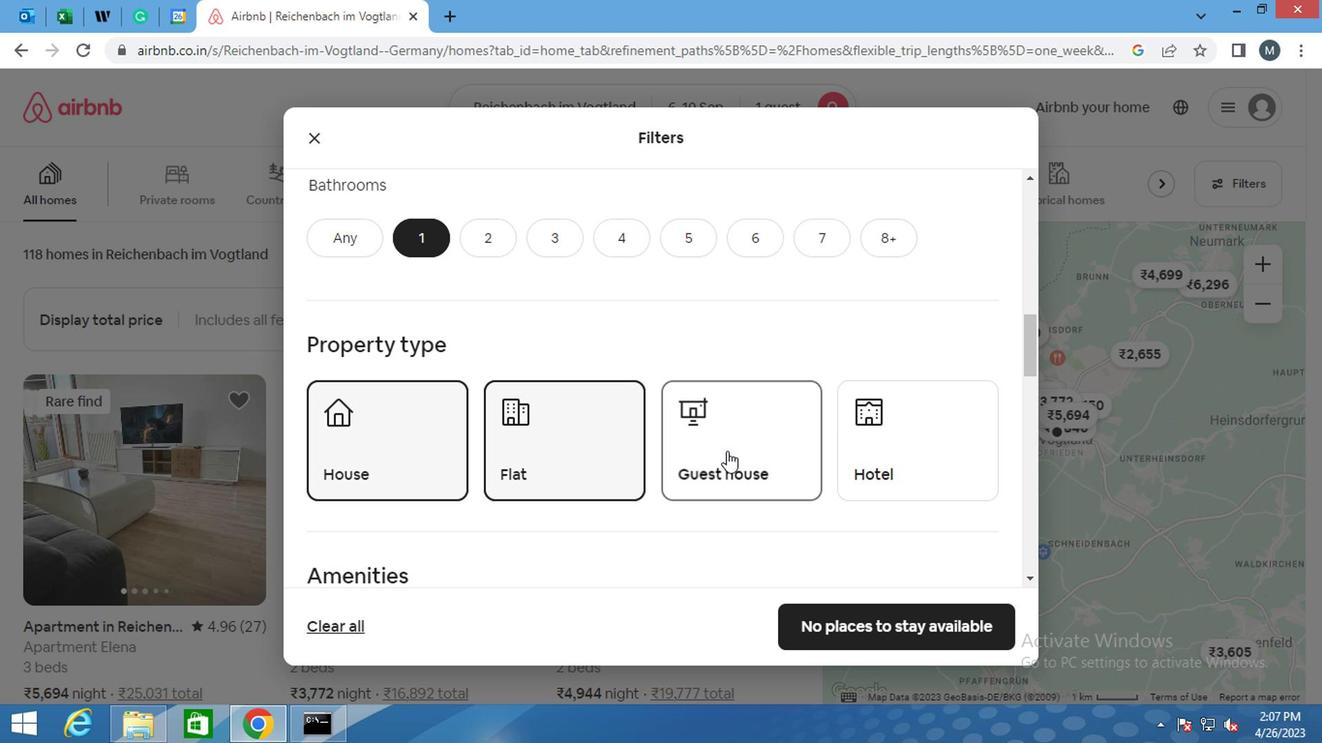 
Action: Mouse pressed left at (868, 443)
Screenshot: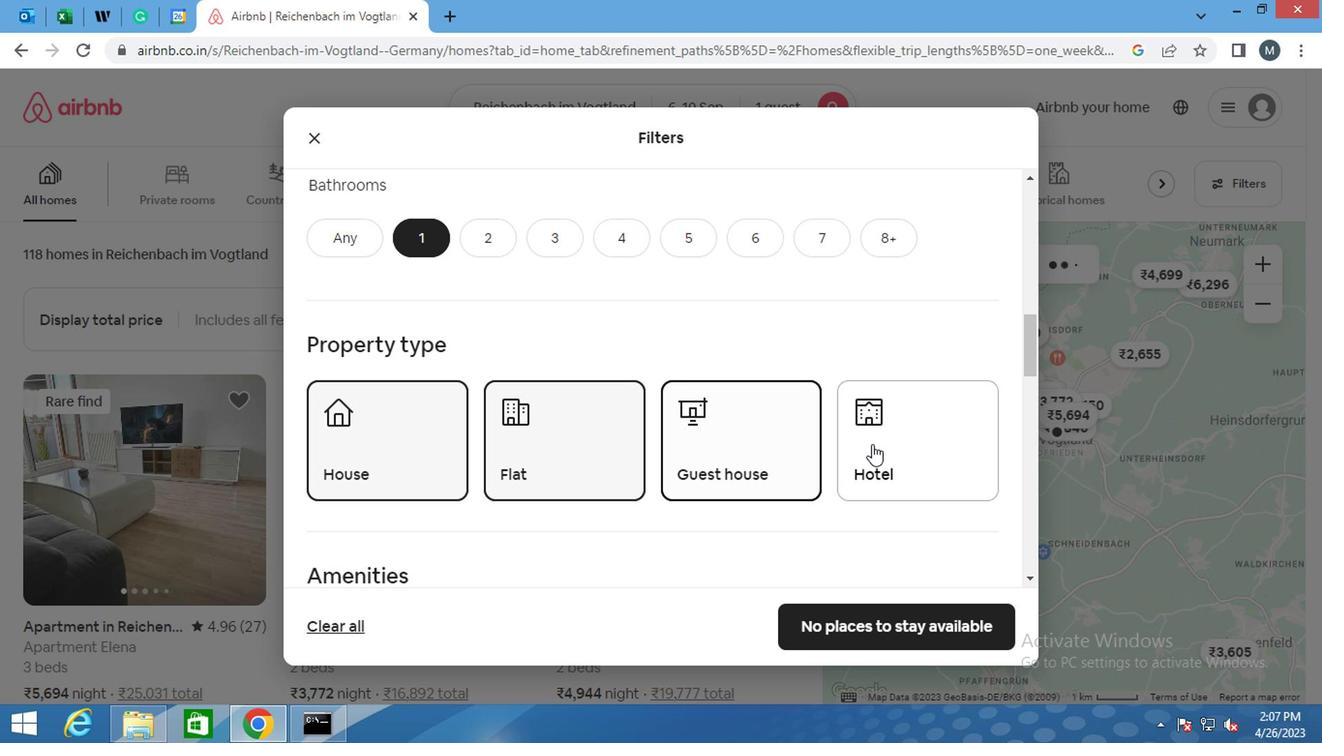 
Action: Mouse moved to (575, 429)
Screenshot: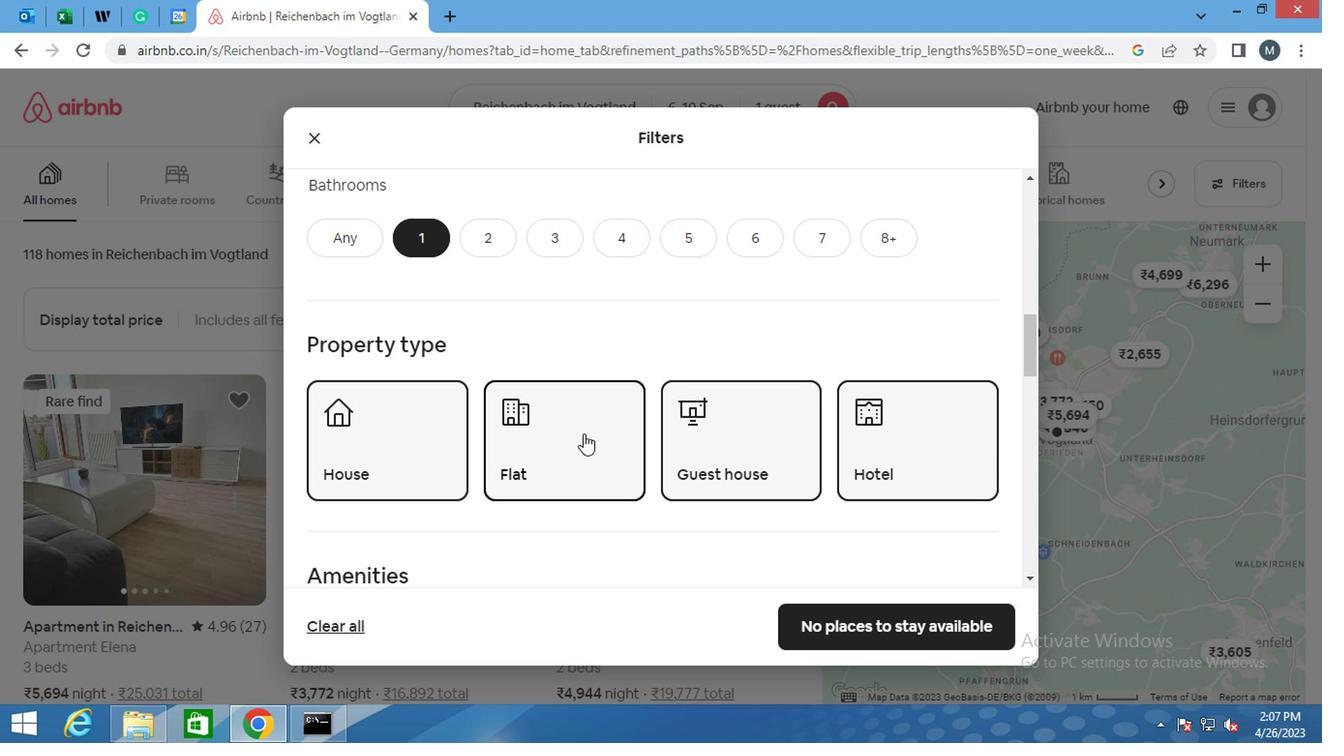 
Action: Mouse scrolled (575, 429) with delta (0, 0)
Screenshot: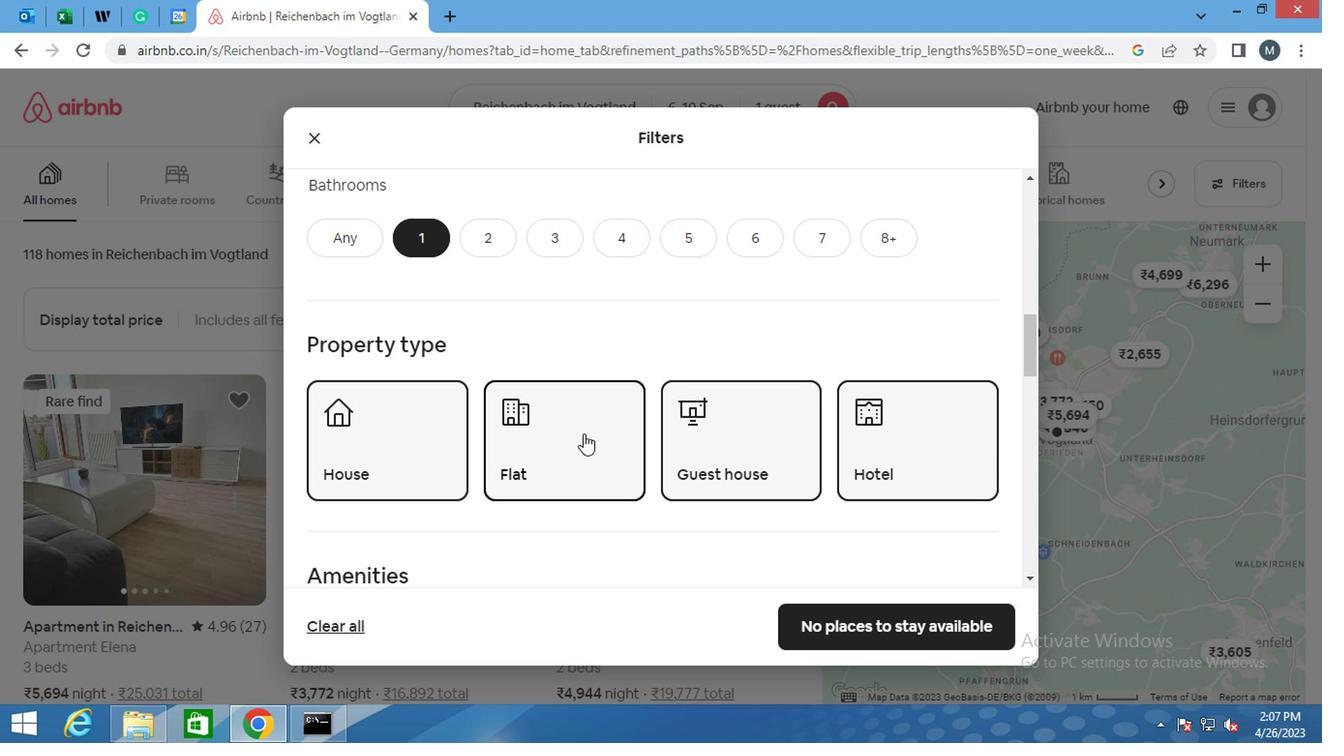 
Action: Mouse moved to (564, 431)
Screenshot: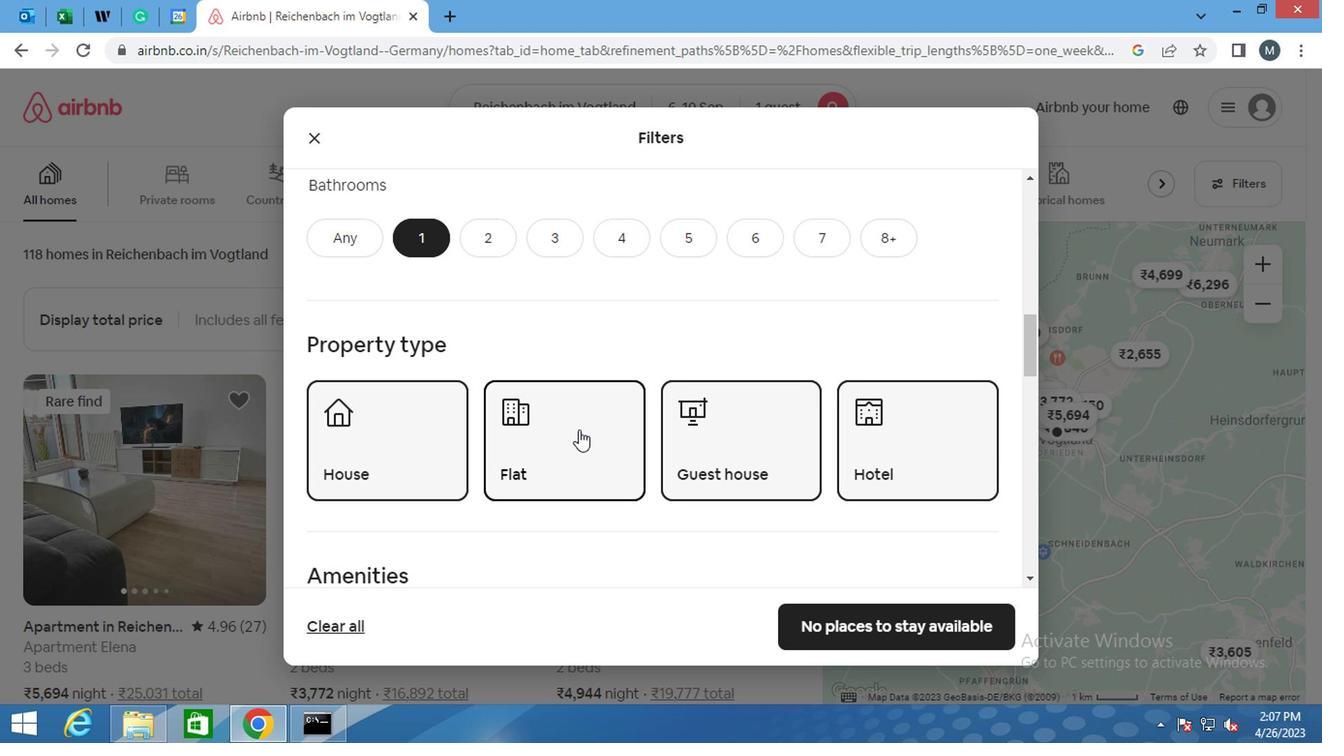 
Action: Mouse scrolled (564, 429) with delta (0, -1)
Screenshot: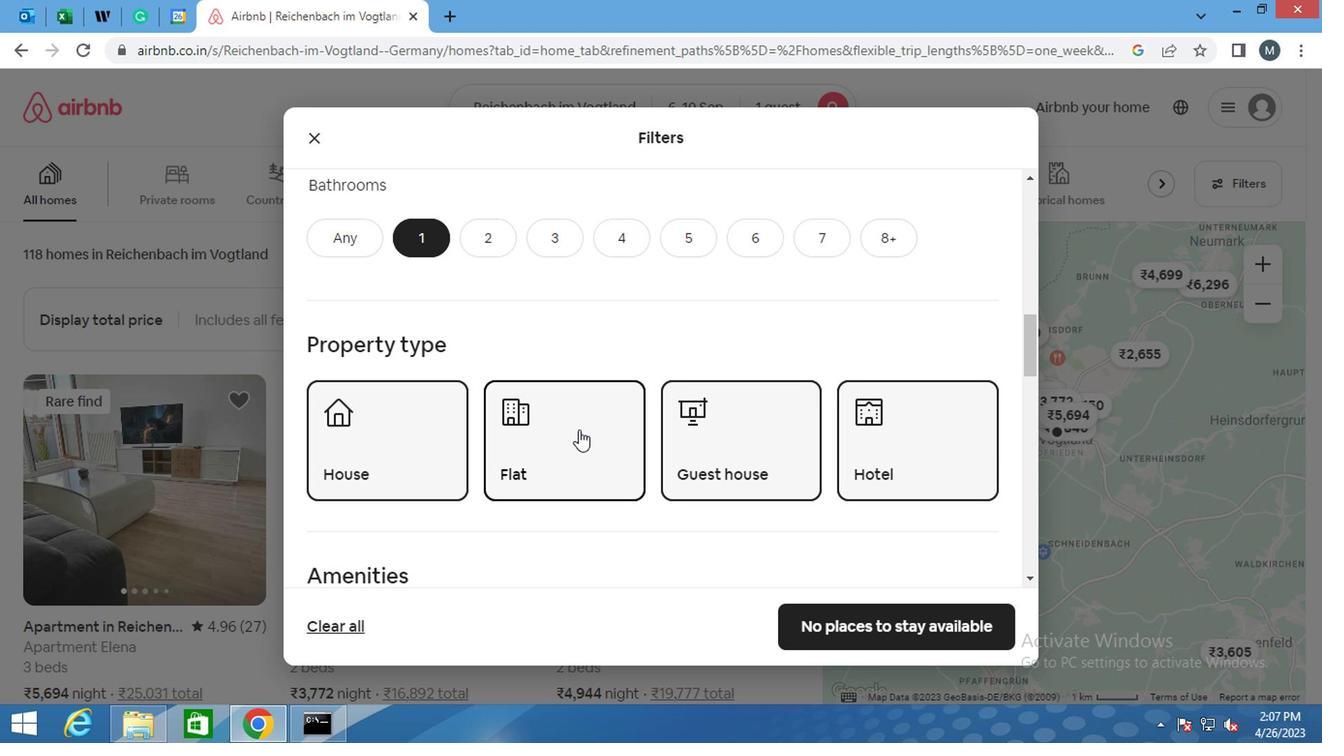 
Action: Mouse moved to (535, 433)
Screenshot: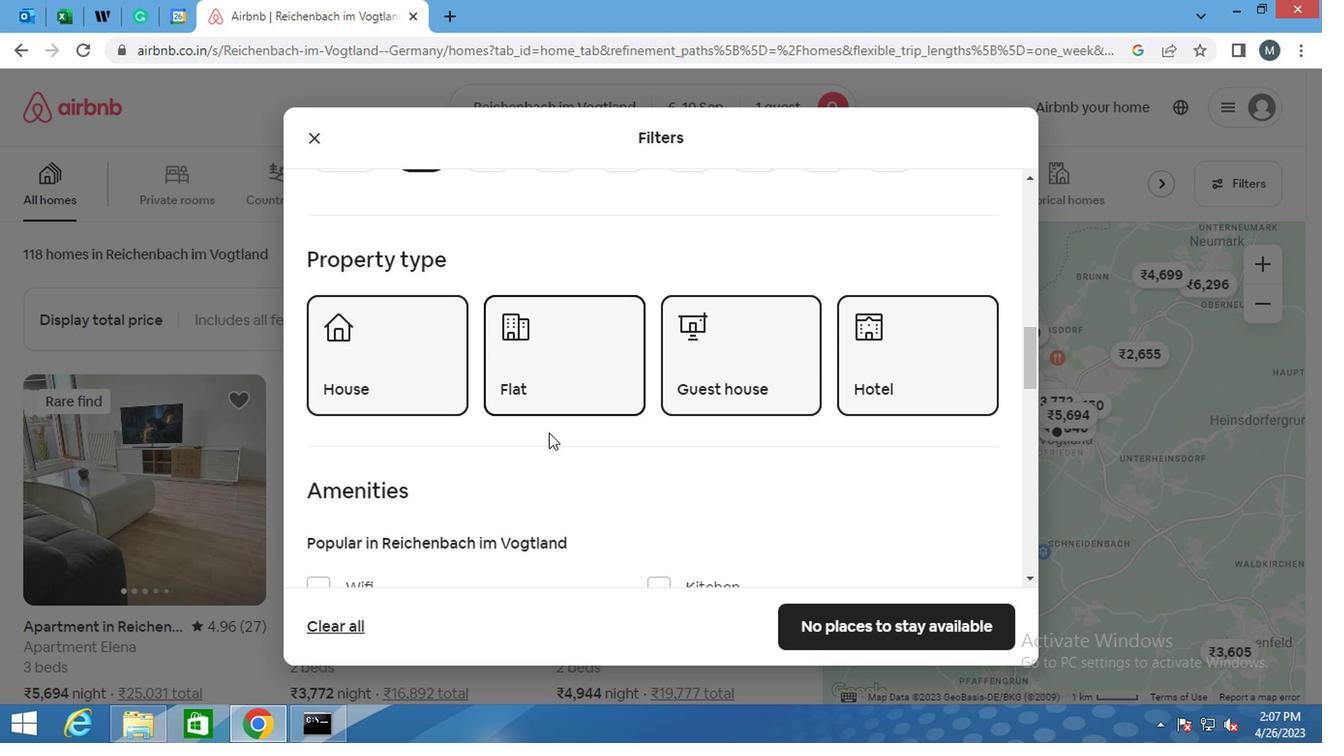 
Action: Mouse scrolled (535, 431) with delta (0, -1)
Screenshot: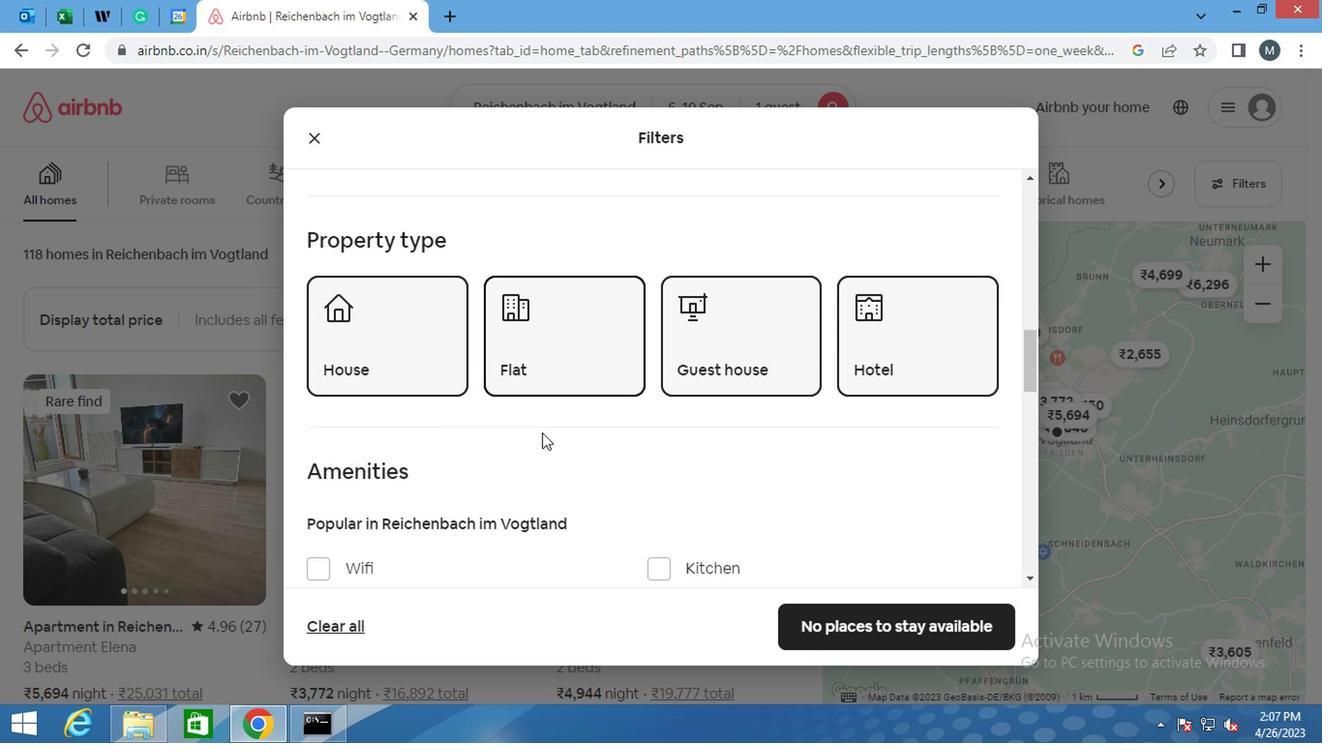 
Action: Mouse moved to (530, 439)
Screenshot: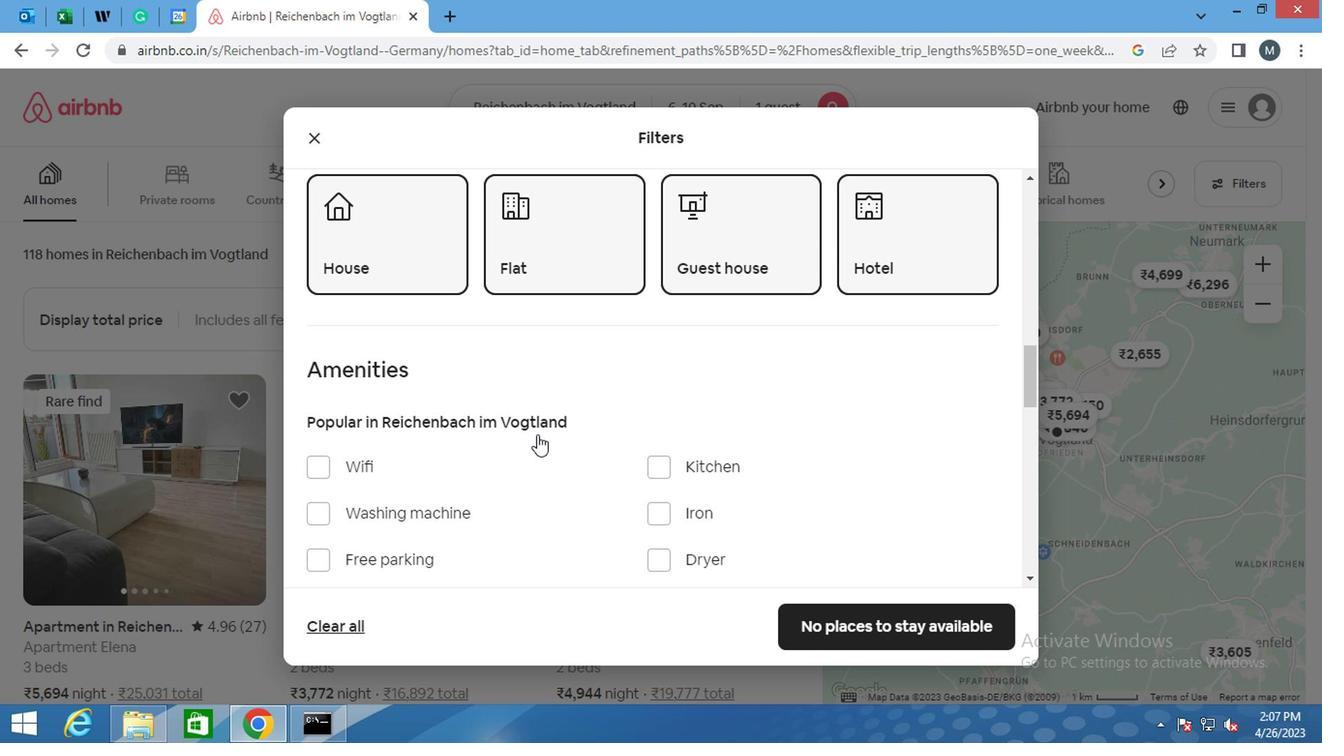 
Action: Mouse scrolled (530, 438) with delta (0, 0)
Screenshot: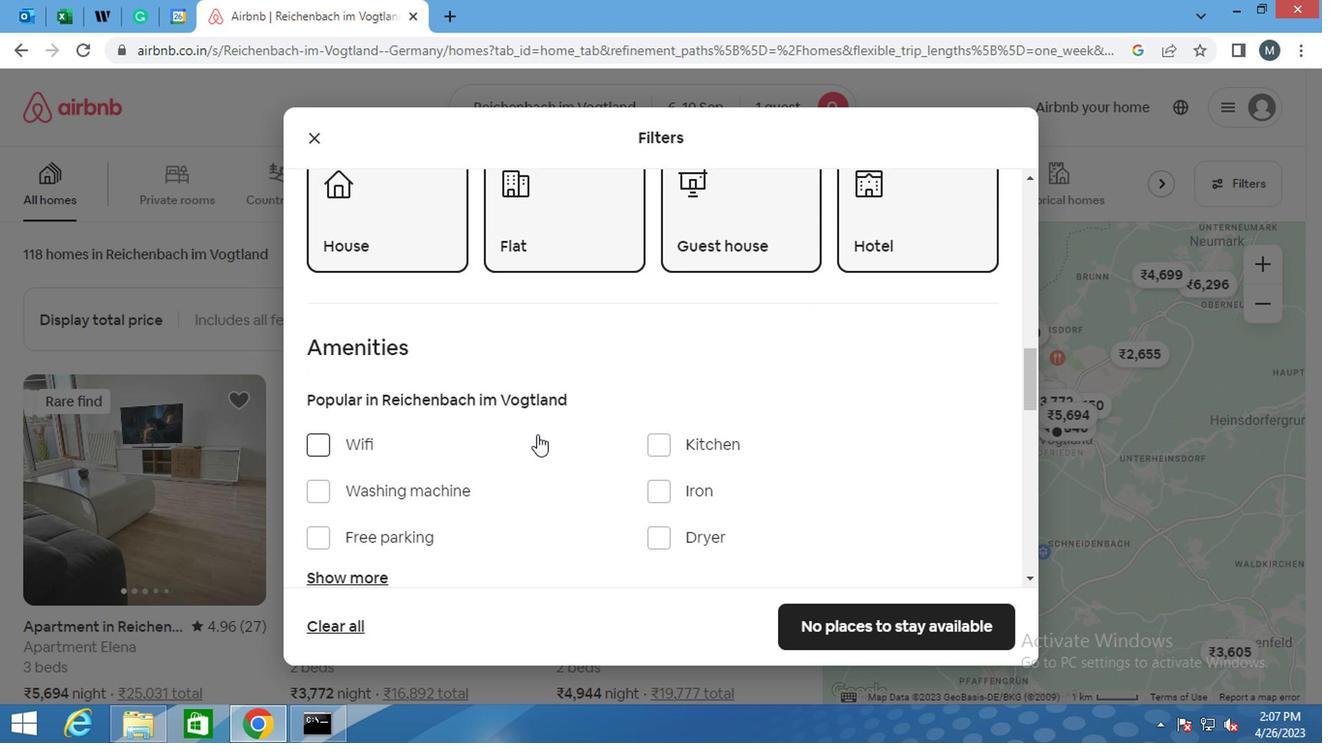 
Action: Mouse moved to (592, 444)
Screenshot: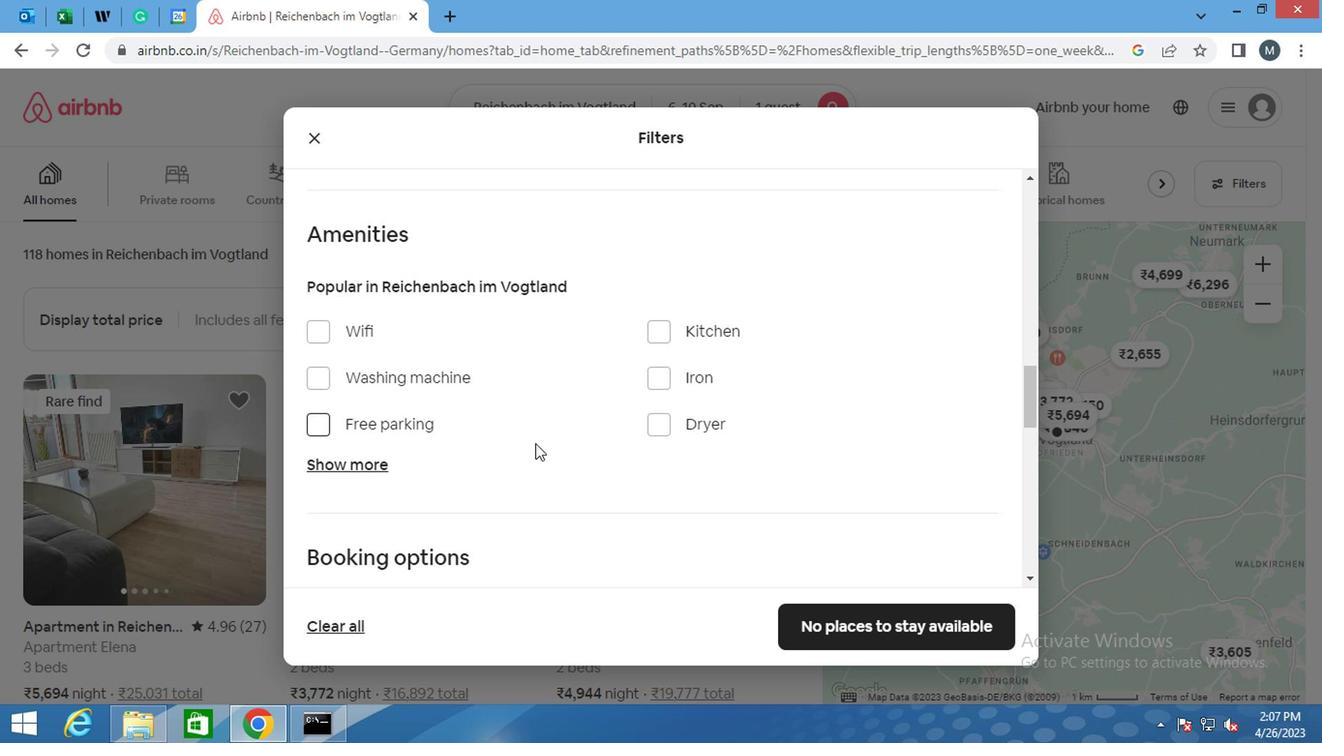 
Action: Mouse scrolled (592, 443) with delta (0, 0)
Screenshot: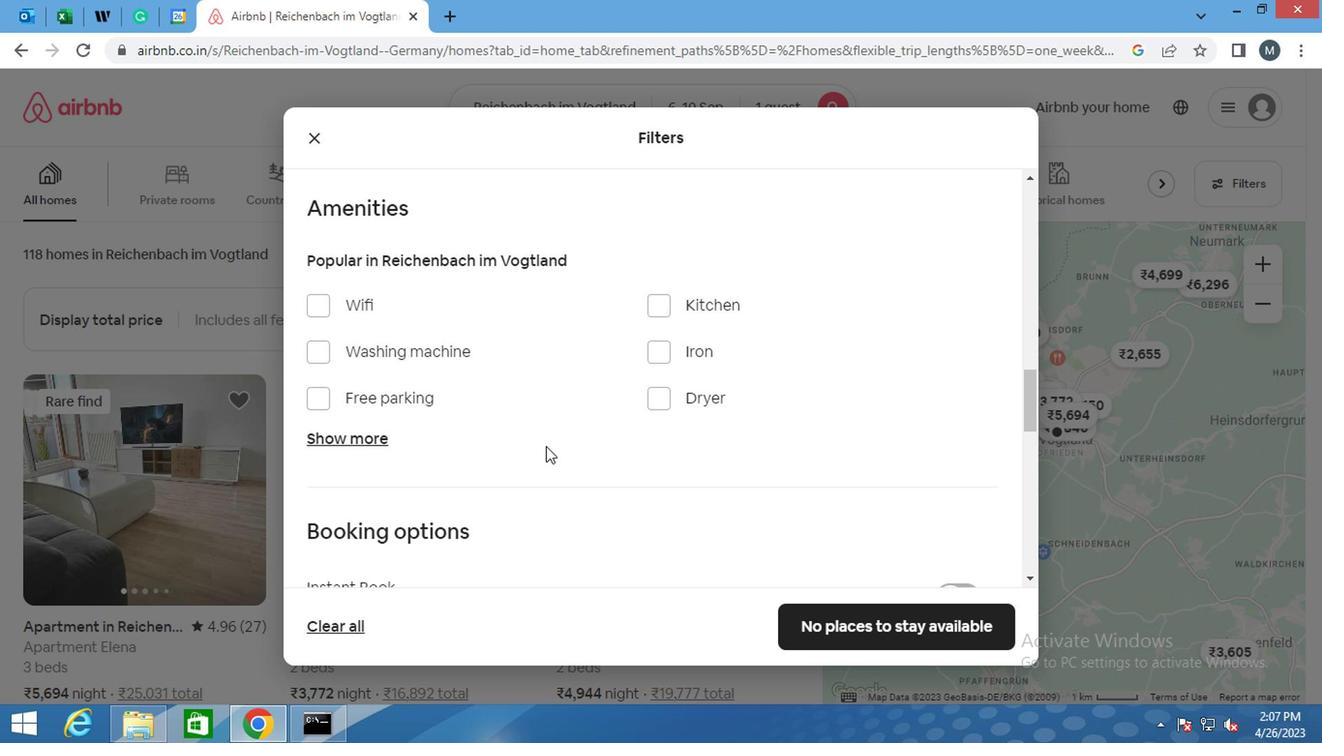 
Action: Mouse moved to (588, 445)
Screenshot: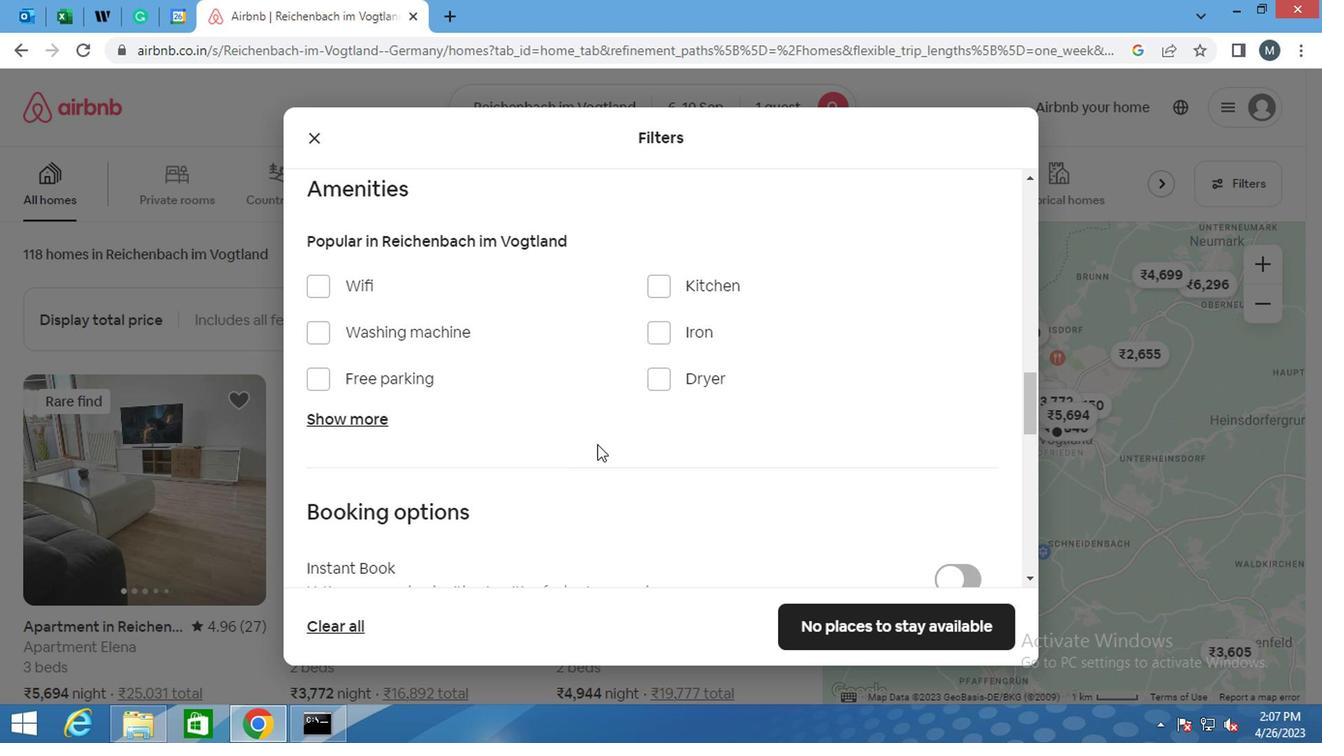 
Action: Mouse scrolled (588, 444) with delta (0, -1)
Screenshot: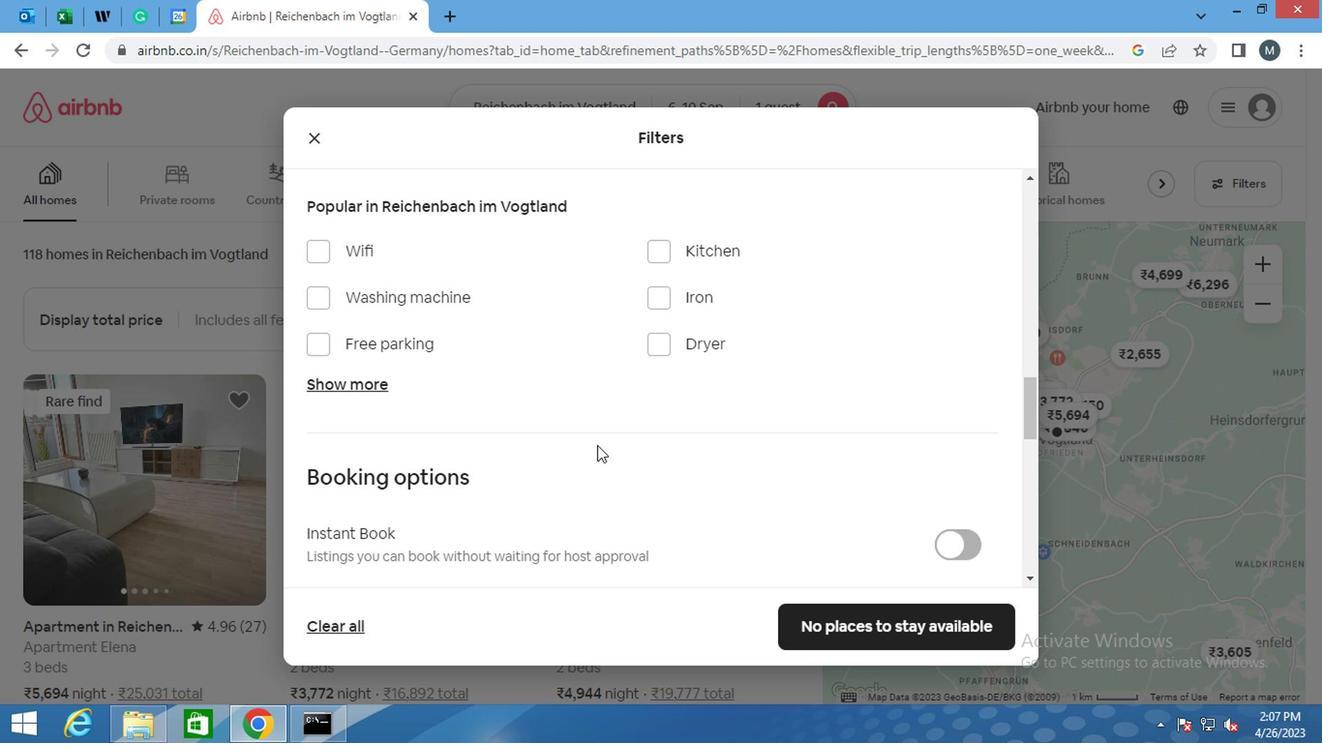 
Action: Mouse scrolled (588, 444) with delta (0, -1)
Screenshot: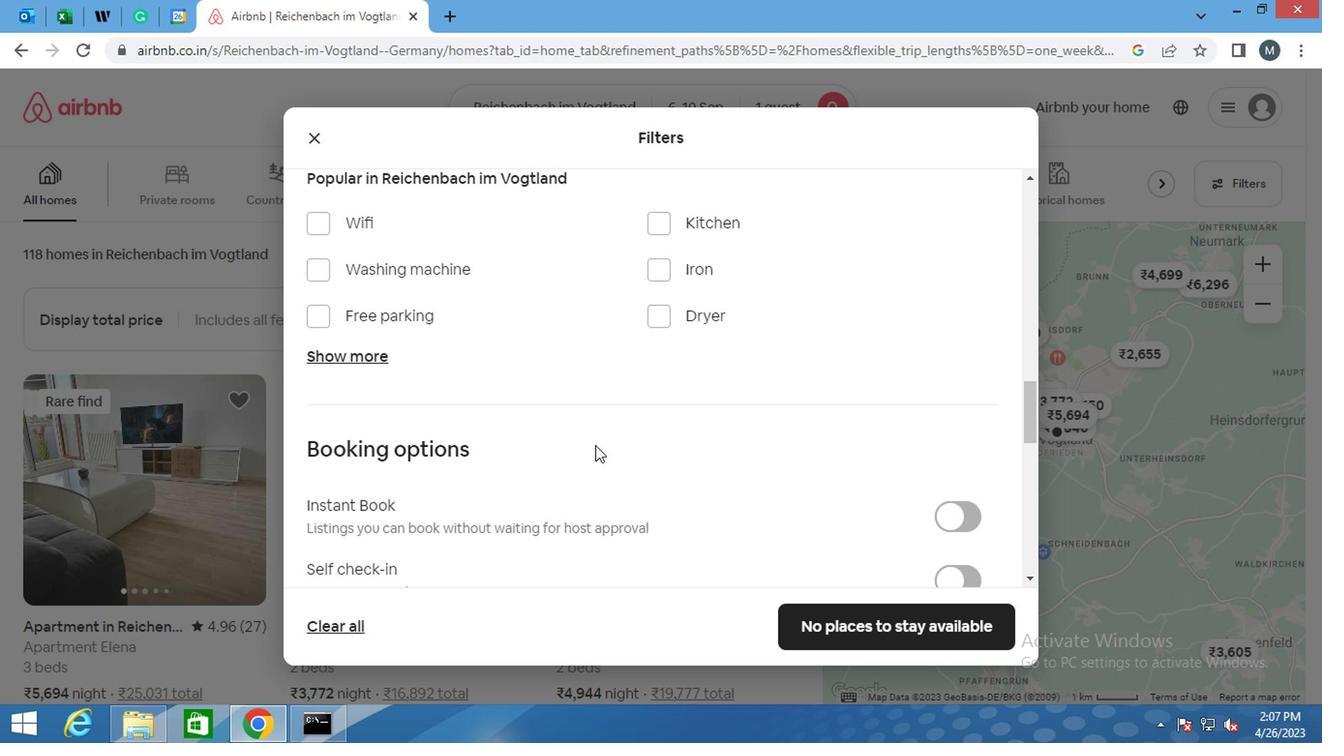 
Action: Mouse moved to (588, 445)
Screenshot: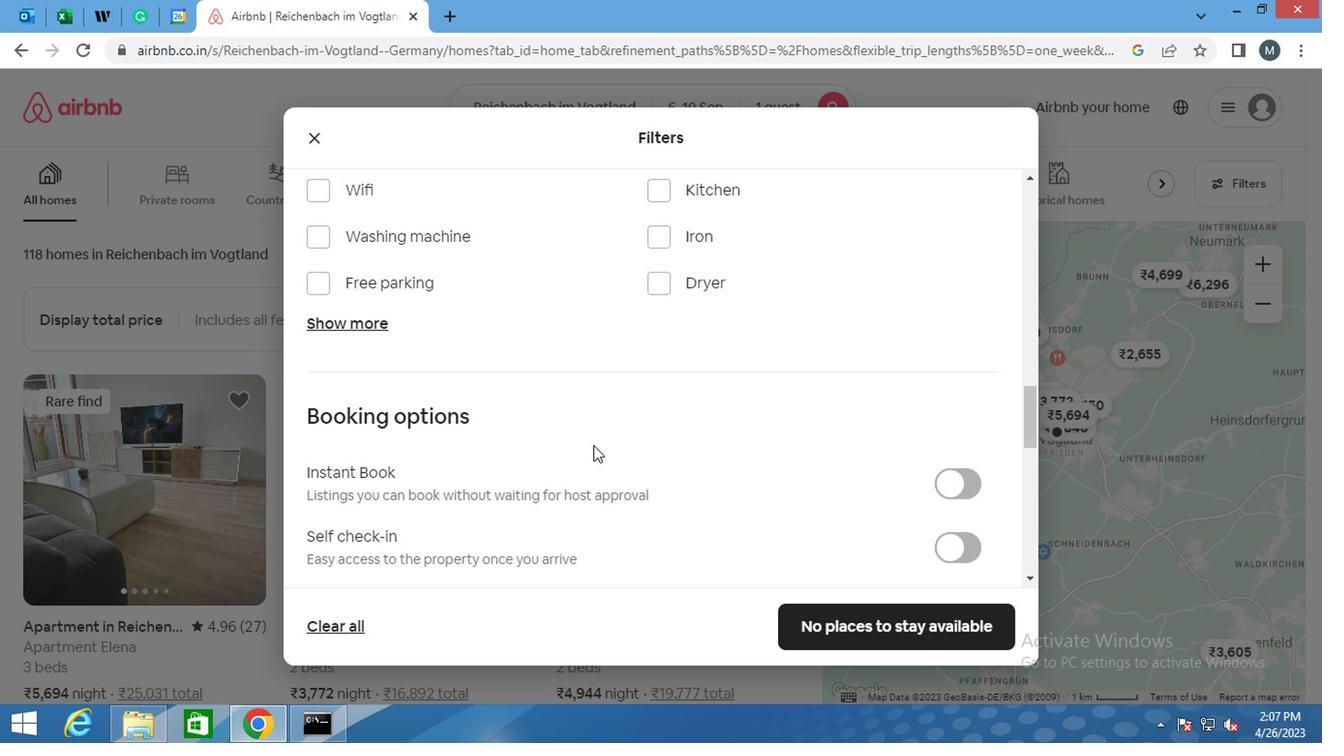 
Action: Mouse scrolled (588, 444) with delta (0, -1)
Screenshot: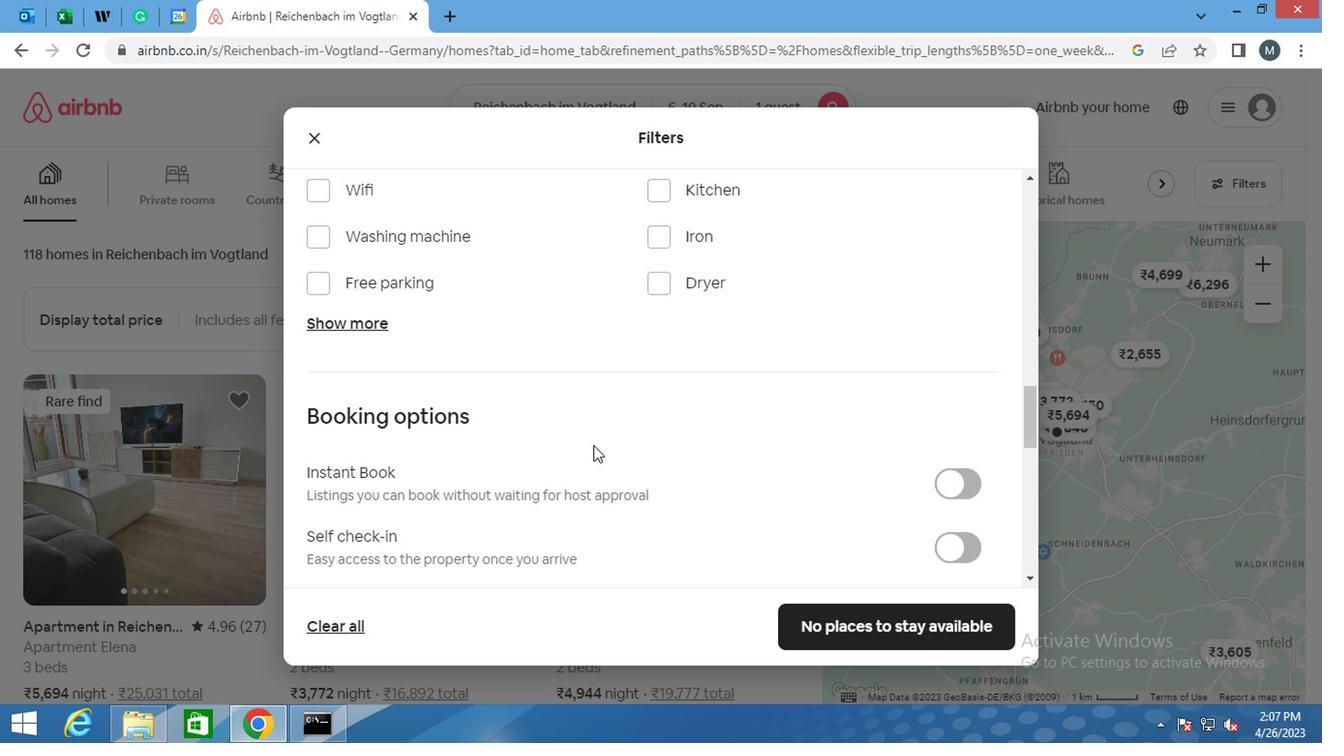
Action: Mouse moved to (951, 245)
Screenshot: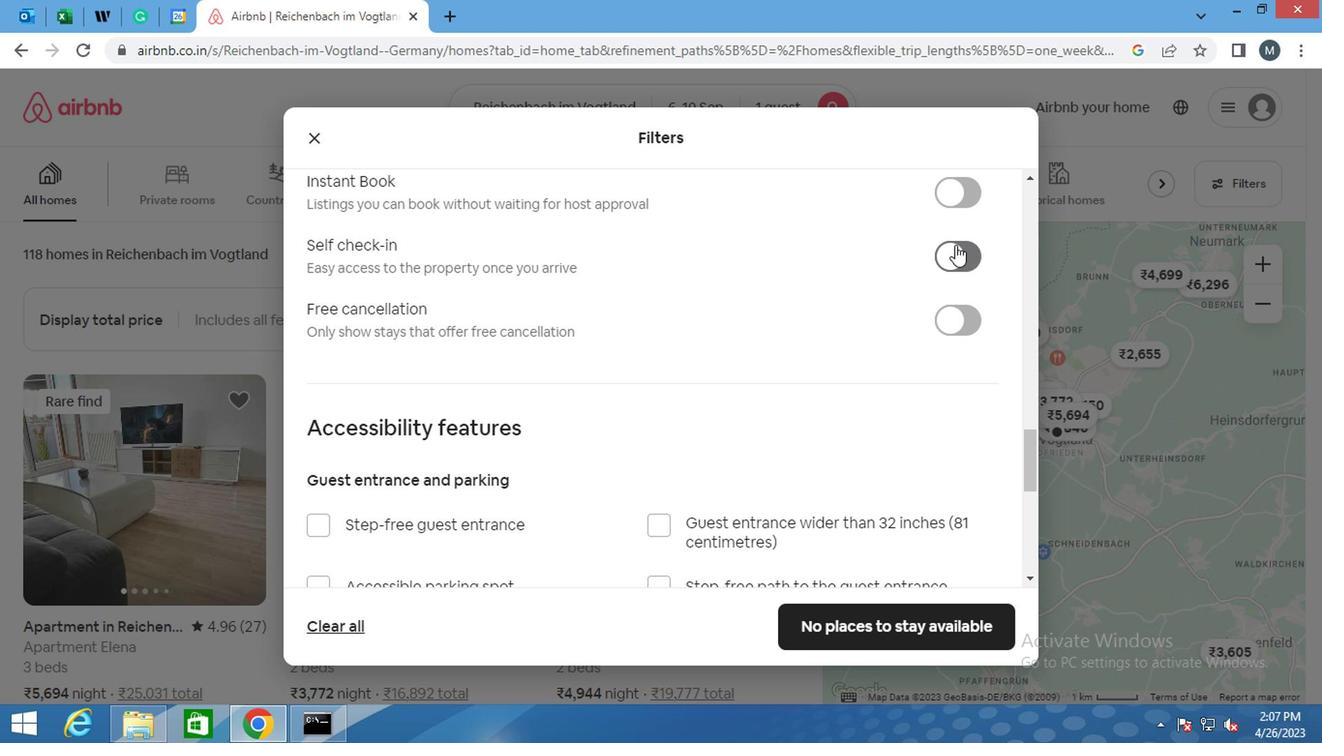 
Action: Mouse pressed left at (951, 245)
Screenshot: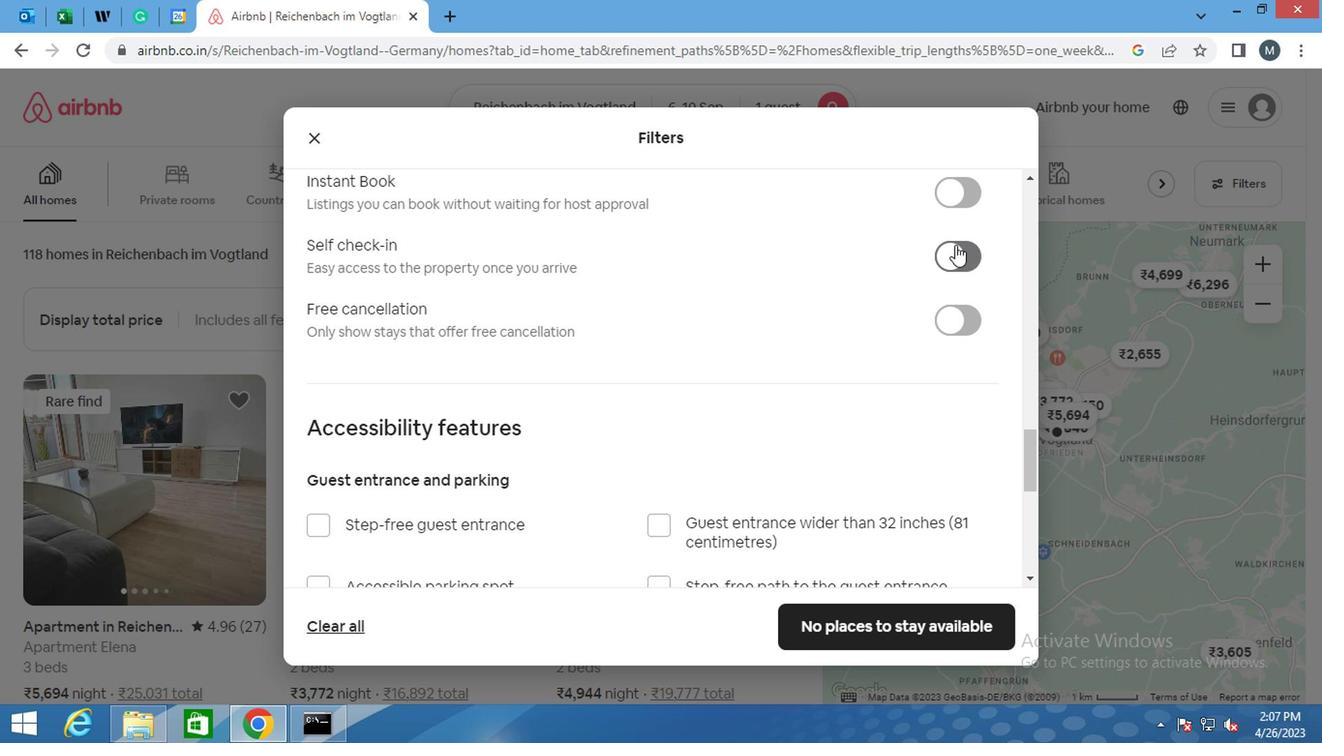
Action: Mouse moved to (754, 349)
Screenshot: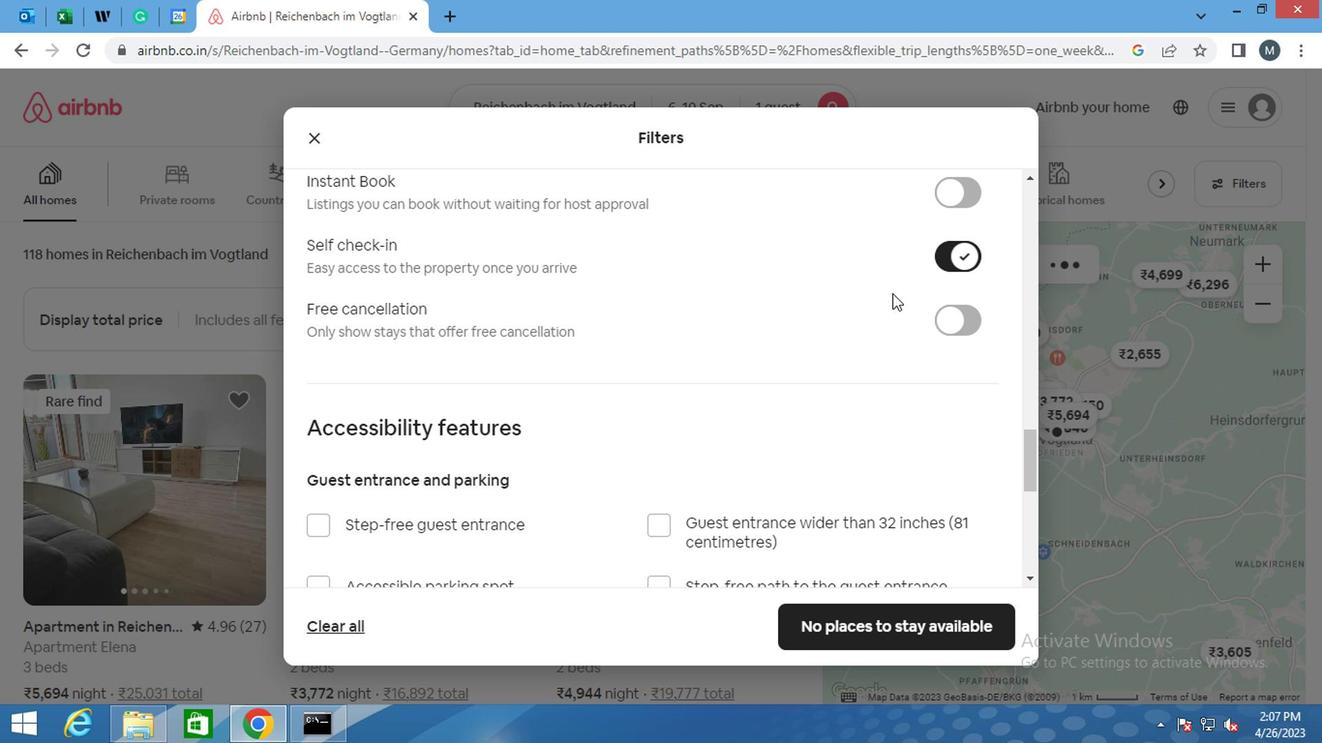 
Action: Mouse scrolled (754, 348) with delta (0, -1)
Screenshot: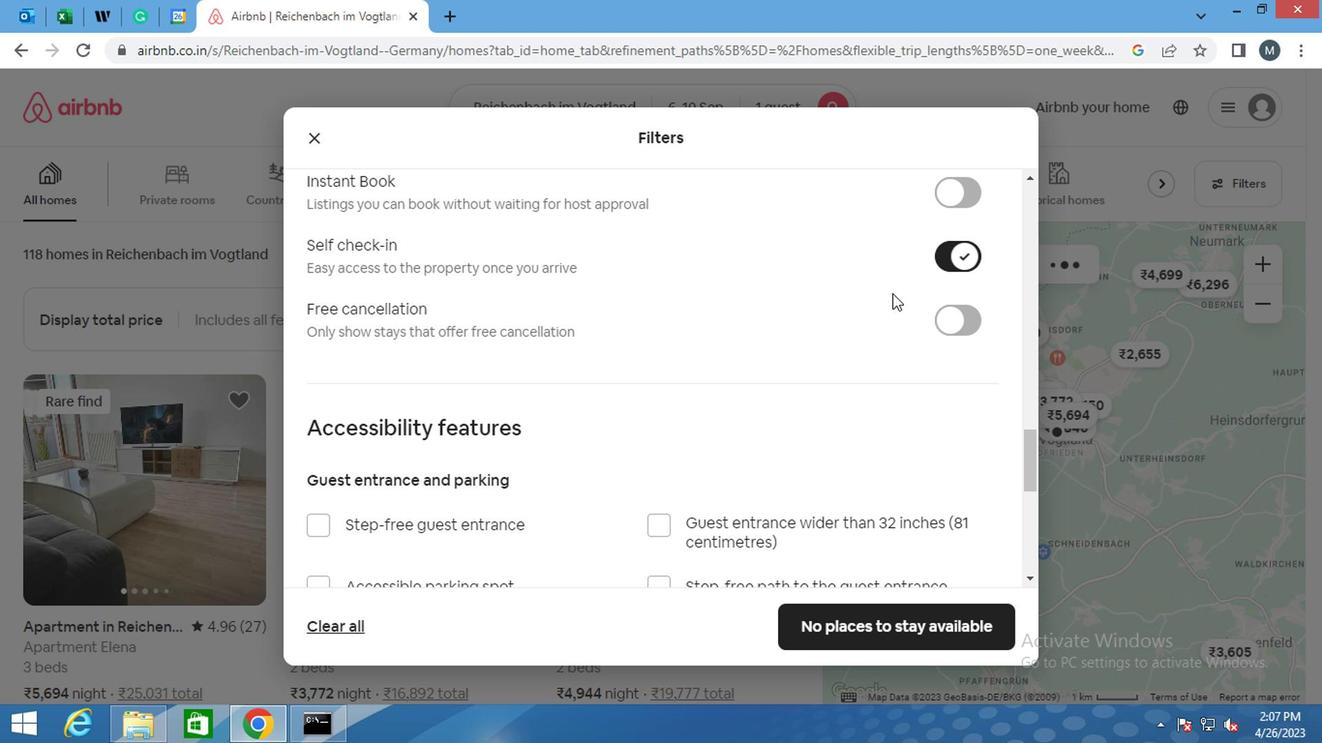 
Action: Mouse moved to (751, 357)
Screenshot: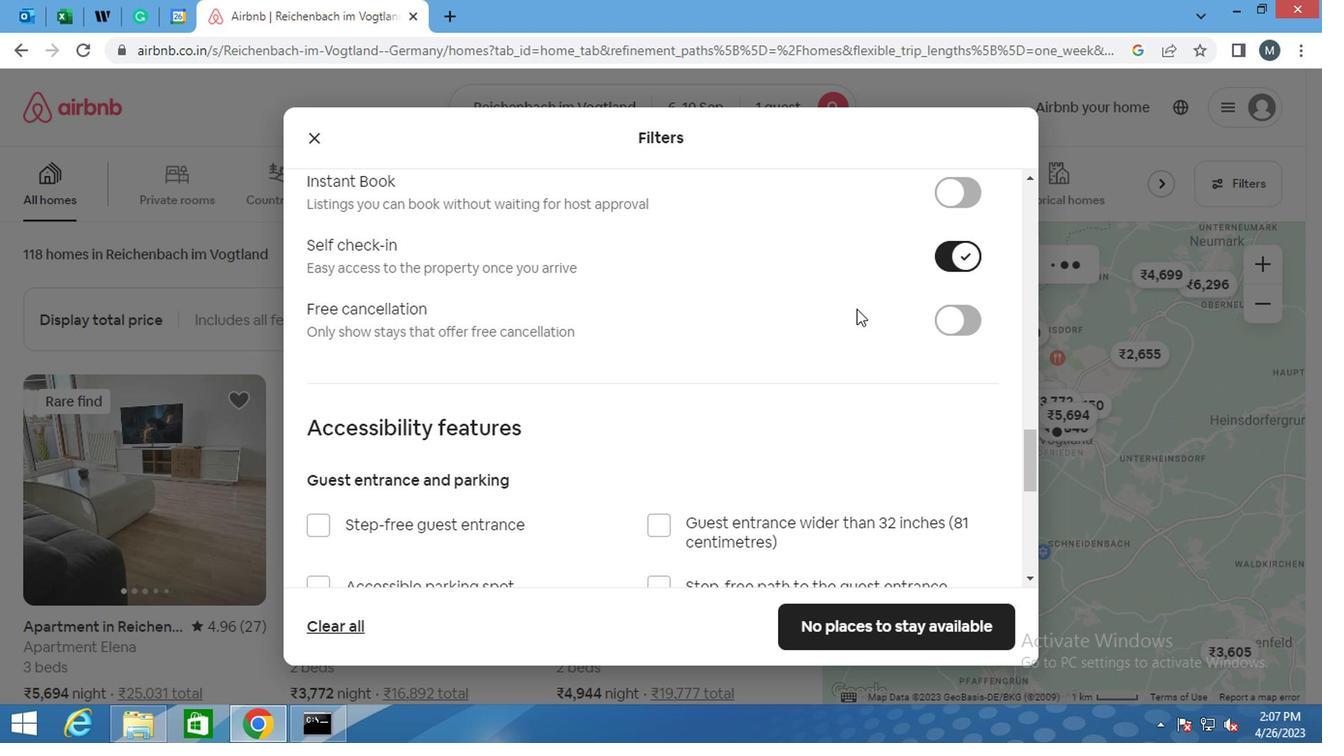 
Action: Mouse scrolled (751, 356) with delta (0, 0)
Screenshot: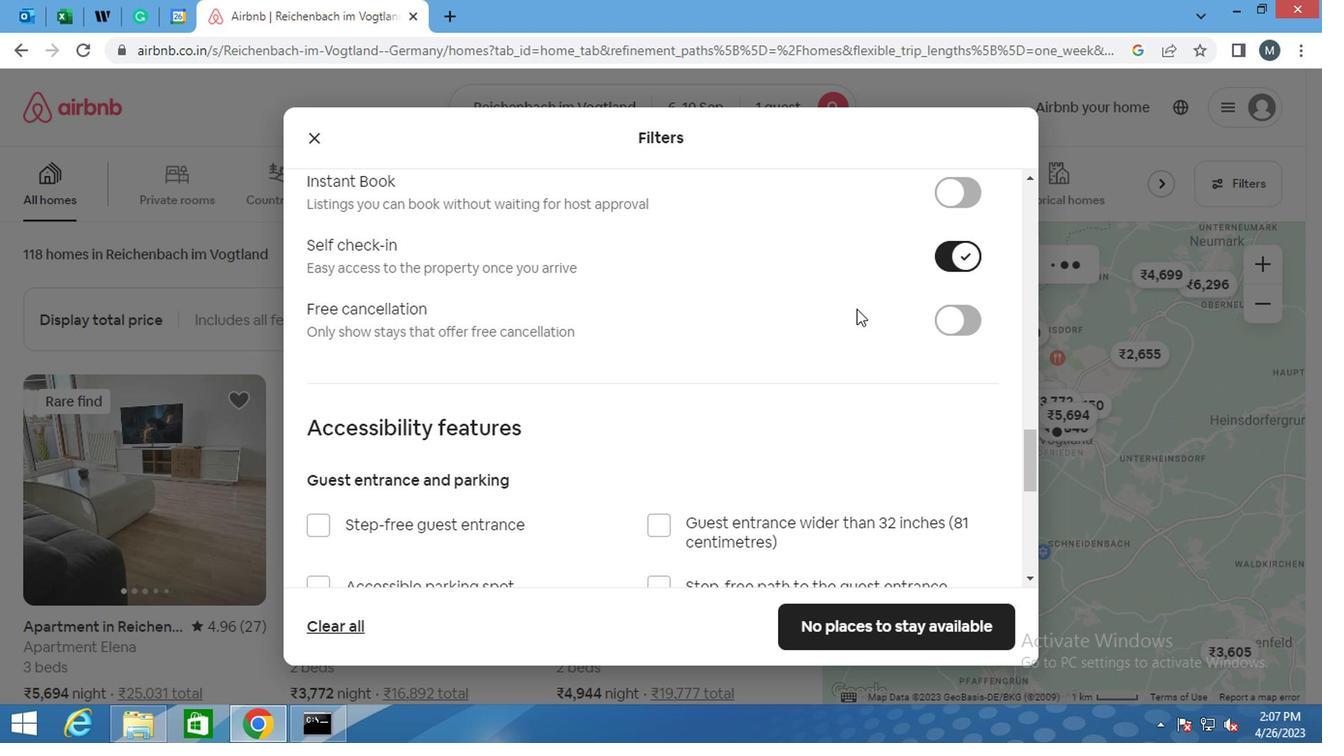 
Action: Mouse moved to (482, 393)
Screenshot: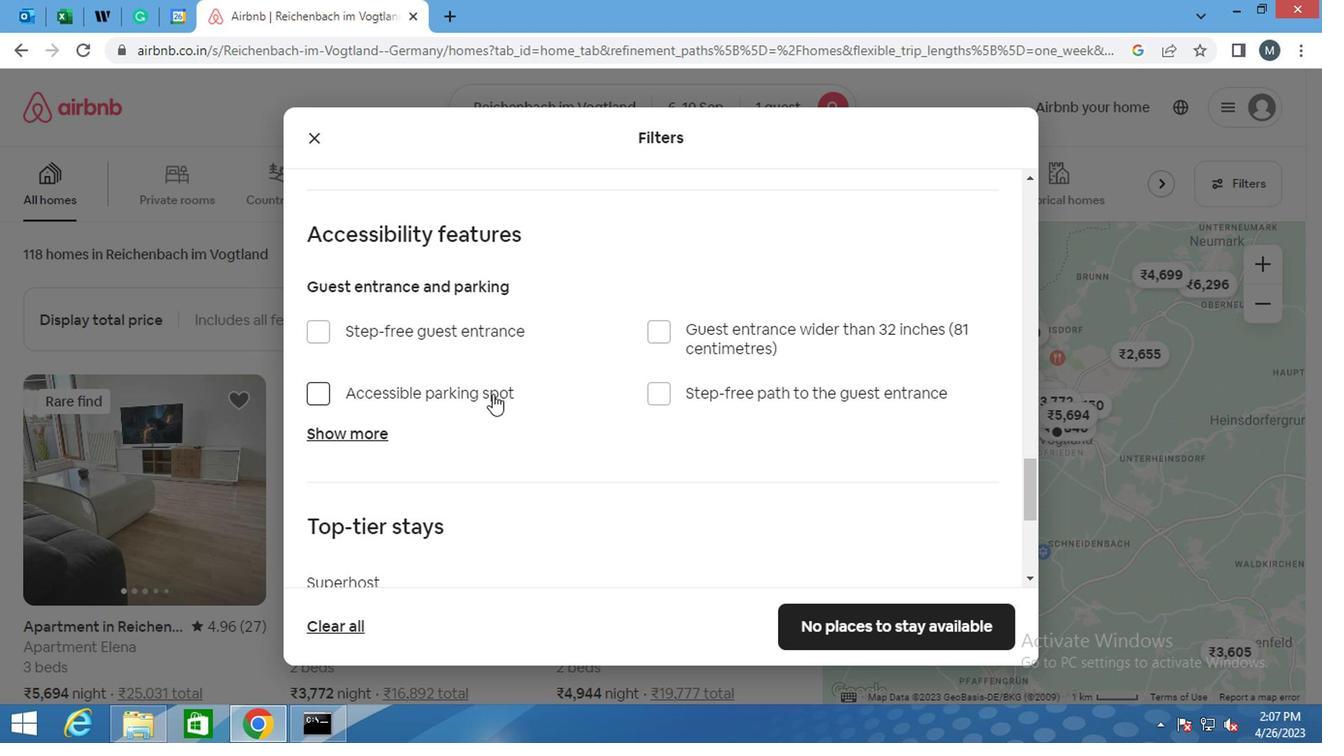 
Action: Mouse scrolled (482, 393) with delta (0, 0)
Screenshot: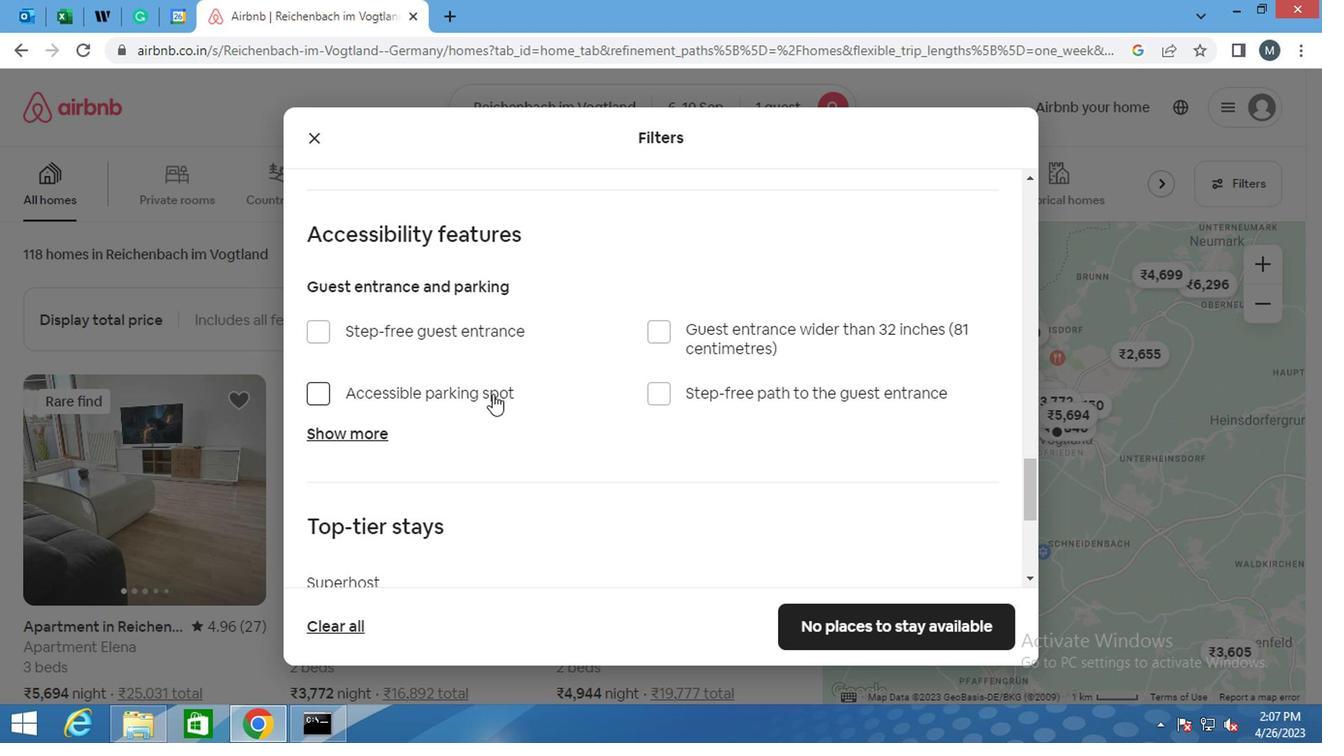 
Action: Mouse scrolled (482, 393) with delta (0, 0)
Screenshot: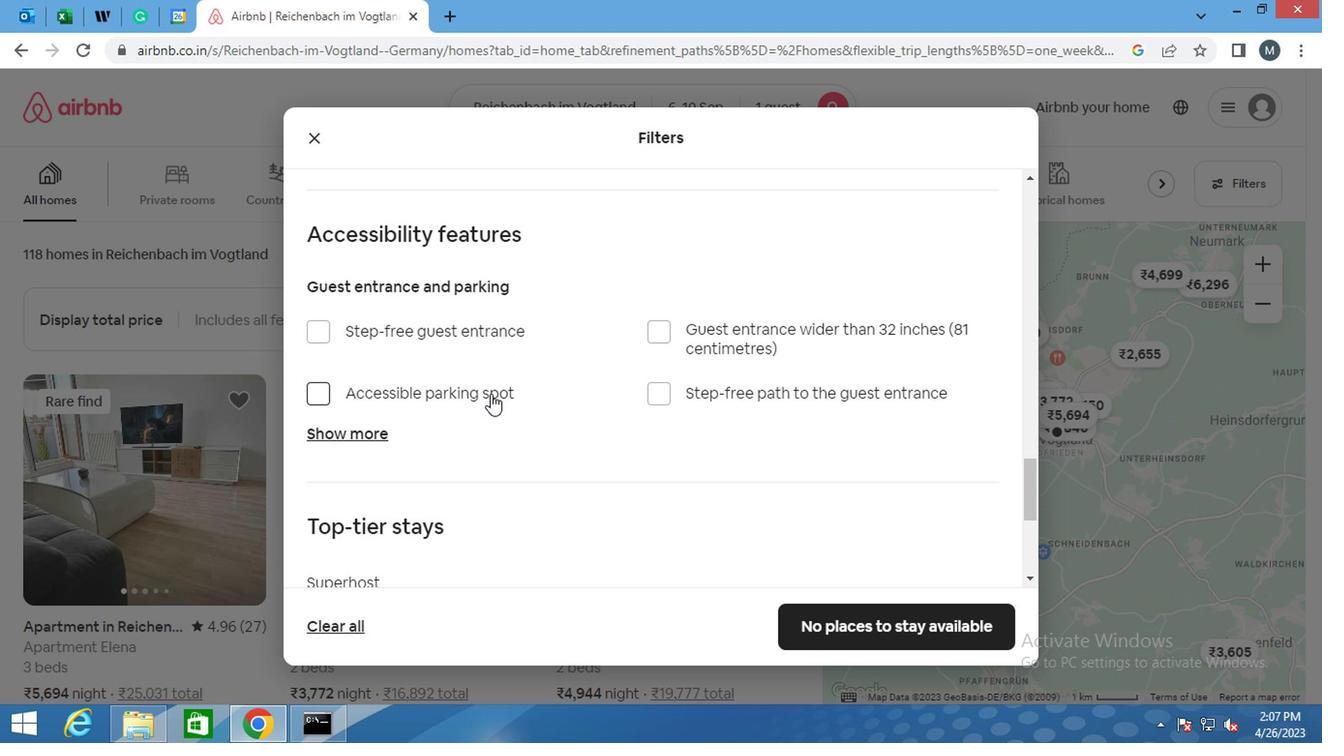 
Action: Mouse moved to (451, 391)
Screenshot: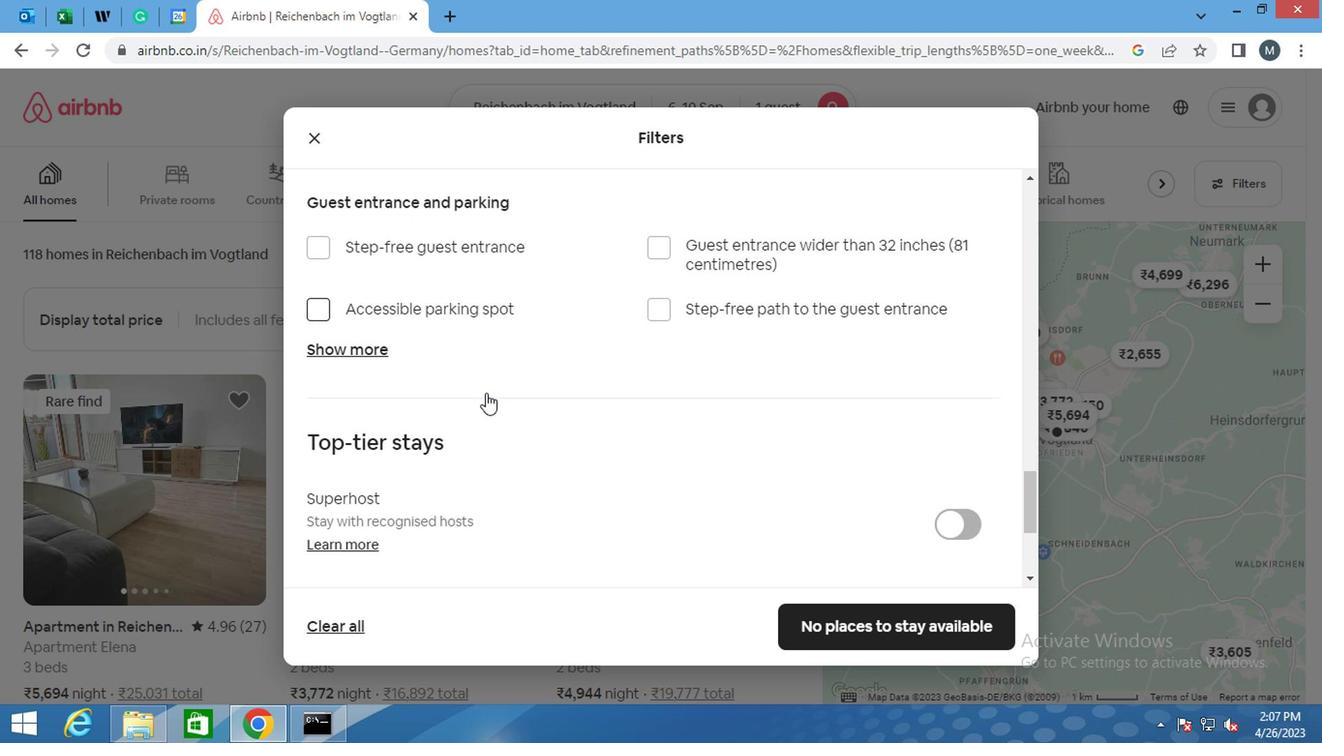 
Action: Mouse scrolled (451, 390) with delta (0, 0)
Screenshot: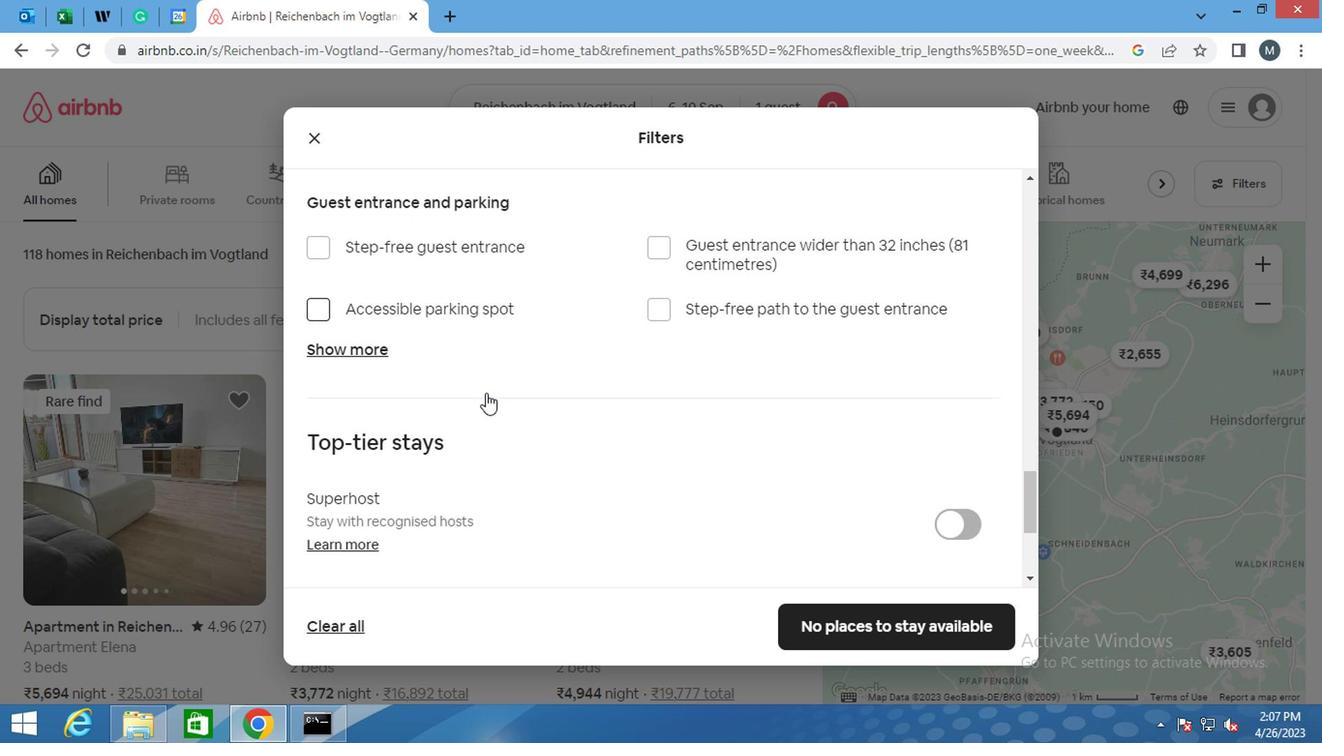 
Action: Mouse moved to (434, 396)
Screenshot: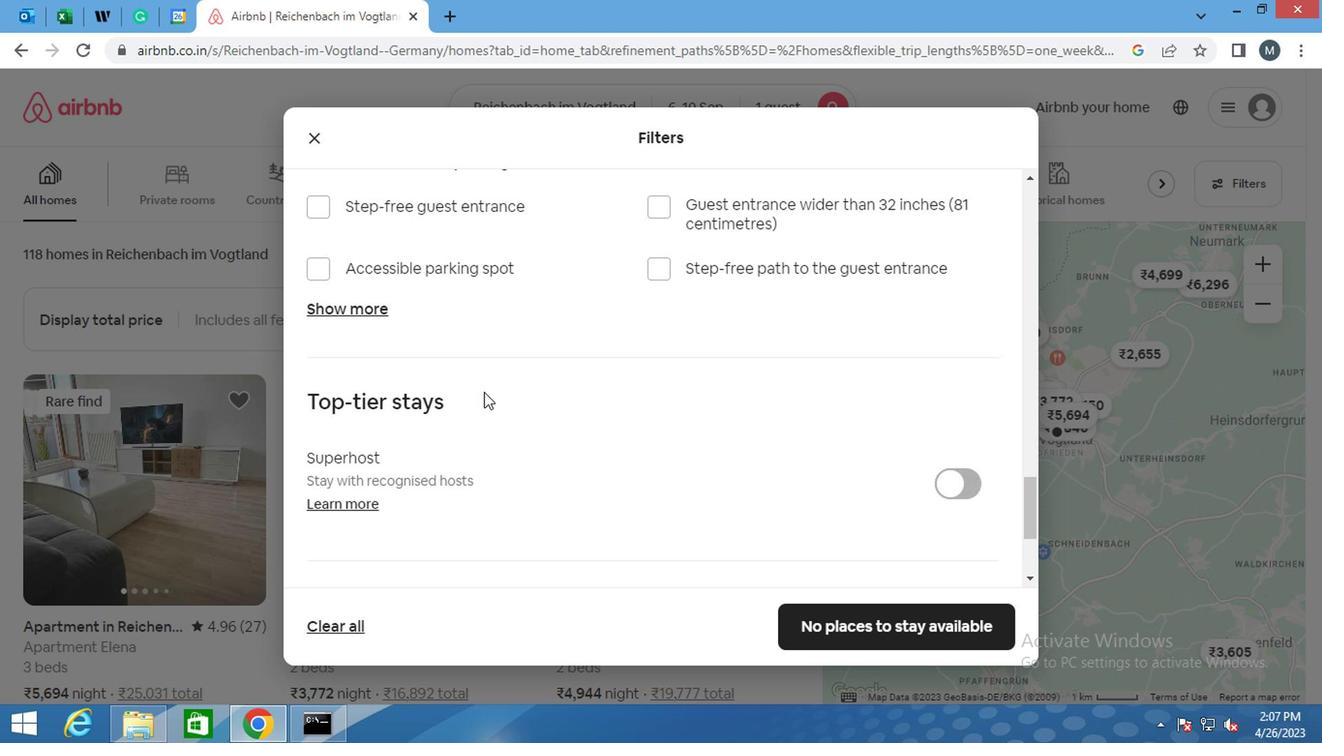
Action: Mouse scrolled (434, 395) with delta (0, 0)
Screenshot: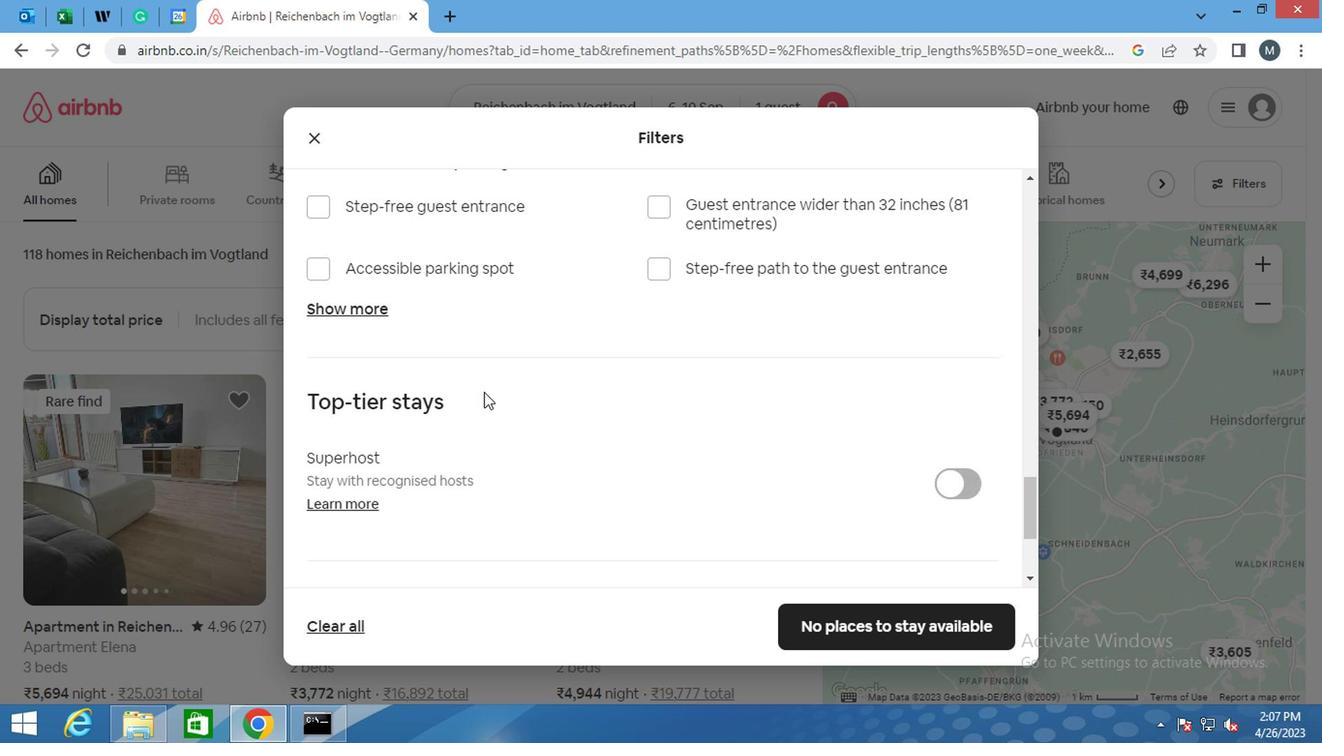 
Action: Mouse moved to (341, 465)
Screenshot: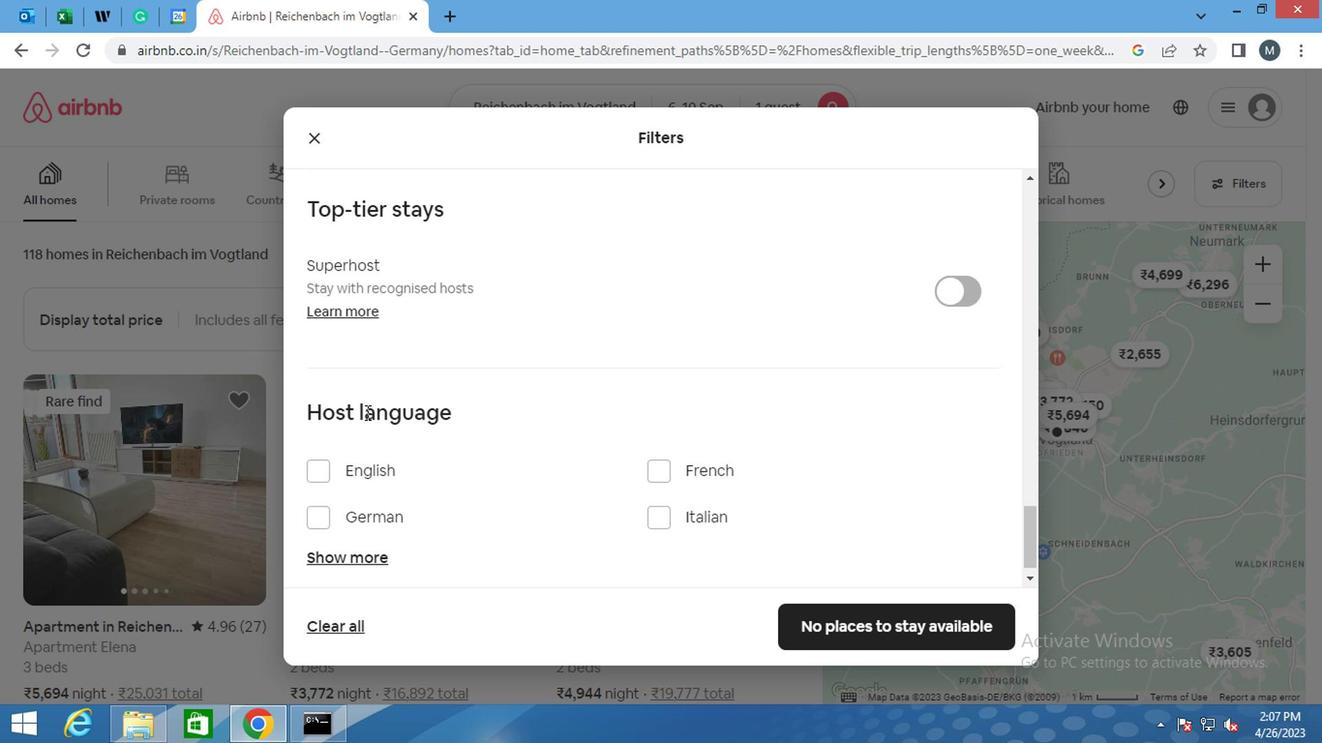 
Action: Mouse scrolled (341, 464) with delta (0, 0)
Screenshot: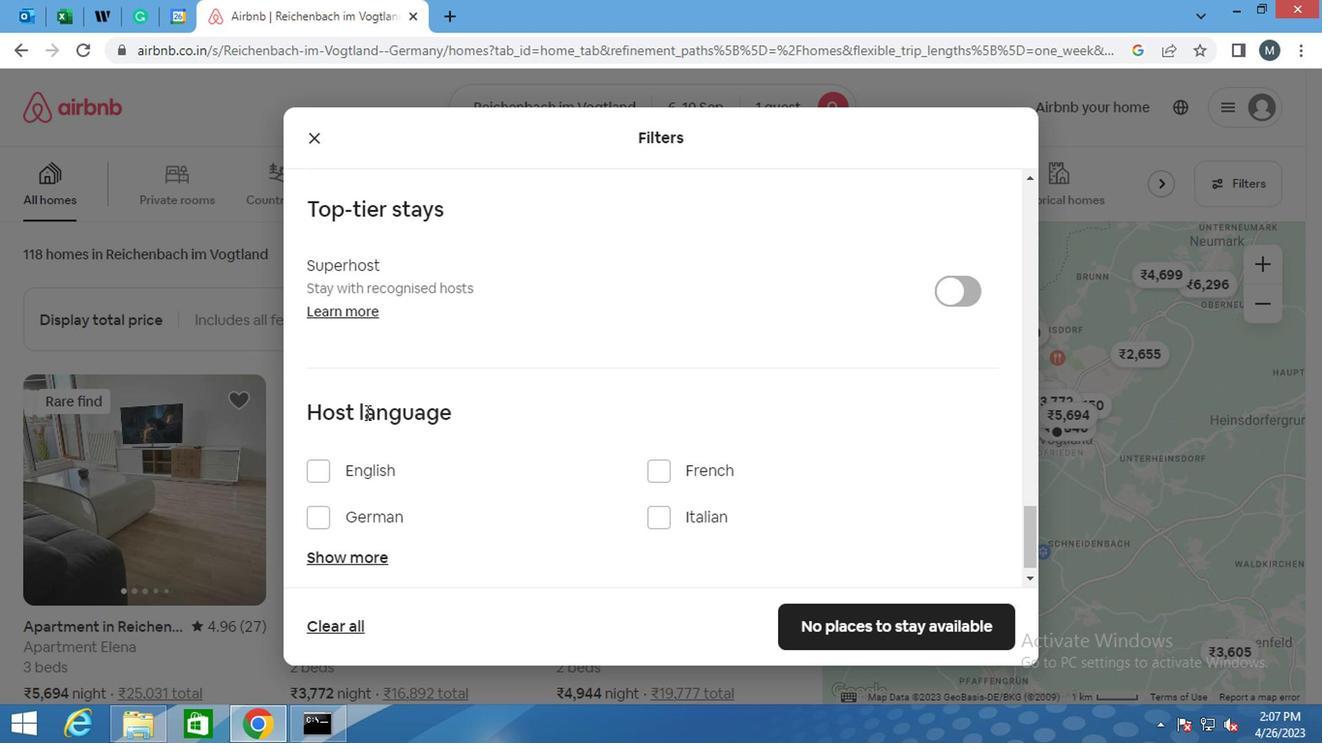 
Action: Mouse moved to (341, 467)
Screenshot: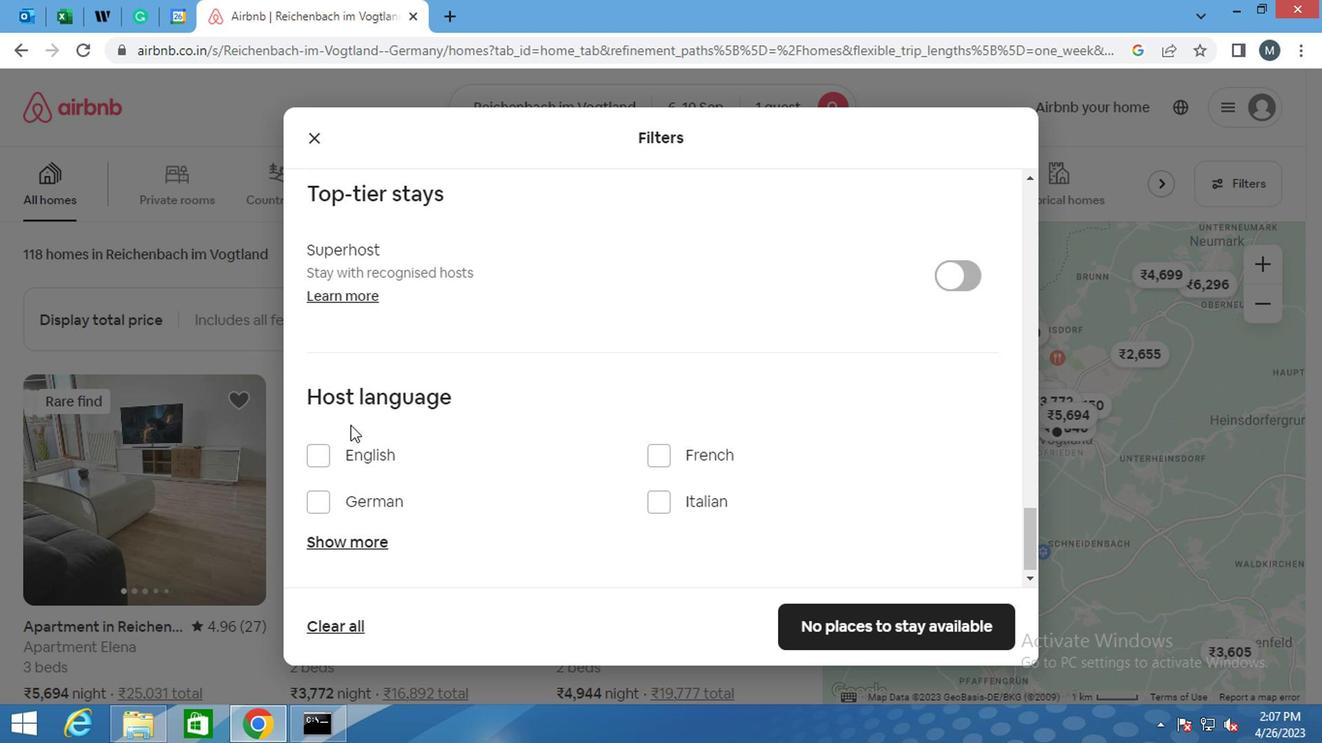 
Action: Mouse scrolled (341, 466) with delta (0, 0)
Screenshot: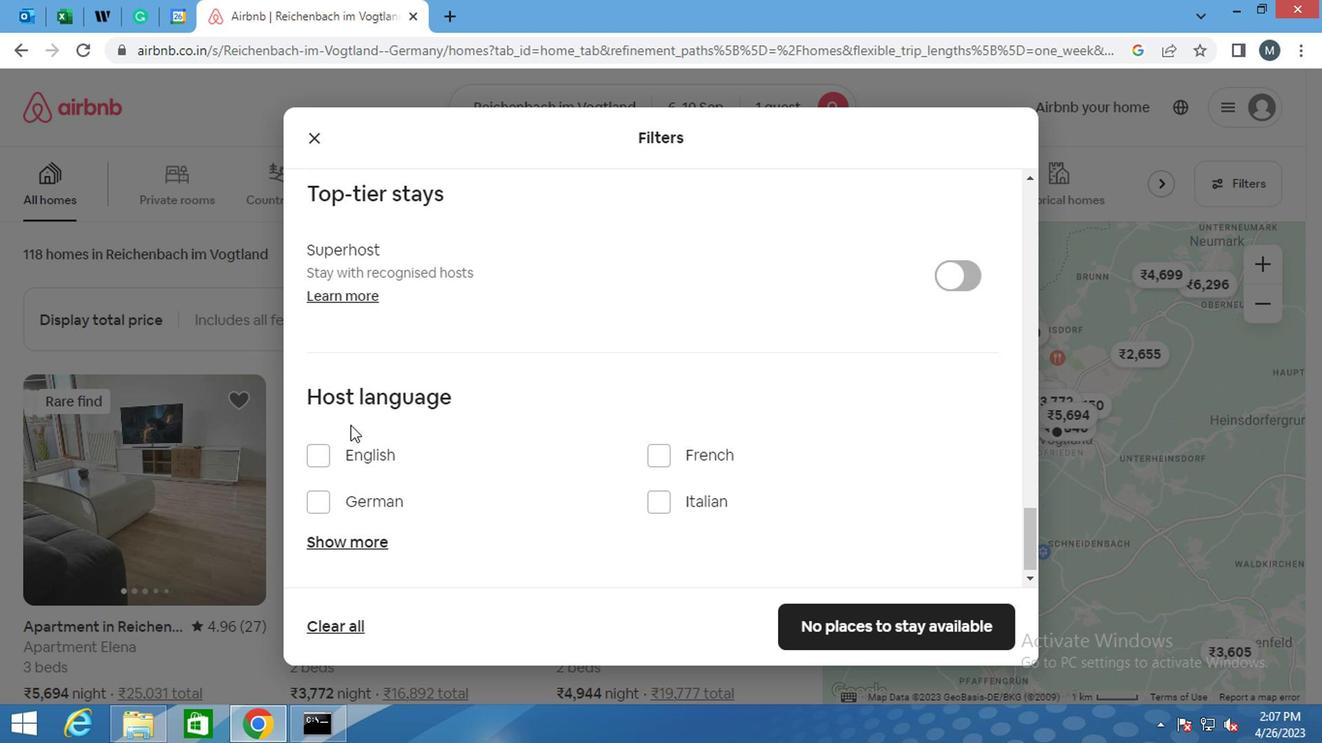 
Action: Mouse moved to (341, 470)
Screenshot: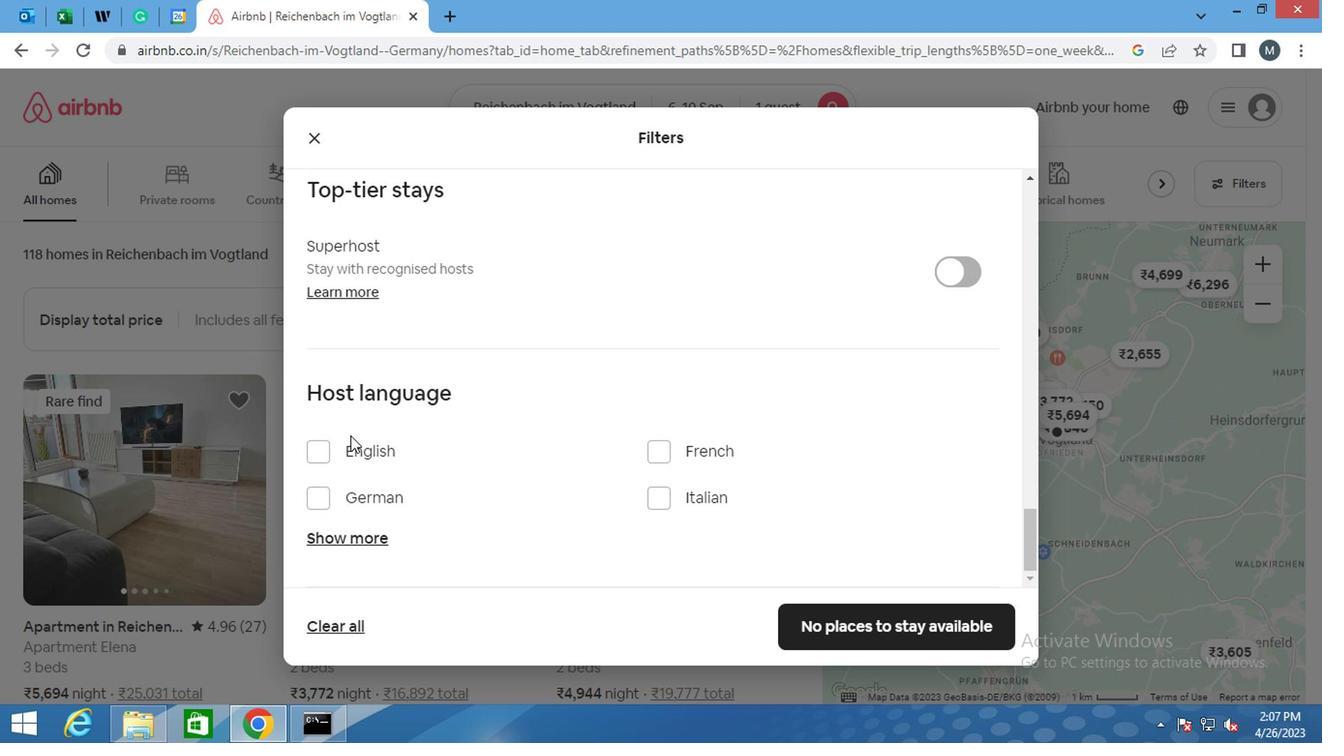 
Action: Mouse scrolled (341, 469) with delta (0, 0)
Screenshot: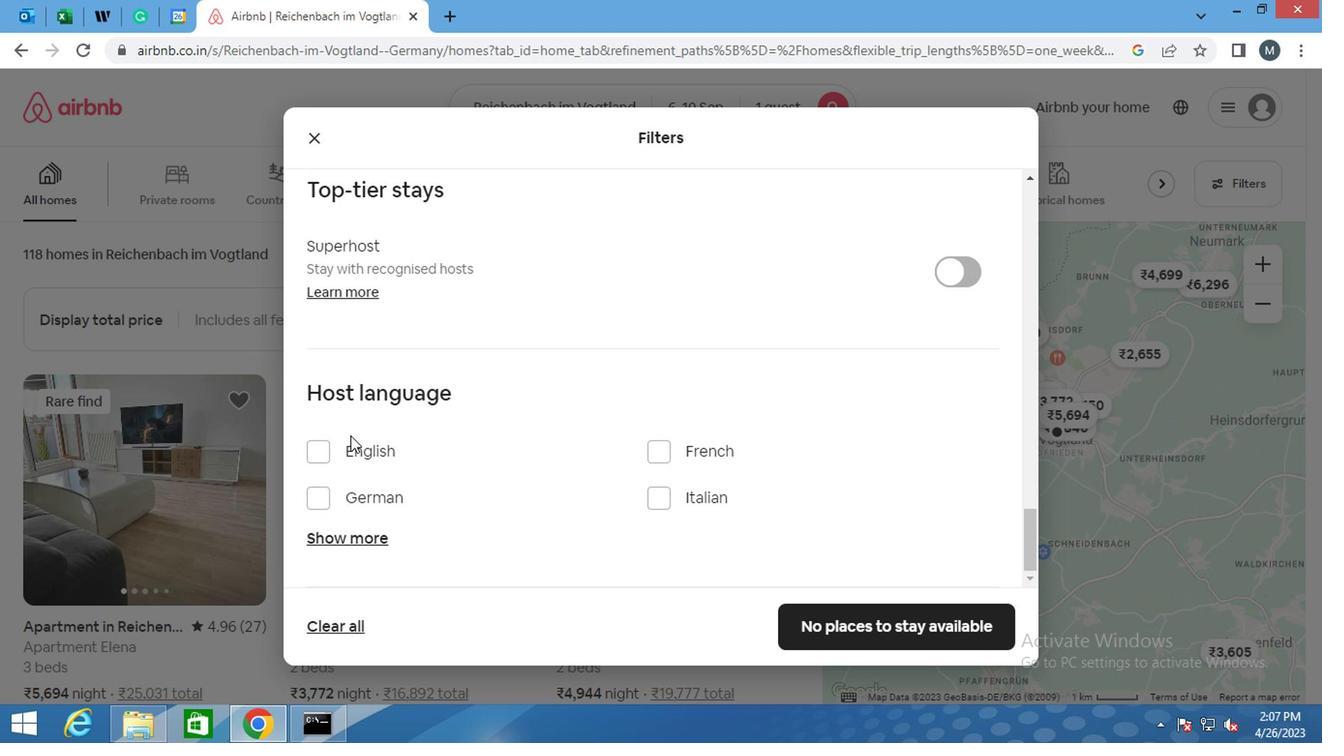 
Action: Mouse moved to (317, 445)
Screenshot: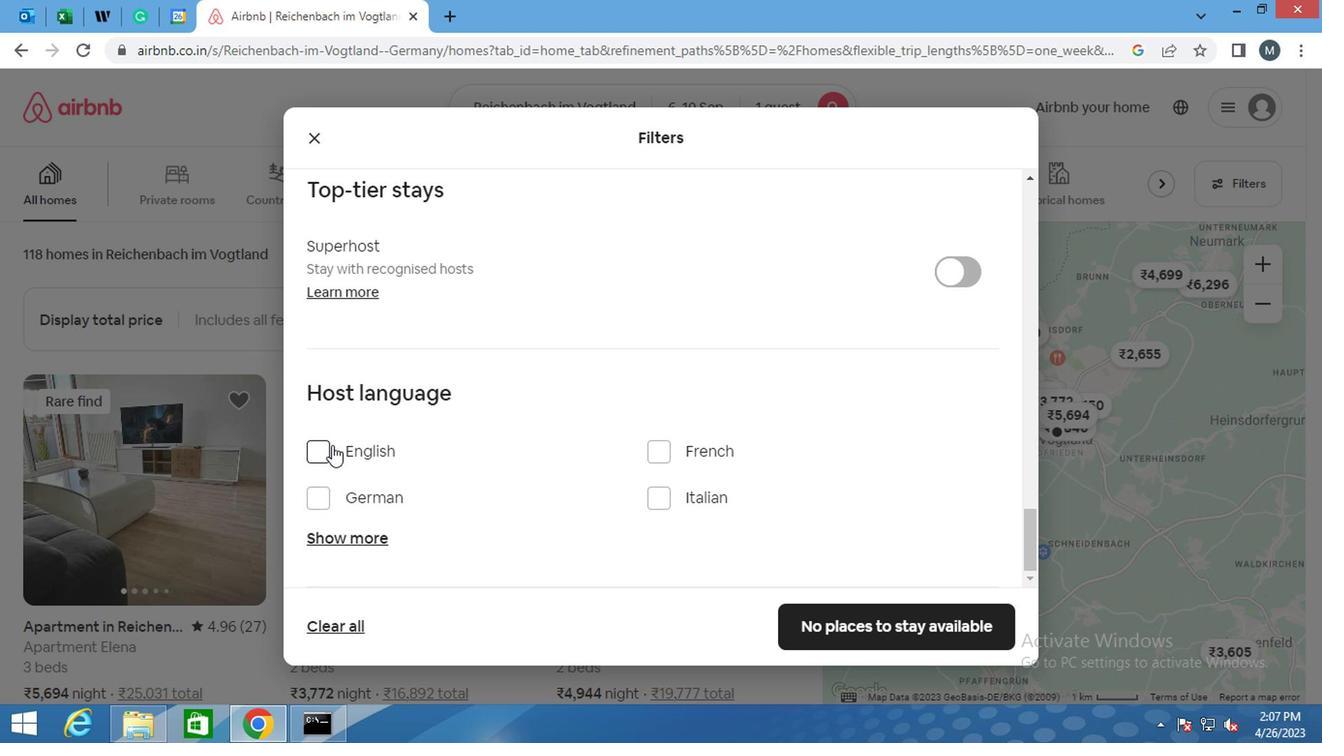 
Action: Mouse pressed left at (317, 445)
Screenshot: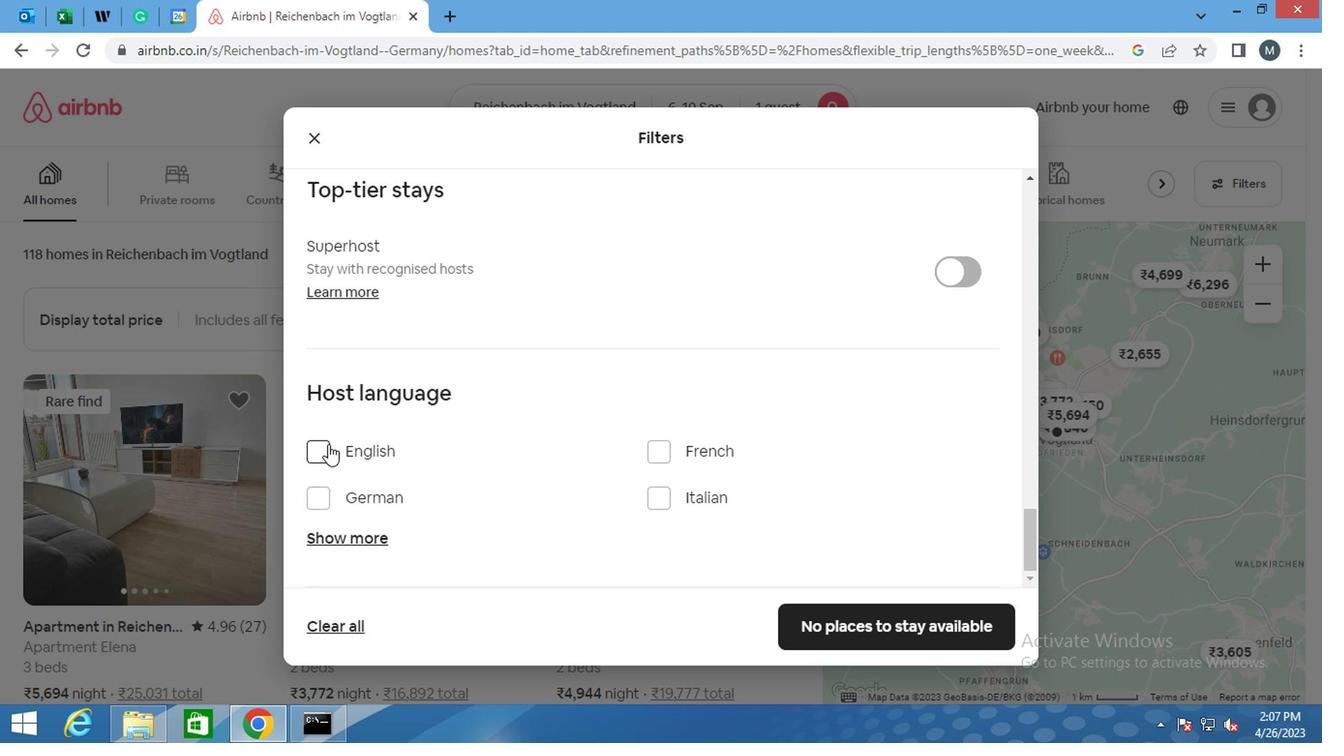 
Action: Mouse moved to (834, 628)
Screenshot: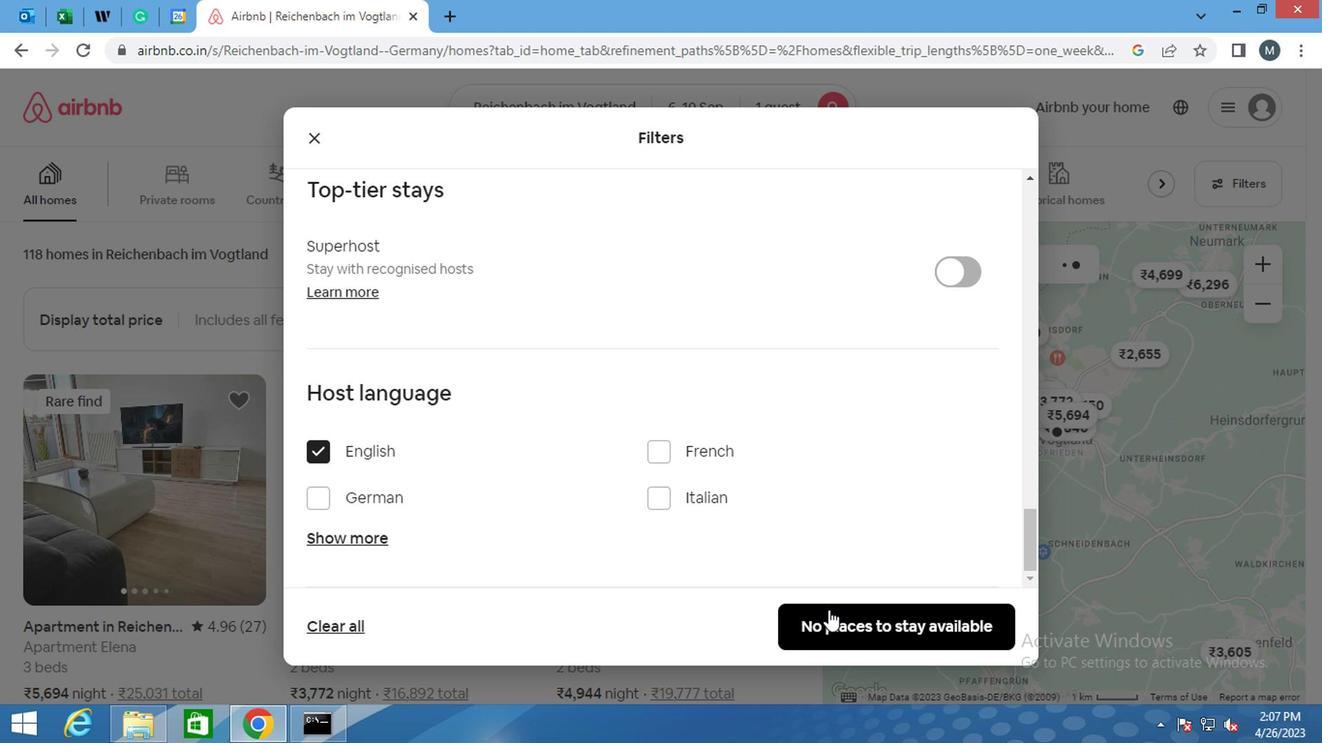 
Action: Mouse pressed left at (834, 628)
Screenshot: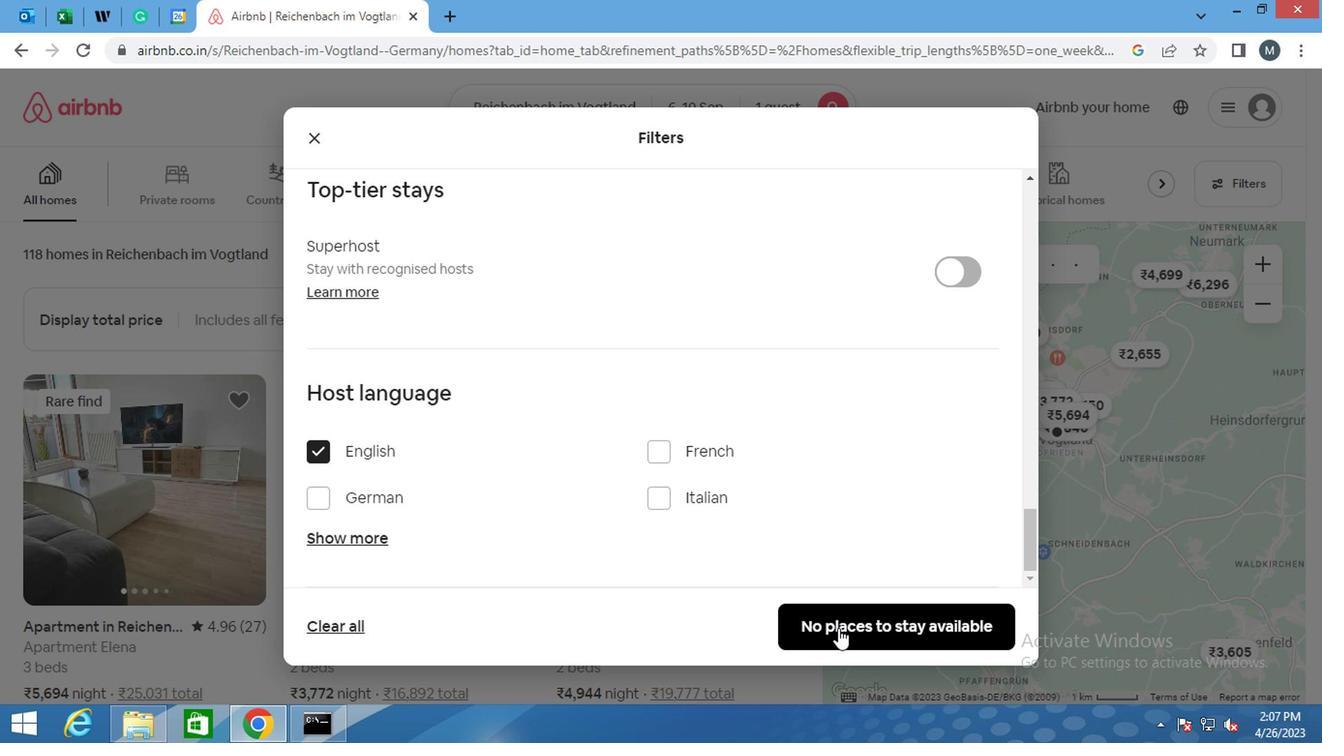 
Action: Mouse moved to (837, 626)
Screenshot: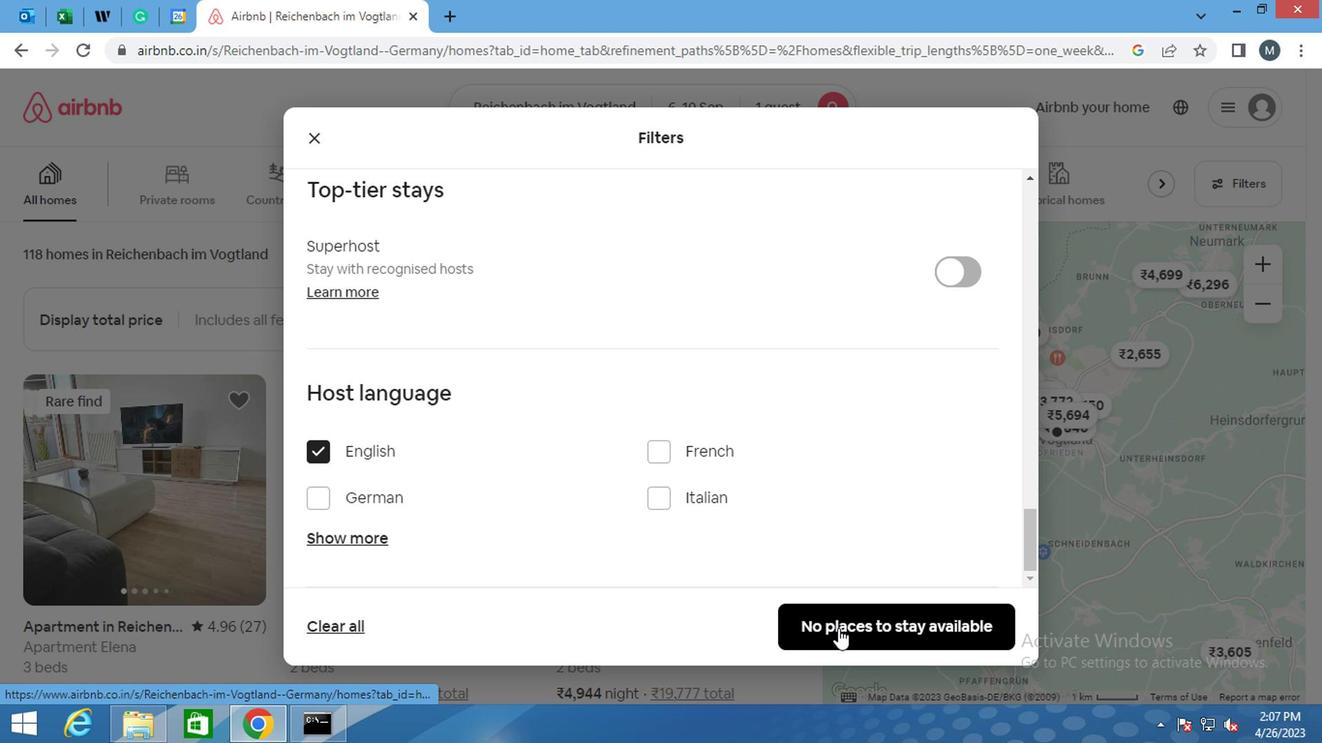 
